 Task: Create new invoice with Date Opened :30-Apr-23, Select Customer: Starbucks, Terms: Payment Term 2. Make invoice entry for item-1 with Date: 30-Apr-23, Description: Doritos Tortilla Chips Nacho Cheese , Action: Material, Income Account: Income:Sales, Quantity: 10, Unit Price: 9.5, Discount $: 1.1. Make entry for item-2 with Date: 30-Apr-23, Description: Ruffles Cheddar & Sour Cream Potato Chips, Action: Material, Income Account: Income:Sales, Quantity: 5, Unit Price: 9.5, Discount $: 2.1. Make entry for item-3 with Date: 30-Apr-23, Description: Lobster Kiss Valentine's Day Card_x000D_
, Action: Material, Income Account: Income:Sales, Quantity: 2, Unit Price: 10.5, Discount $: 2.6. Write Notes: 'Looking forward to serving you again.'. Post Invoice with Post Date: 30-Apr-23, Post to Accounts: Assets:Accounts Receivable. Pay / Process Payment with Transaction Date: 15-May-23, Amount: 157.7, Transfer Account: Checking Account. Print Invoice, display notes by going to Option, then go to Display Tab and check 'Invoice Notes'.
Action: Mouse moved to (147, 32)
Screenshot: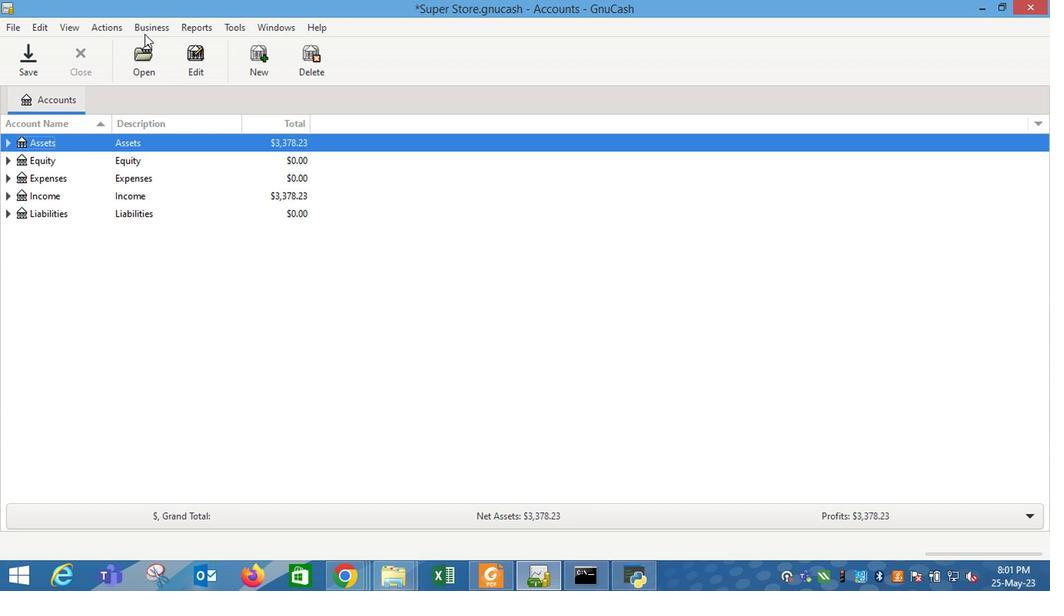 
Action: Mouse pressed left at (147, 32)
Screenshot: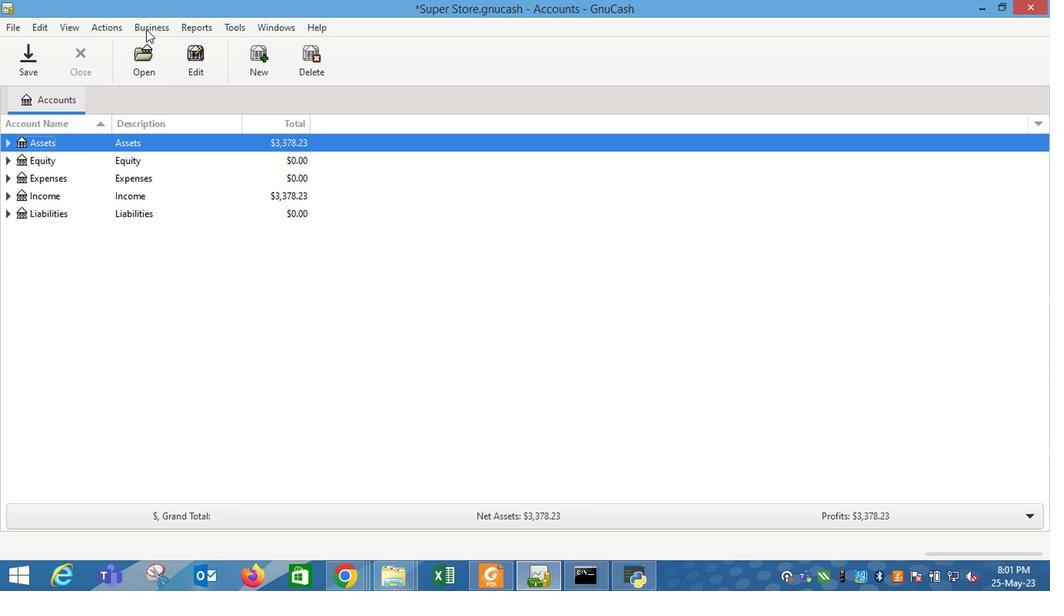 
Action: Mouse moved to (311, 107)
Screenshot: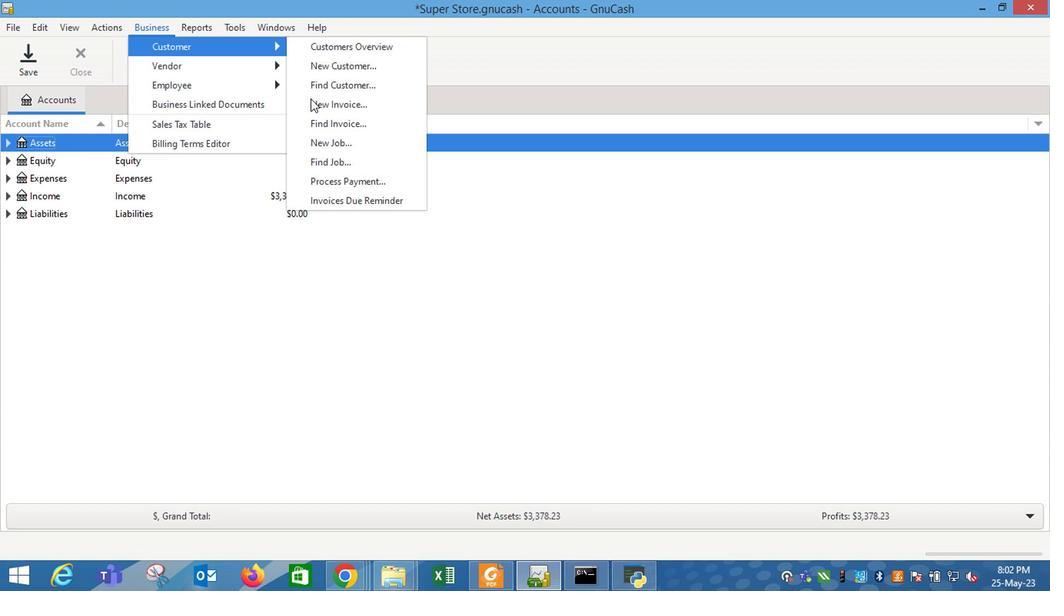 
Action: Mouse pressed left at (311, 107)
Screenshot: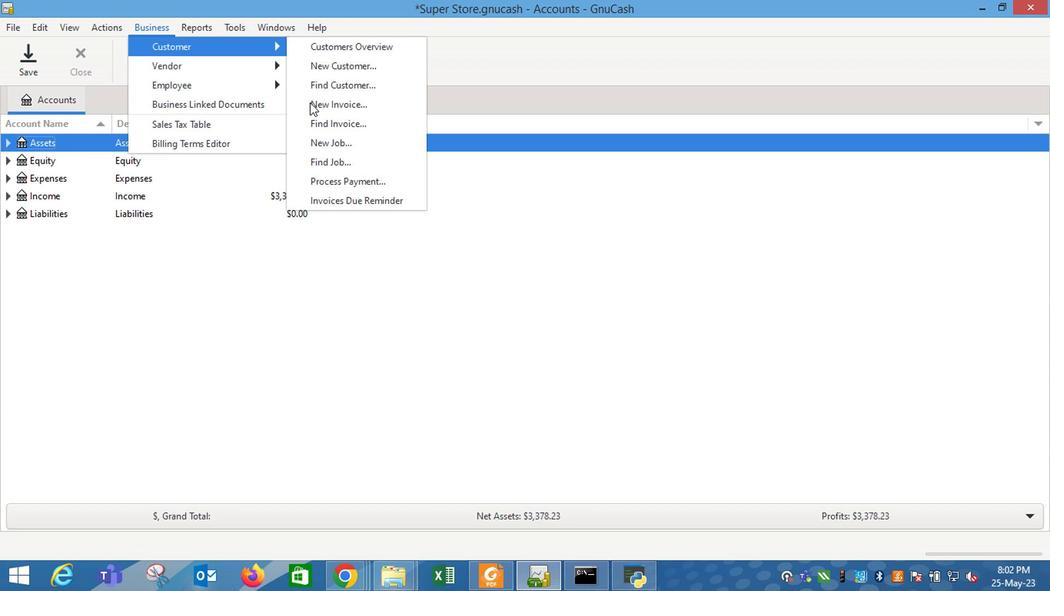 
Action: Mouse moved to (636, 238)
Screenshot: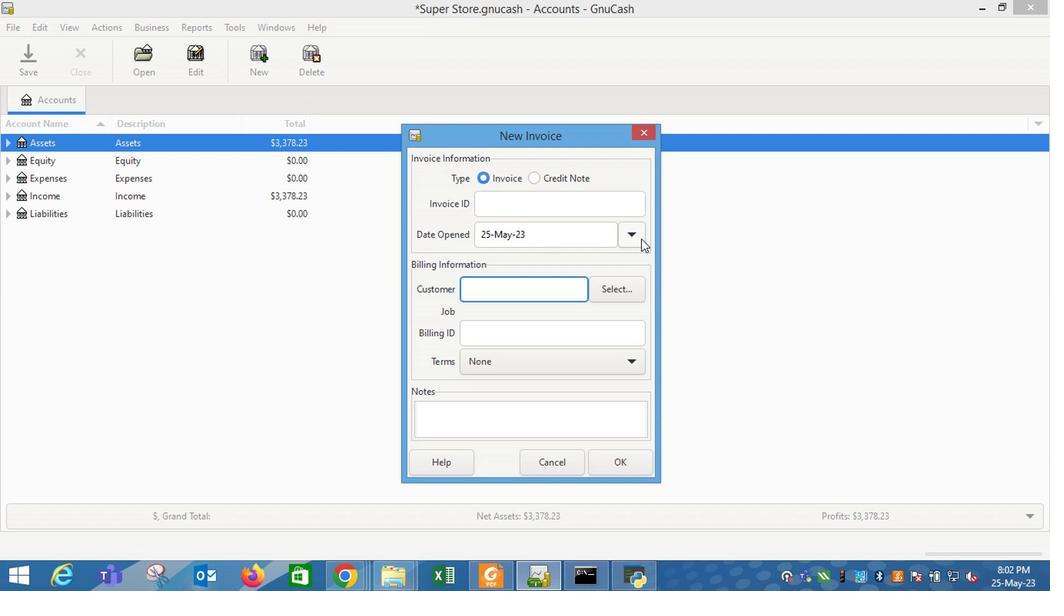 
Action: Mouse pressed left at (636, 238)
Screenshot: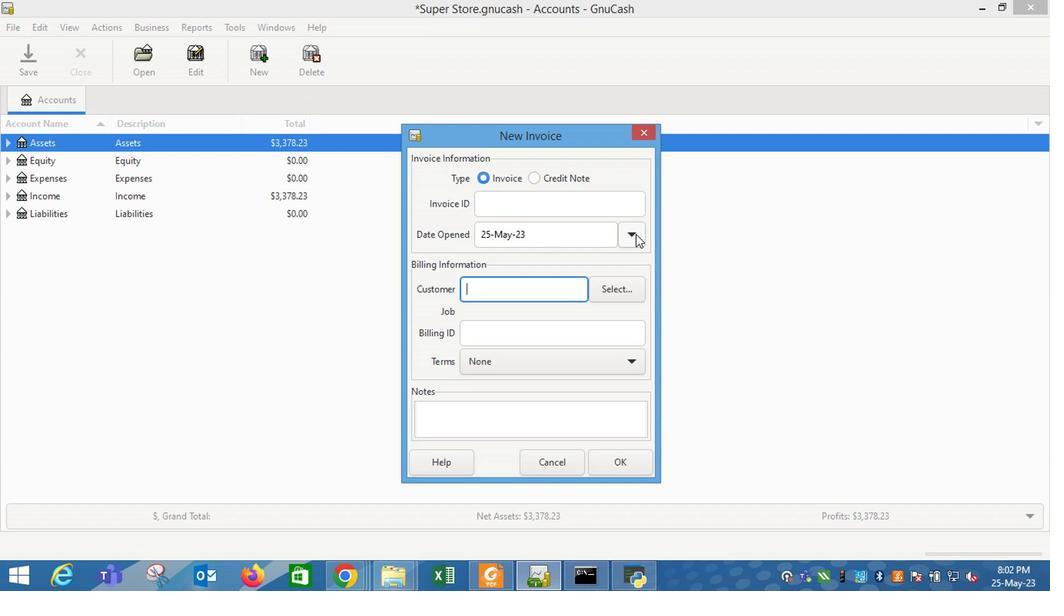 
Action: Mouse moved to (507, 261)
Screenshot: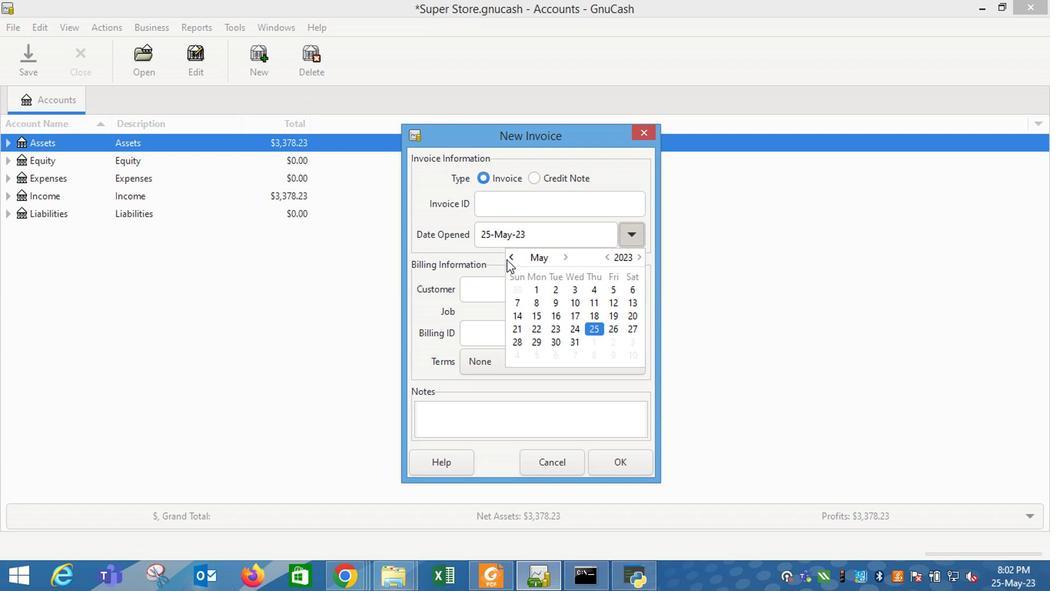 
Action: Mouse pressed left at (507, 261)
Screenshot: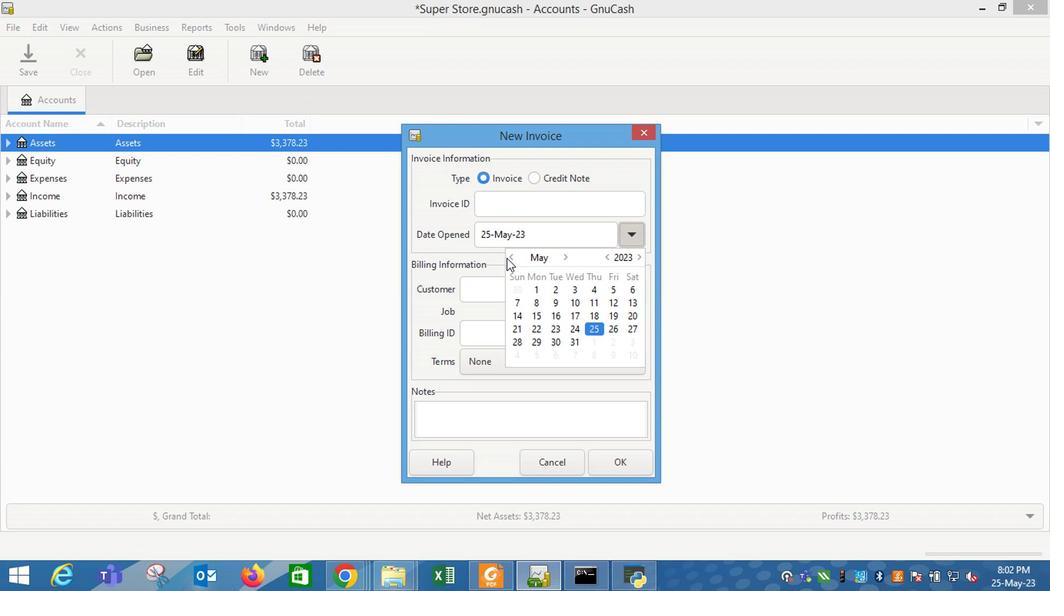 
Action: Mouse moved to (641, 230)
Screenshot: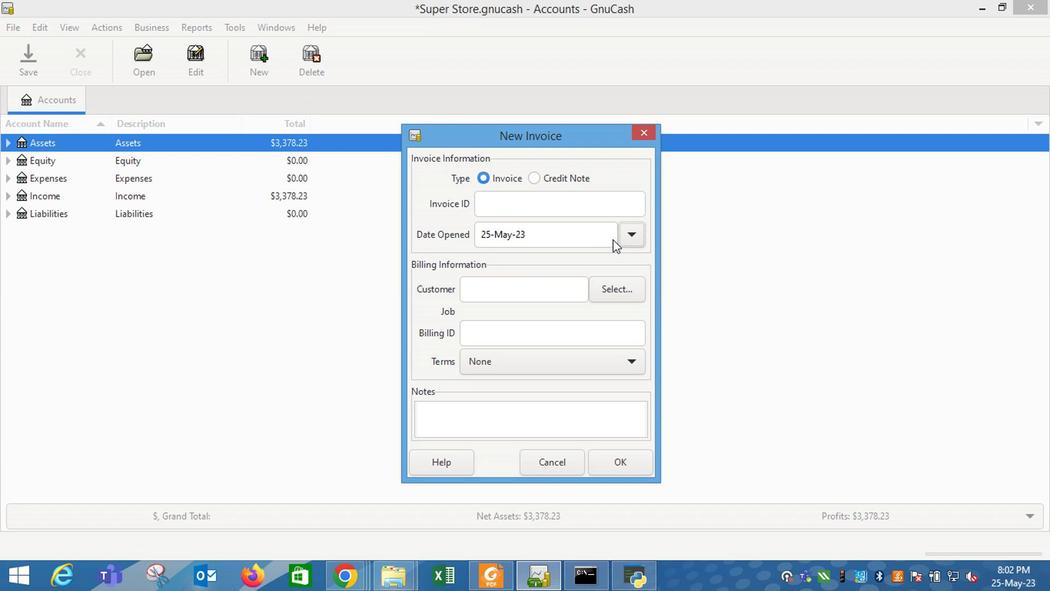 
Action: Mouse pressed left at (641, 230)
Screenshot: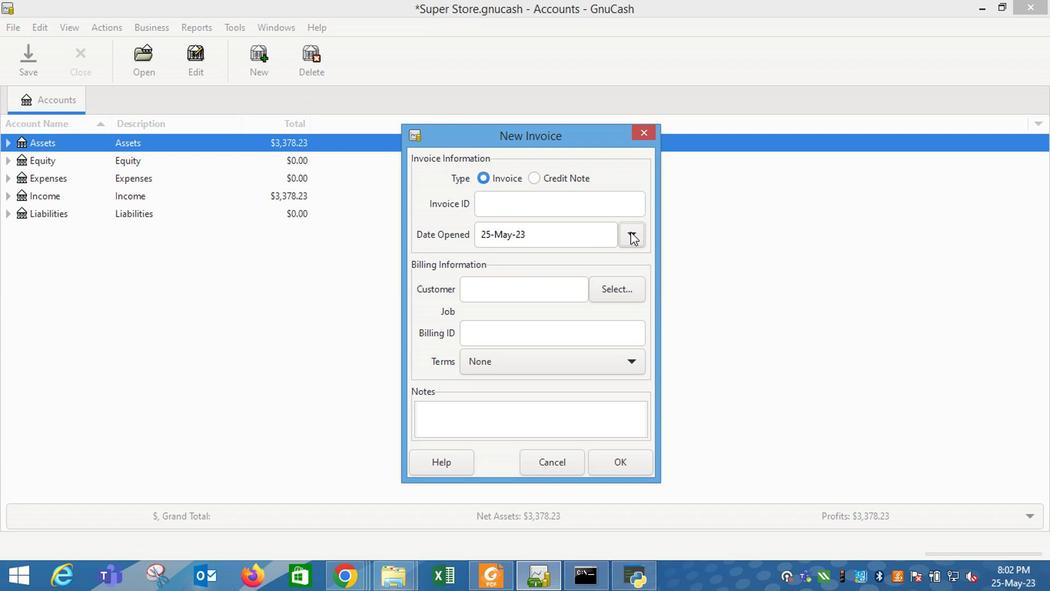 
Action: Mouse moved to (509, 259)
Screenshot: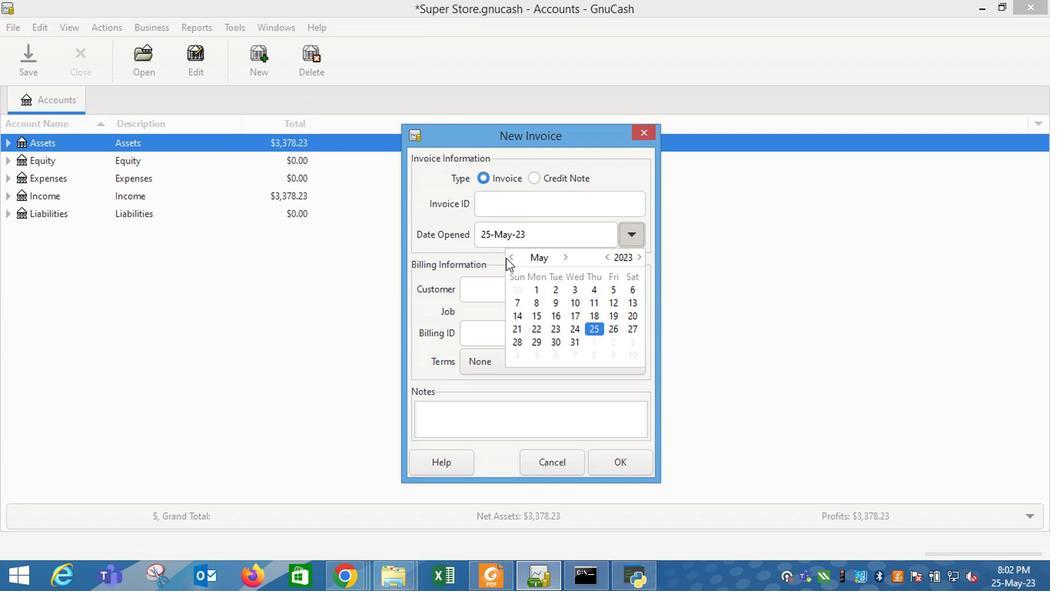 
Action: Mouse pressed left at (509, 259)
Screenshot: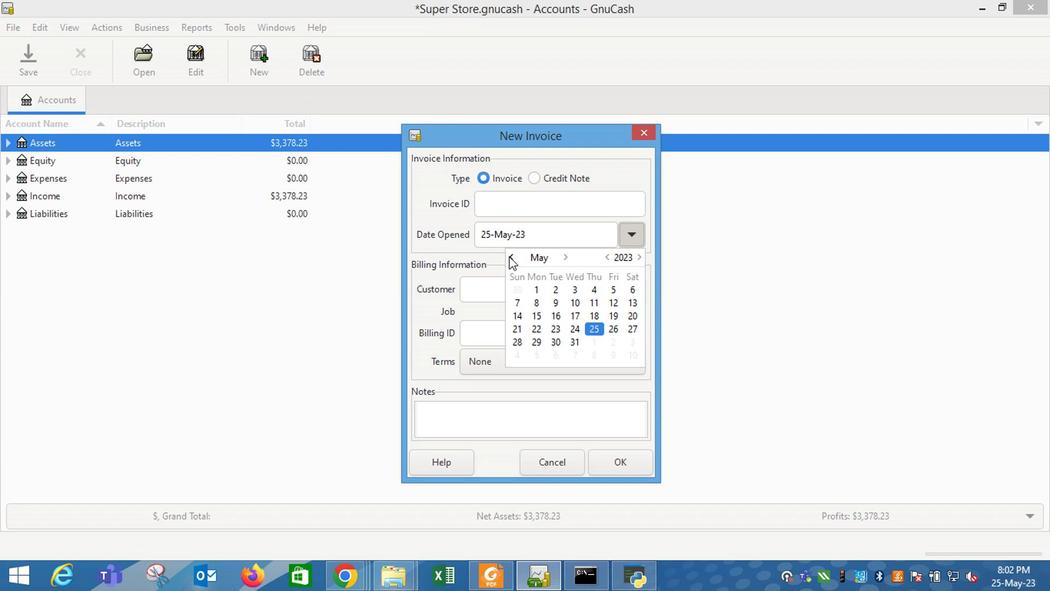 
Action: Mouse moved to (518, 355)
Screenshot: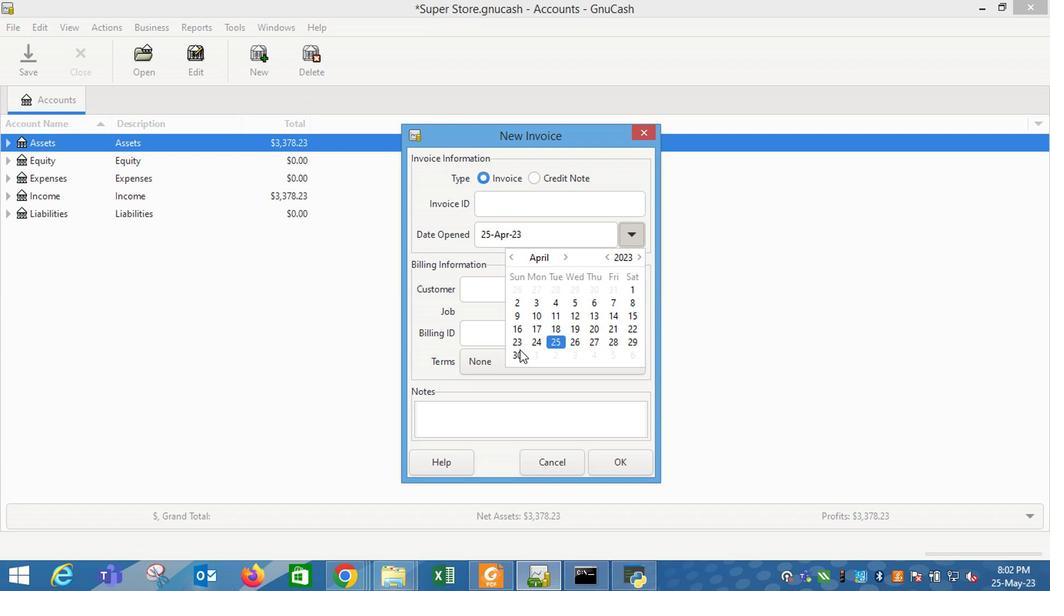 
Action: Mouse pressed left at (518, 355)
Screenshot: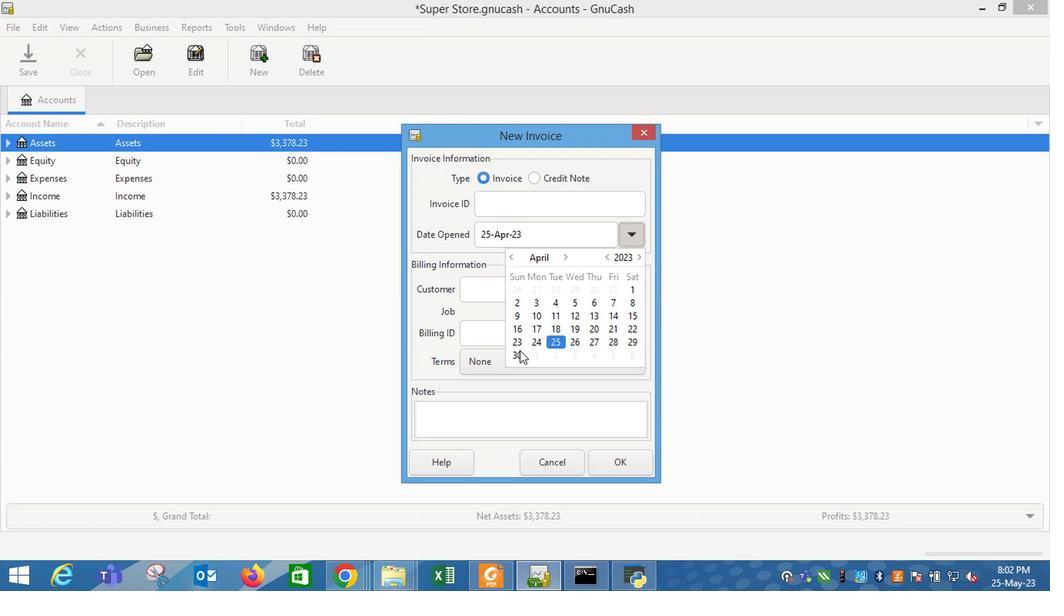 
Action: Mouse moved to (487, 282)
Screenshot: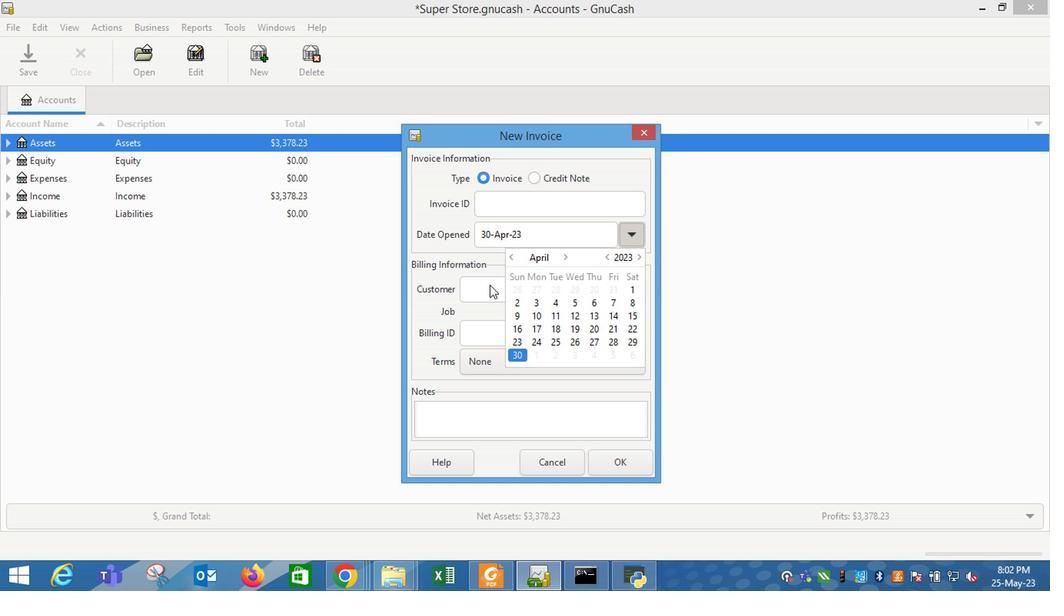 
Action: Mouse pressed left at (487, 282)
Screenshot: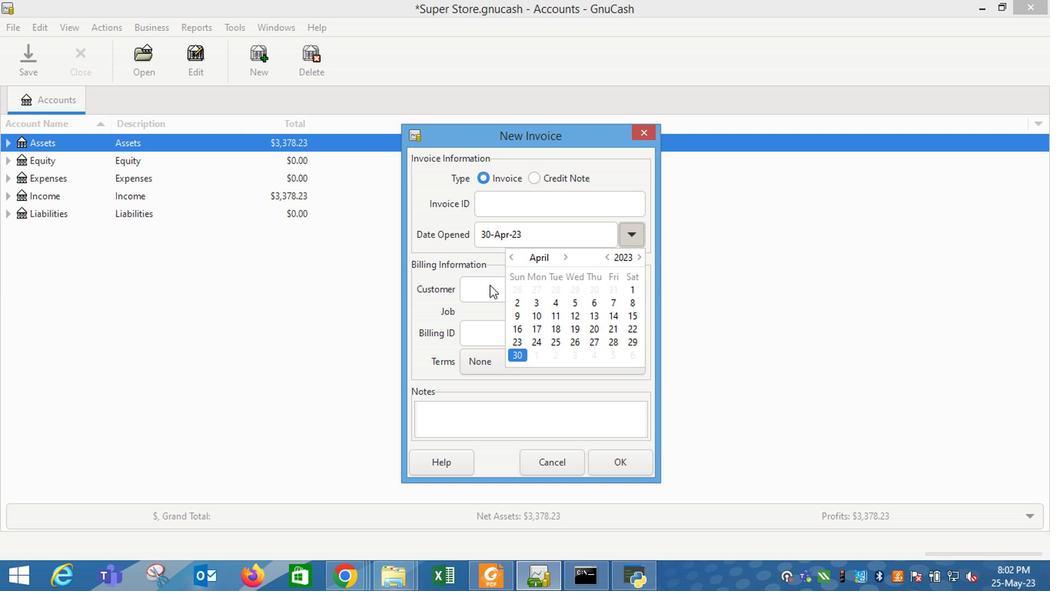 
Action: Mouse moved to (486, 292)
Screenshot: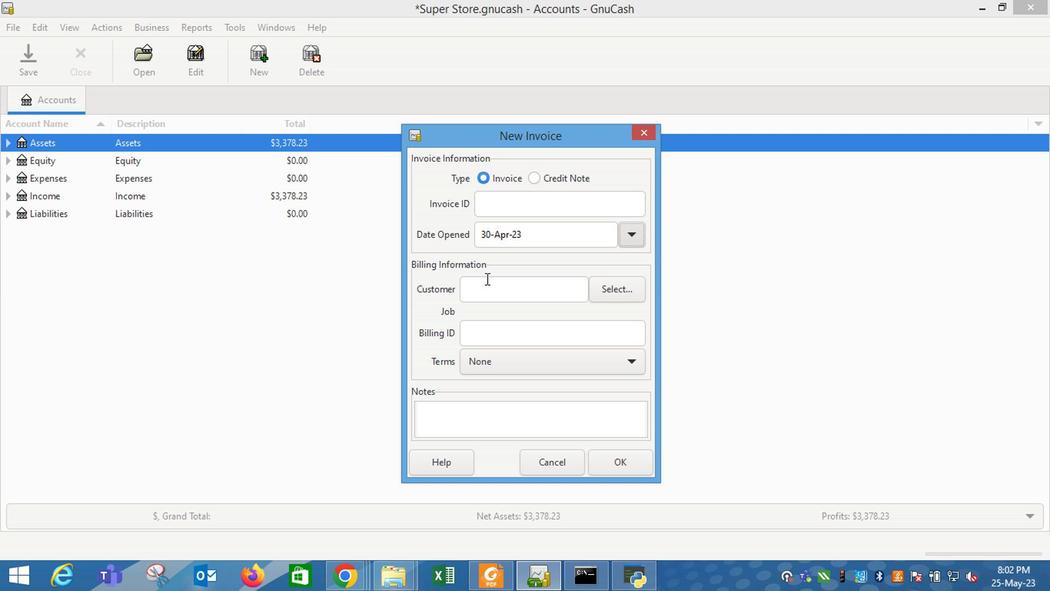 
Action: Mouse pressed left at (486, 292)
Screenshot: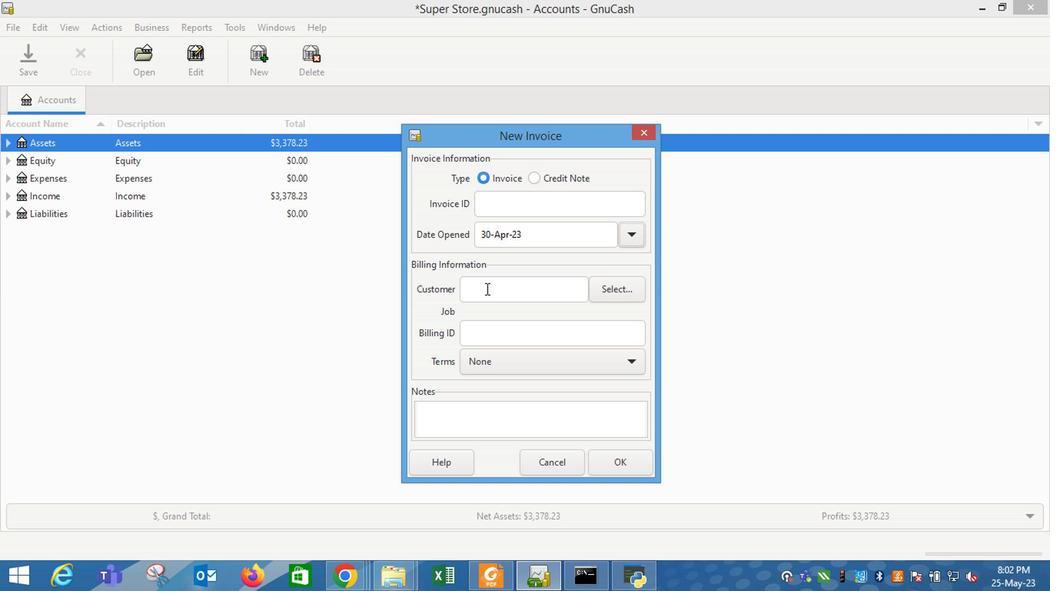 
Action: Mouse moved to (484, 292)
Screenshot: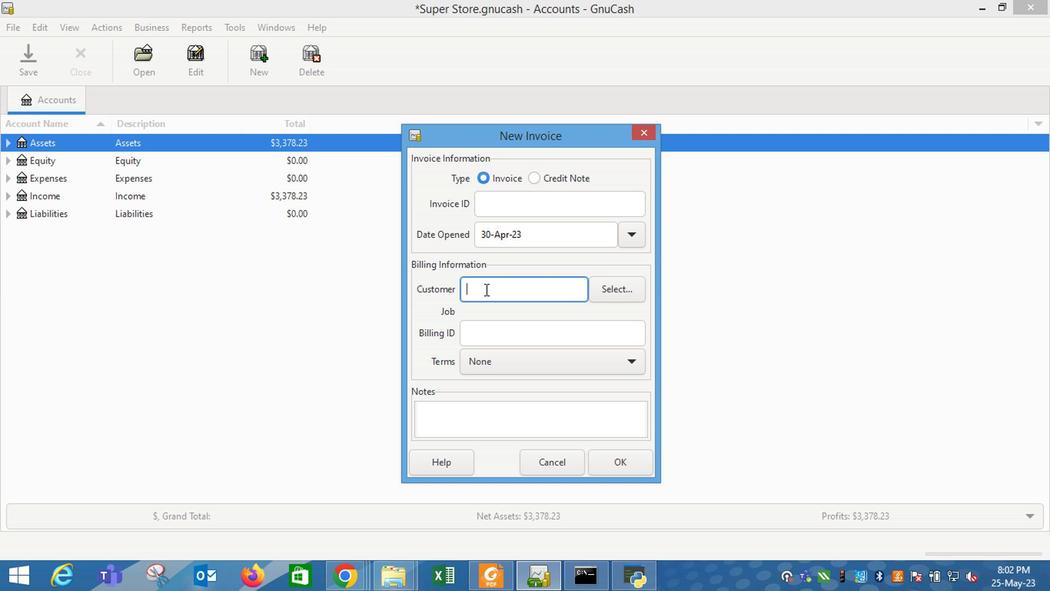 
Action: Key pressed <Key.shift_r>Star
Screenshot: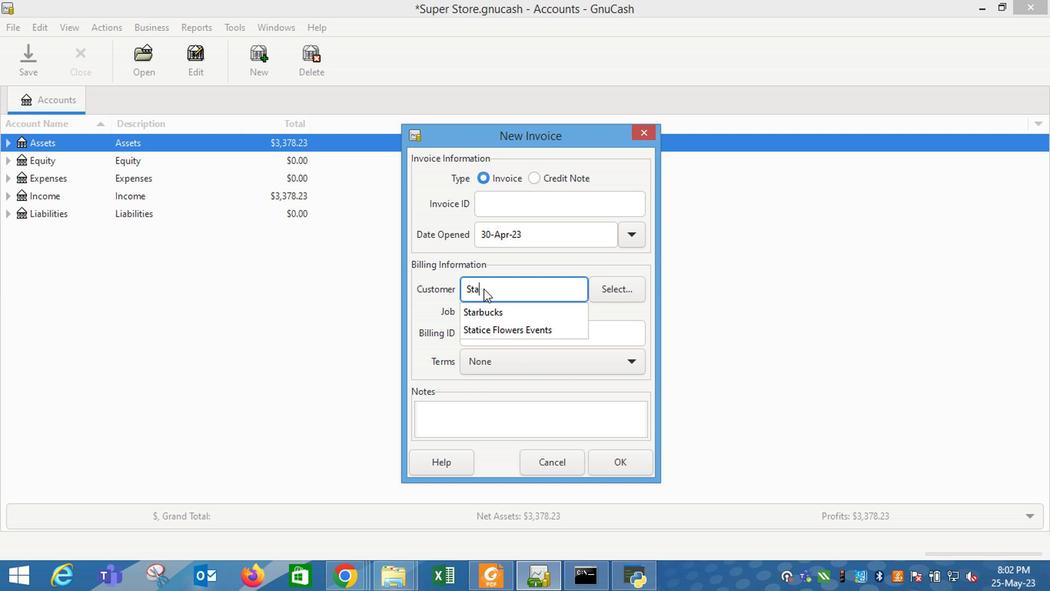 
Action: Mouse moved to (505, 318)
Screenshot: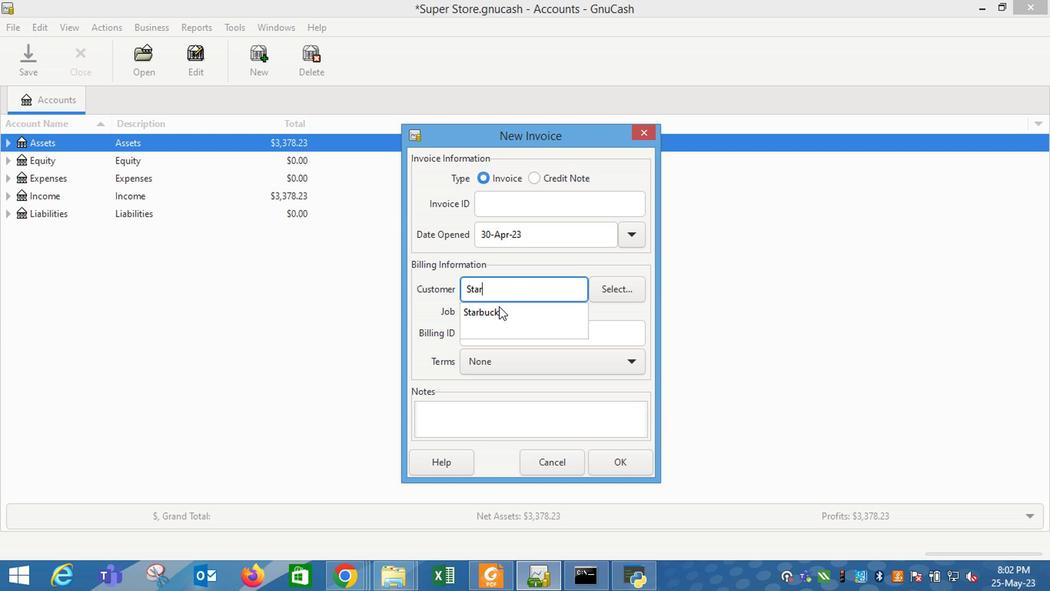 
Action: Mouse pressed left at (505, 318)
Screenshot: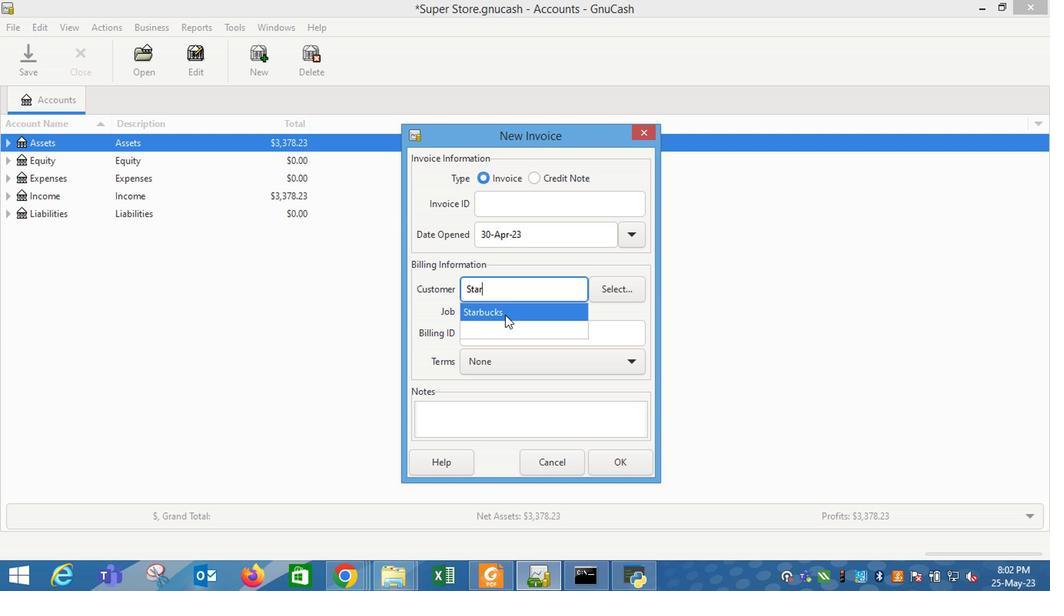 
Action: Mouse moved to (486, 374)
Screenshot: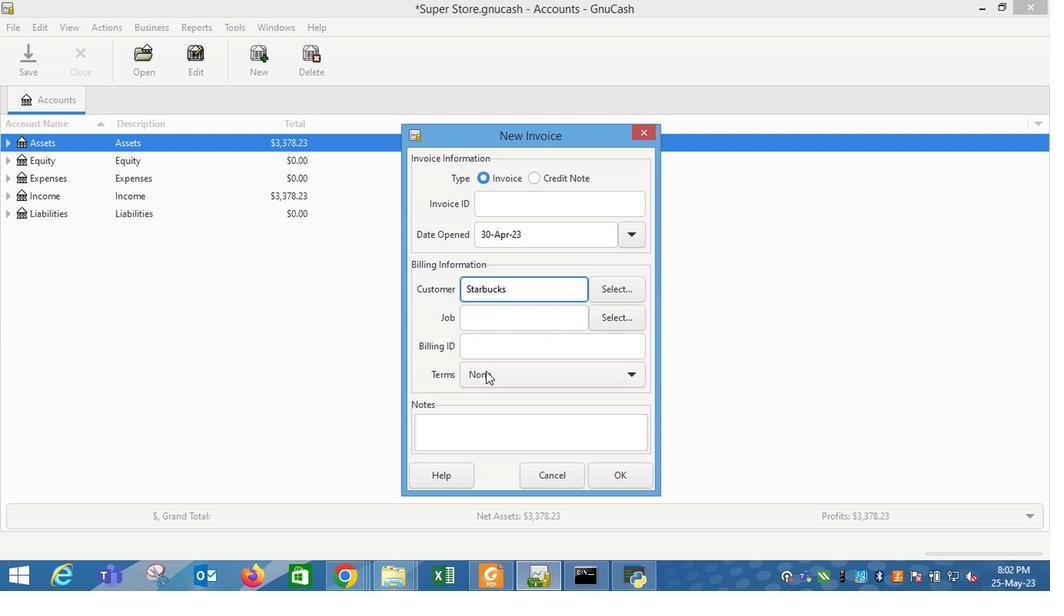 
Action: Mouse pressed left at (486, 374)
Screenshot: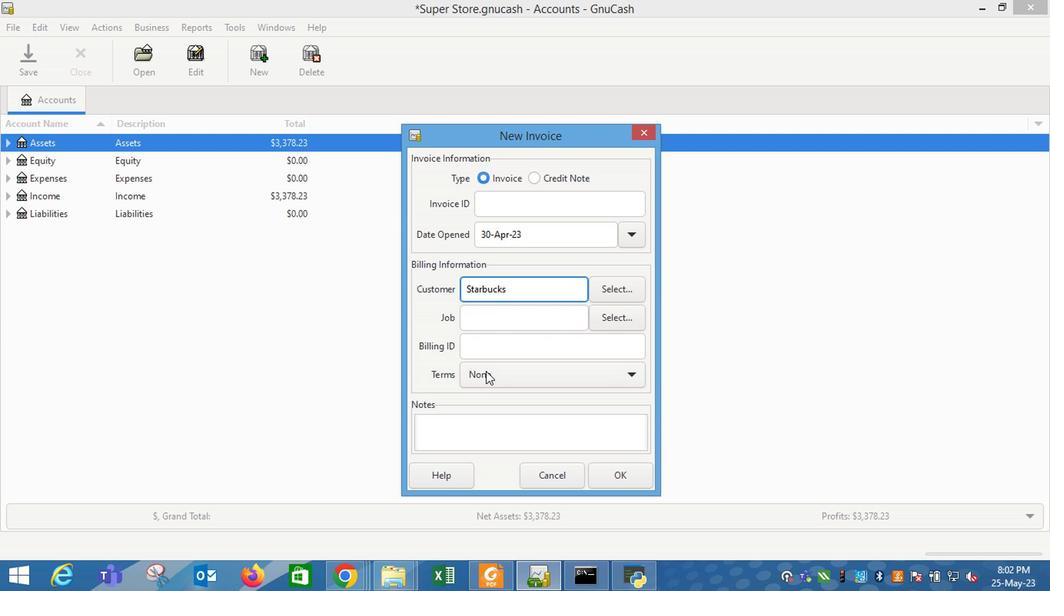 
Action: Mouse moved to (495, 430)
Screenshot: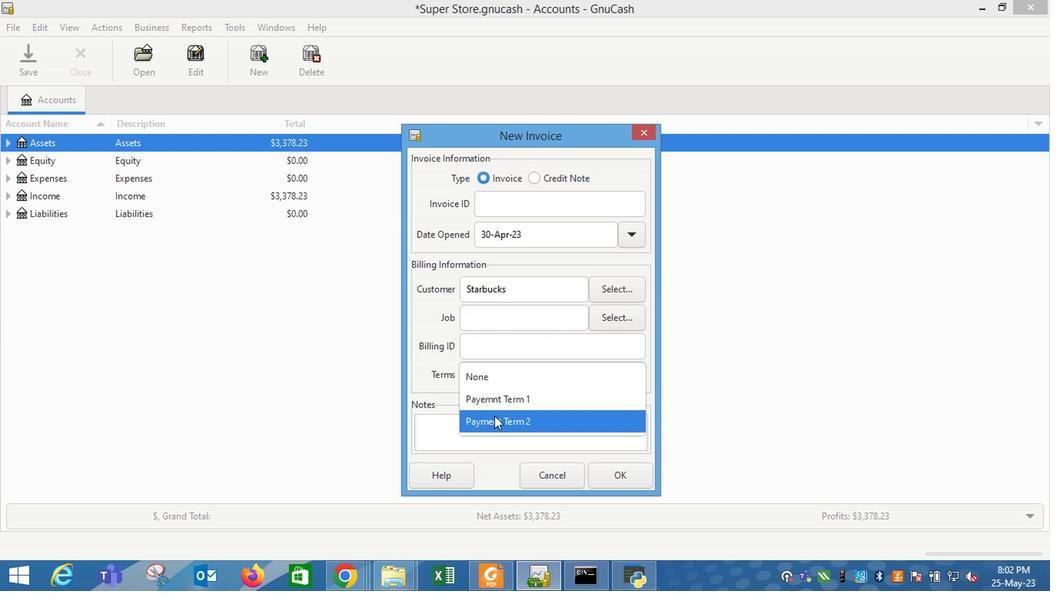 
Action: Mouse pressed left at (495, 430)
Screenshot: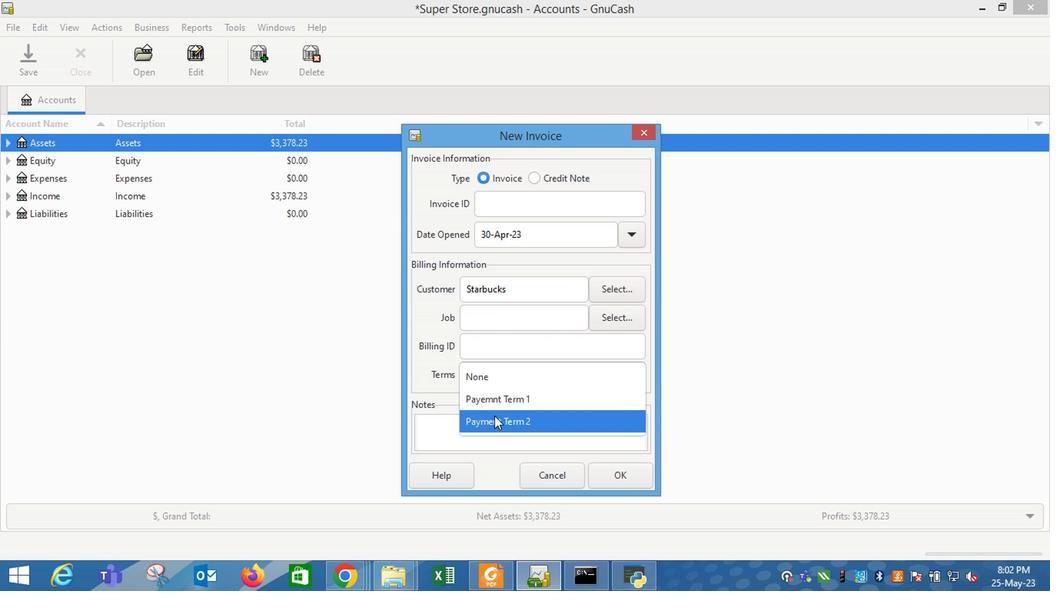 
Action: Mouse moved to (623, 482)
Screenshot: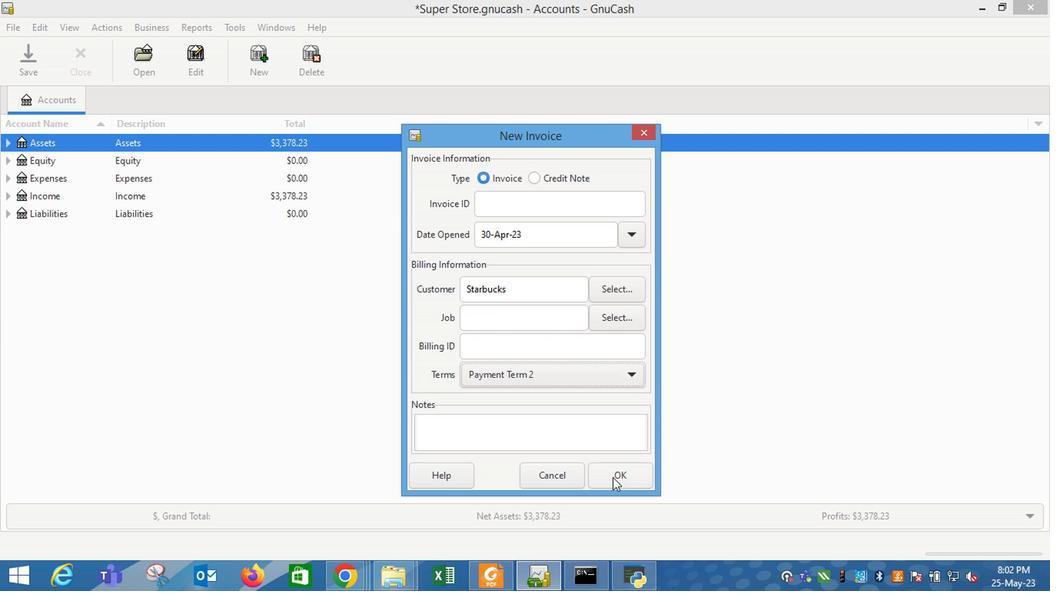 
Action: Mouse pressed left at (623, 482)
Screenshot: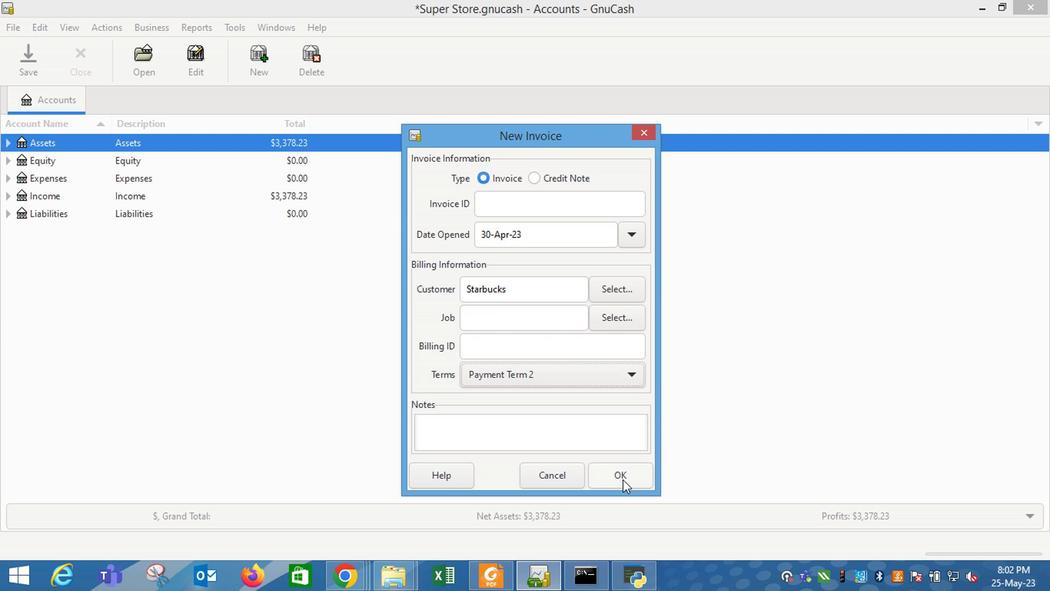 
Action: Mouse moved to (70, 309)
Screenshot: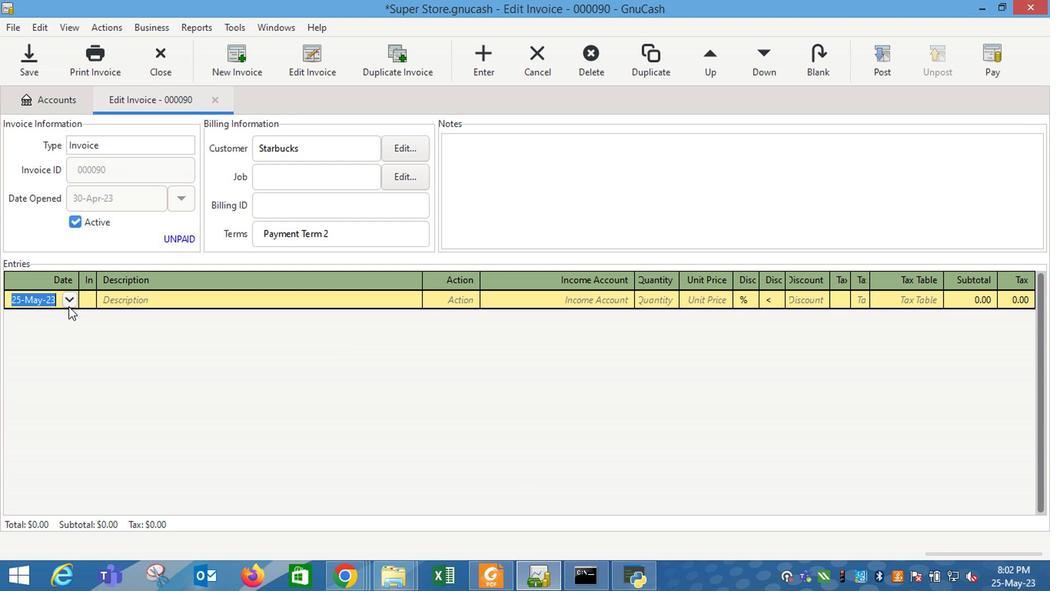 
Action: Mouse pressed left at (70, 309)
Screenshot: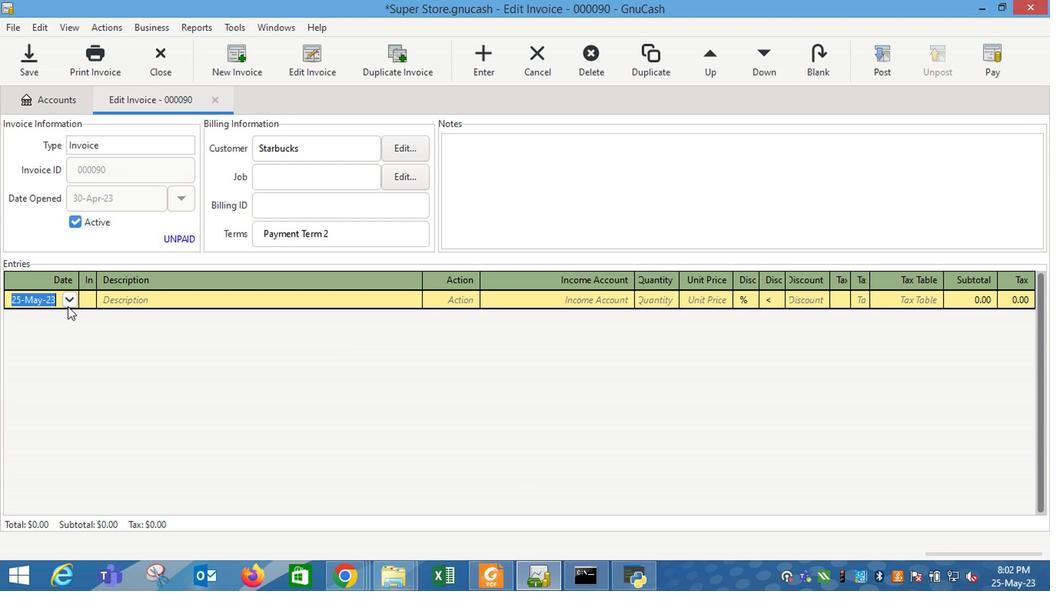 
Action: Mouse moved to (10, 322)
Screenshot: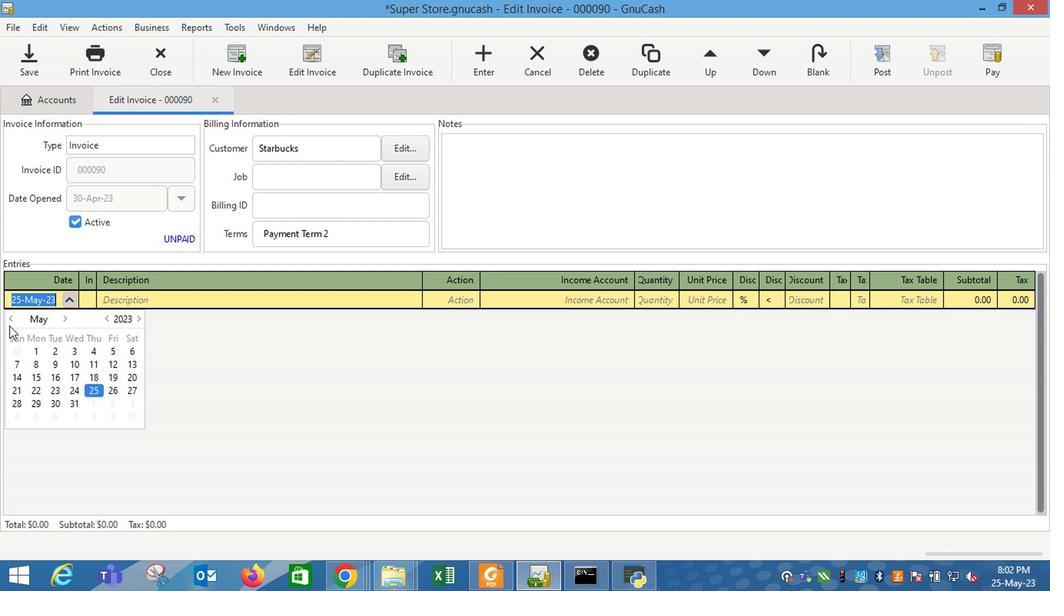 
Action: Mouse pressed left at (10, 322)
Screenshot: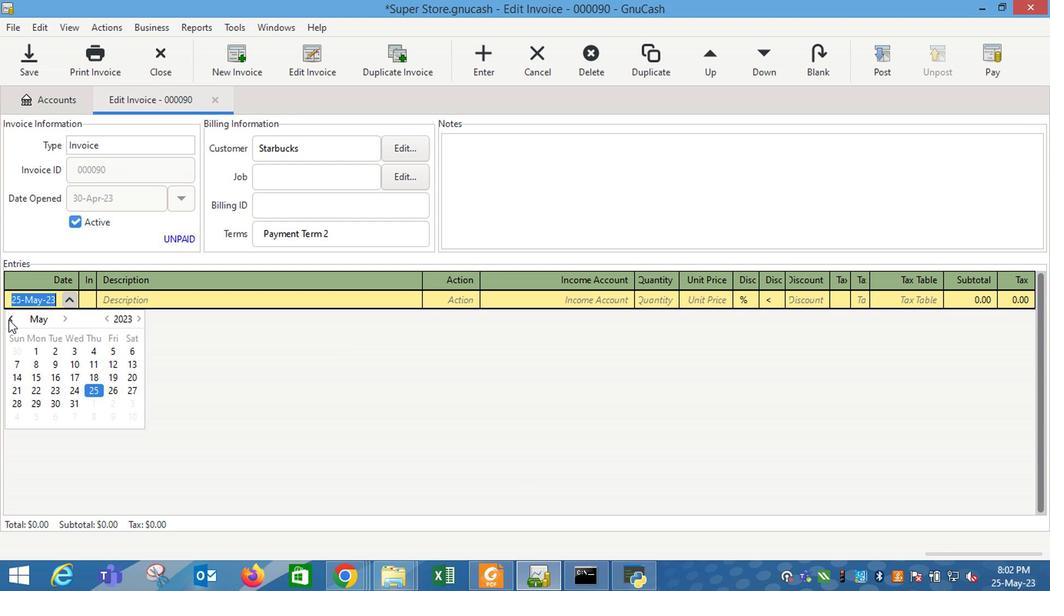 
Action: Mouse moved to (18, 422)
Screenshot: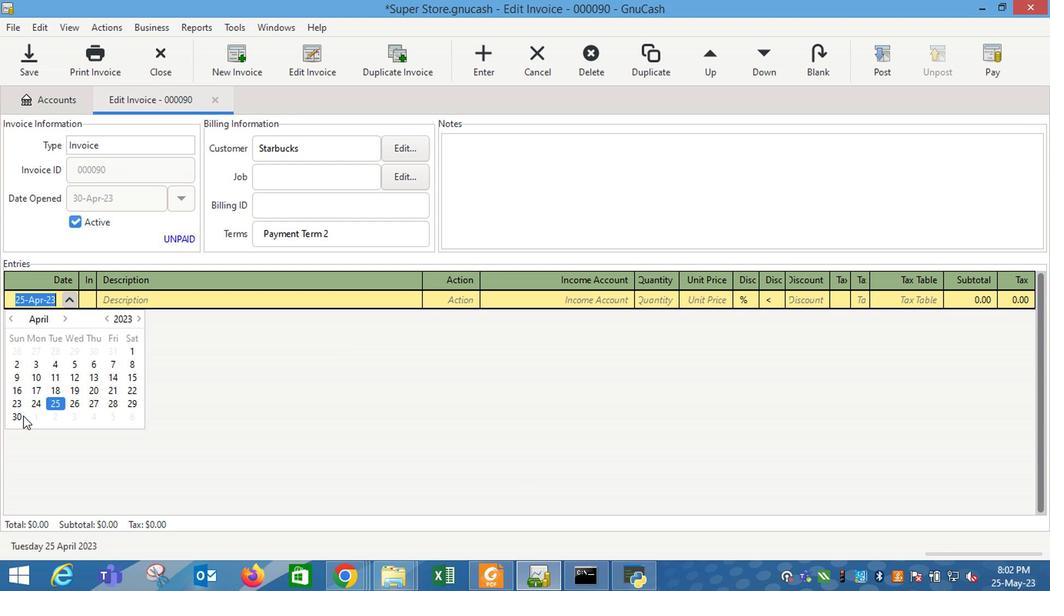
Action: Mouse pressed left at (18, 422)
Screenshot: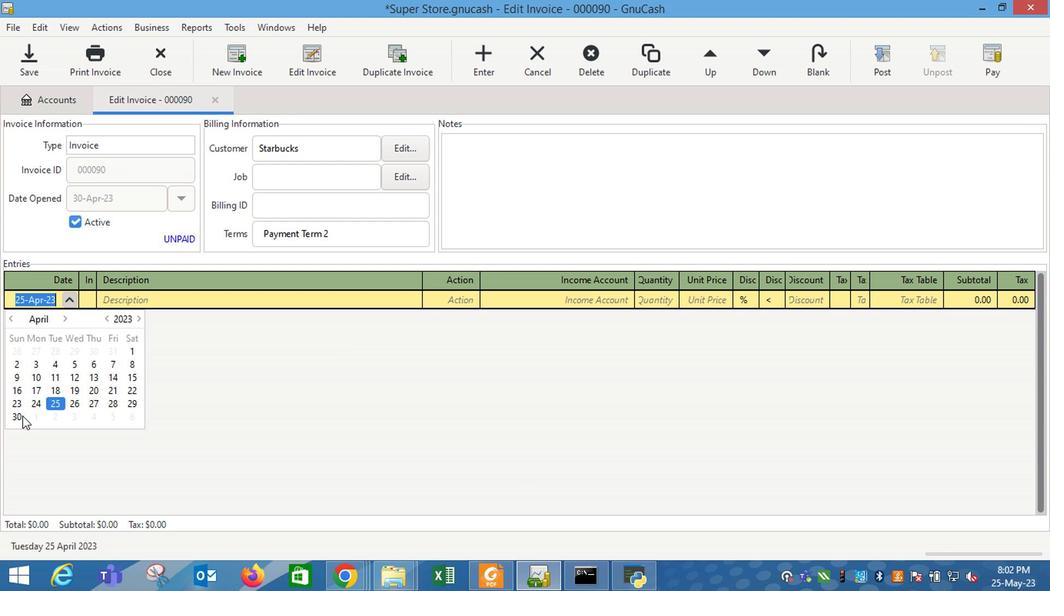 
Action: Mouse moved to (16, 423)
Screenshot: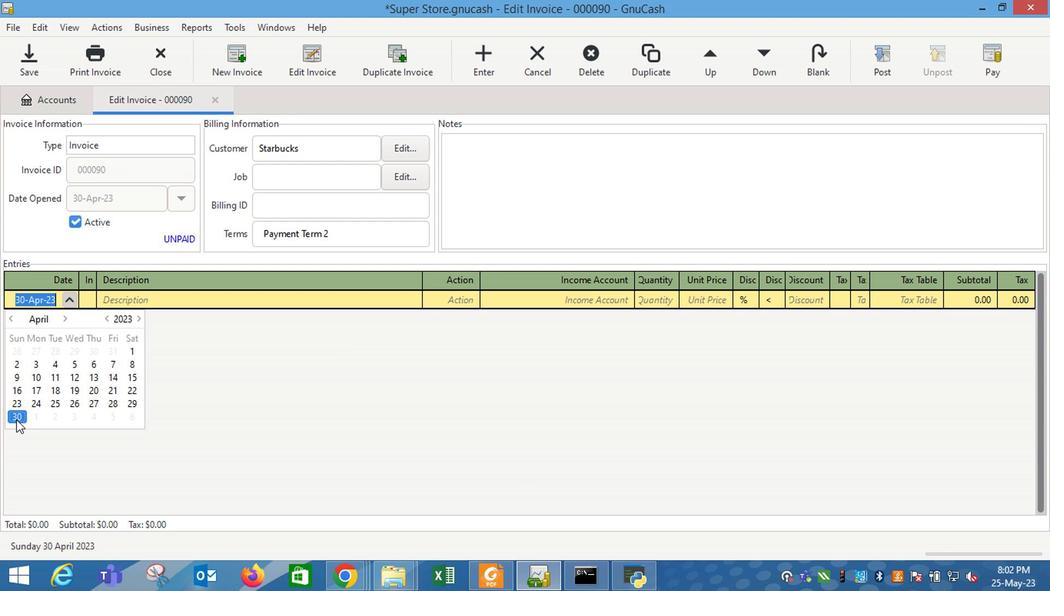 
Action: Key pressed <Key.tab><Key.shift_r>Doritos<Key.right><Key.space><Key.shift_r>NAchi<Key.backspace><Key.backspace><Key.backspace><Key.backspace>ah<Key.backspace>cho<Key.space><Key.shift_r>Cheese<Key.tab>m<Key.tab>i<Key.down><Key.down><Key.down><Key.tab>10<Key.tab>9.5
Screenshot: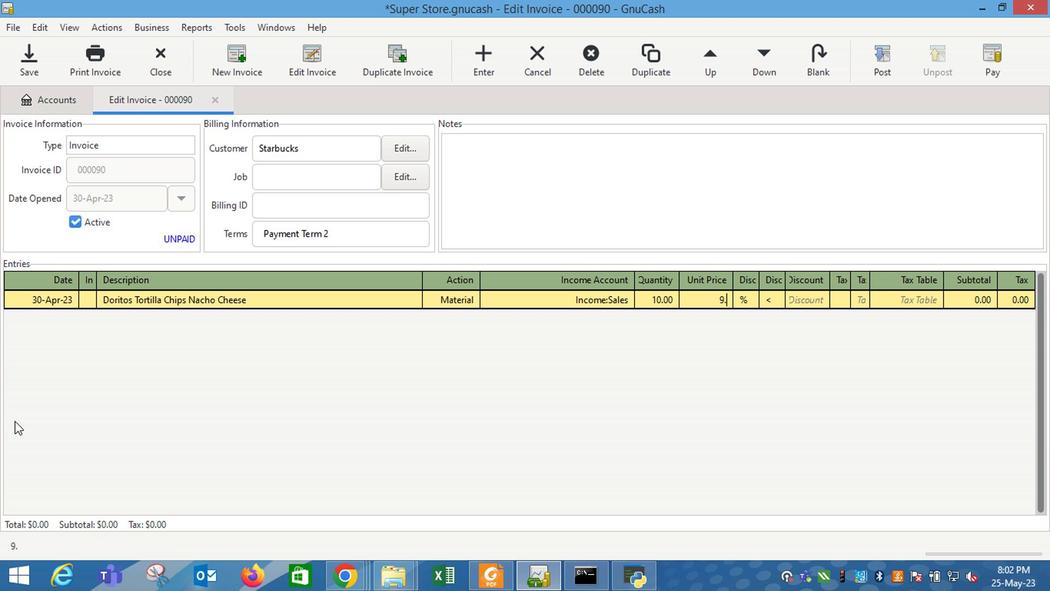 
Action: Mouse moved to (748, 304)
Screenshot: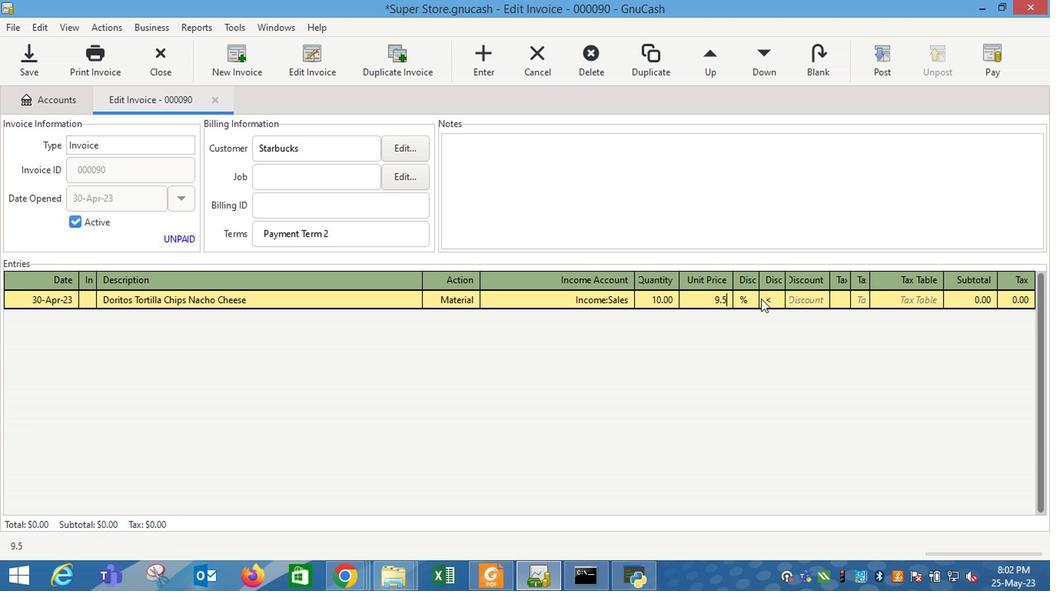 
Action: Mouse pressed left at (748, 304)
Screenshot: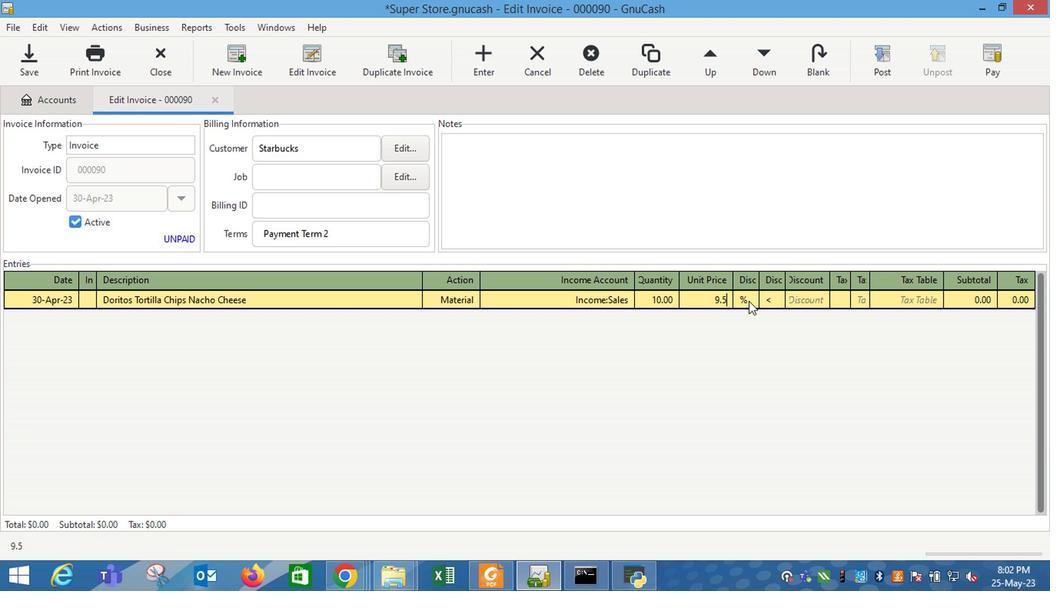 
Action: Mouse moved to (773, 305)
Screenshot: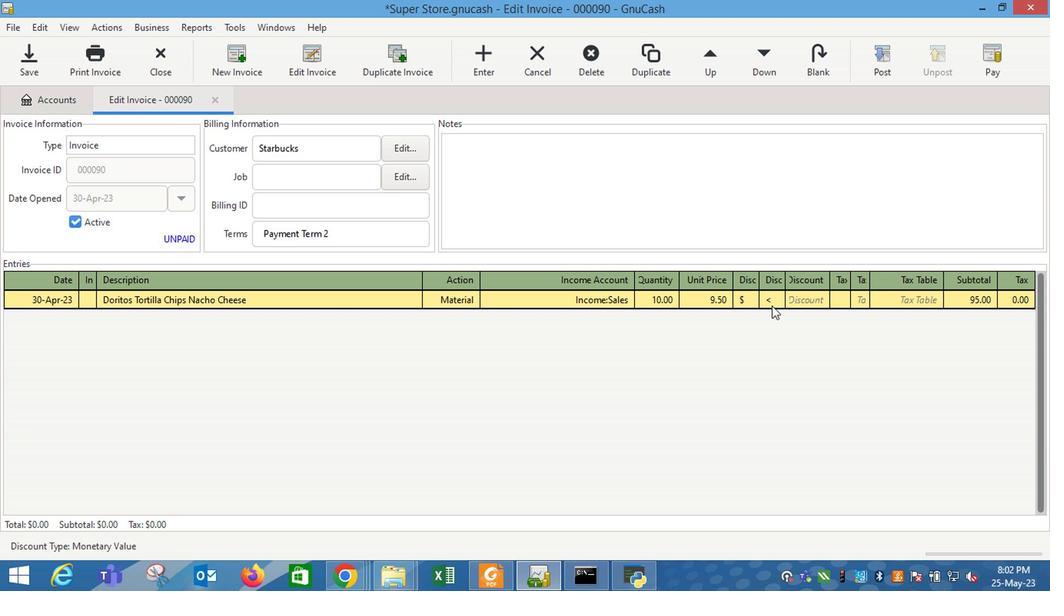 
Action: Mouse pressed left at (773, 305)
Screenshot: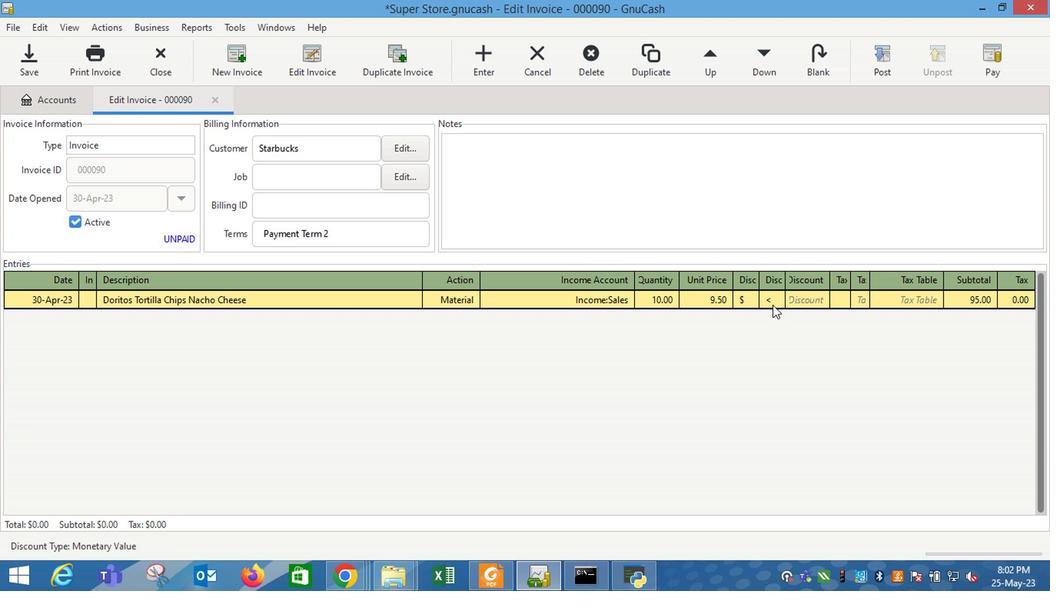 
Action: Mouse moved to (792, 305)
Screenshot: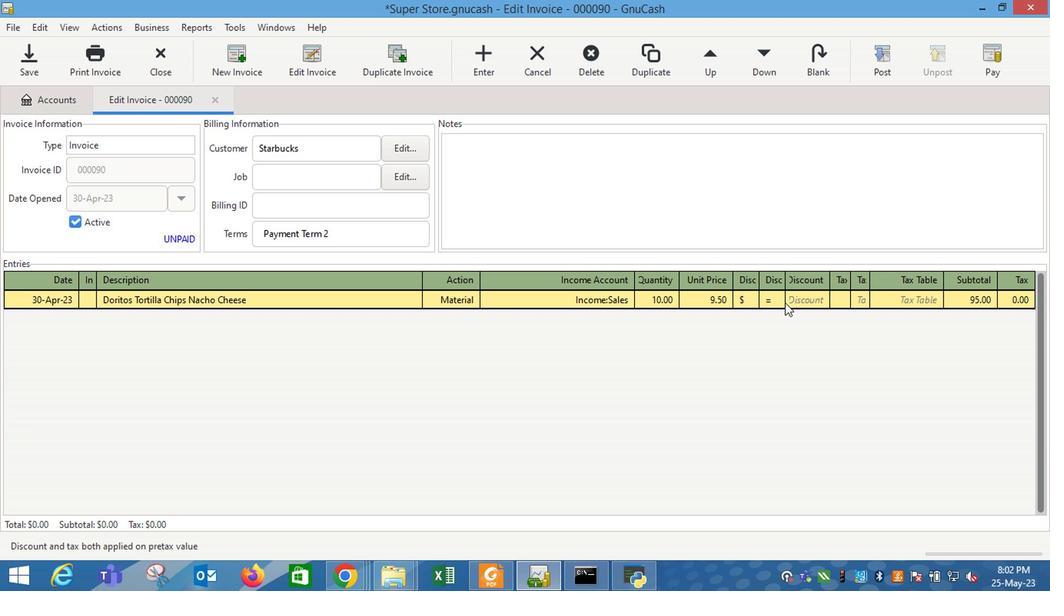 
Action: Mouse pressed left at (792, 305)
Screenshot: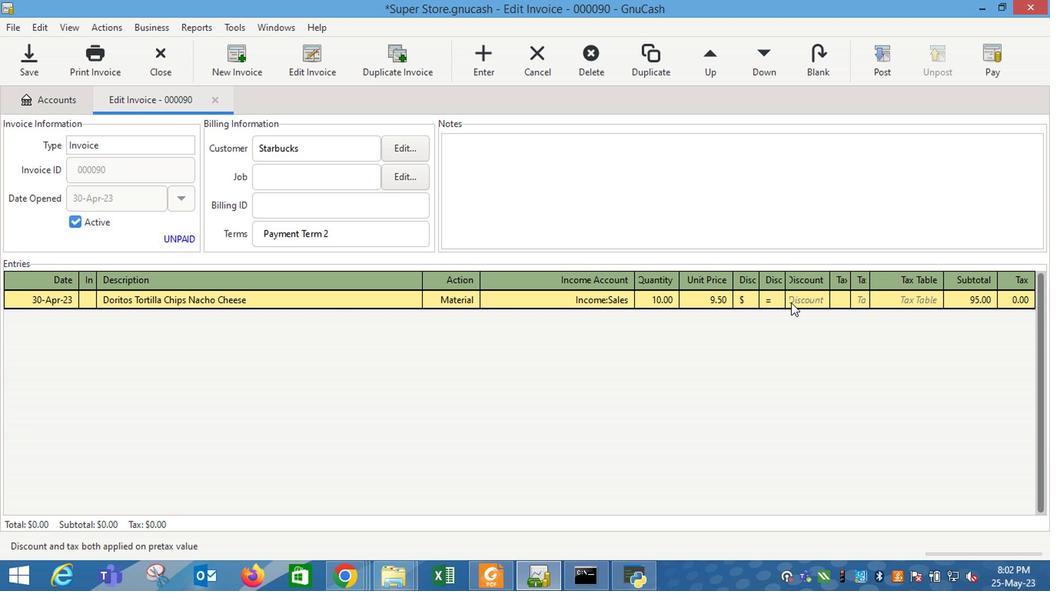 
Action: Key pressed 1.1<Key.enter><Key.tab><Key.shift_r>Ruffles<Key.space><Key.shift_r>Cheddar<Key.space><Key.shift_r><Key.shift_r><Key.shift_r>&<Key.space><Key.shift_r>Sour<Key.right><Key.space><Key.shift_r>Chips<Key.tab>m<Key.tab>in<Key.down><Key.down><Key.down><Key.tab>5<Key.tab>9.5
Screenshot: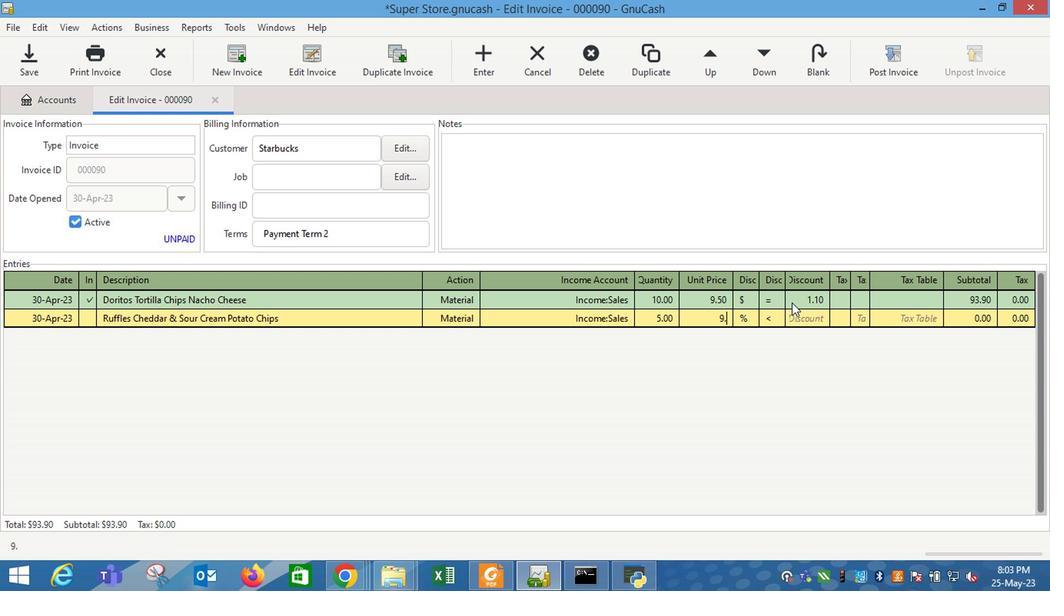 
Action: Mouse moved to (756, 323)
Screenshot: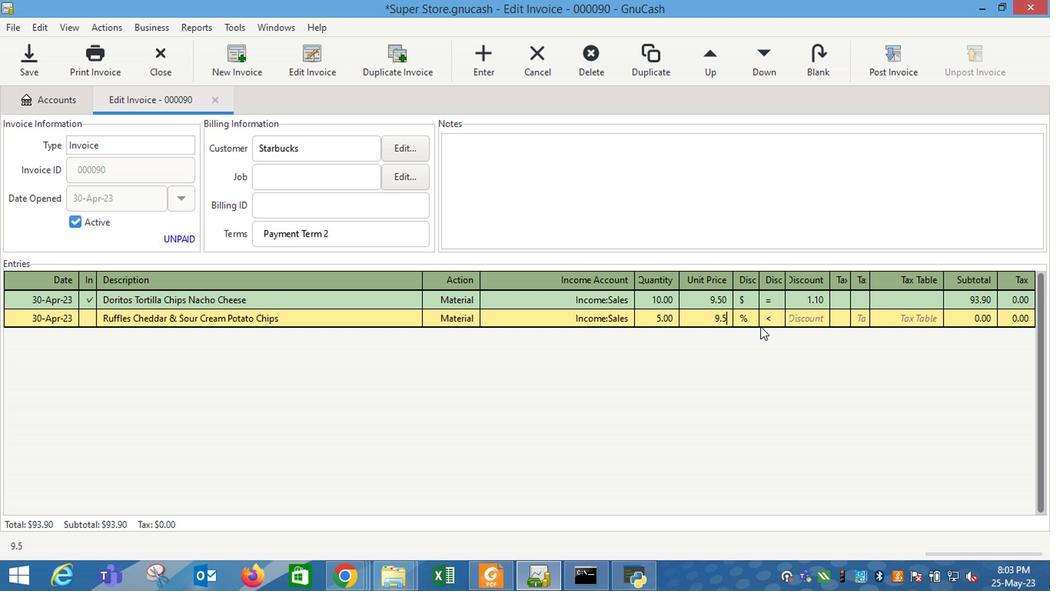 
Action: Mouse pressed left at (756, 323)
Screenshot: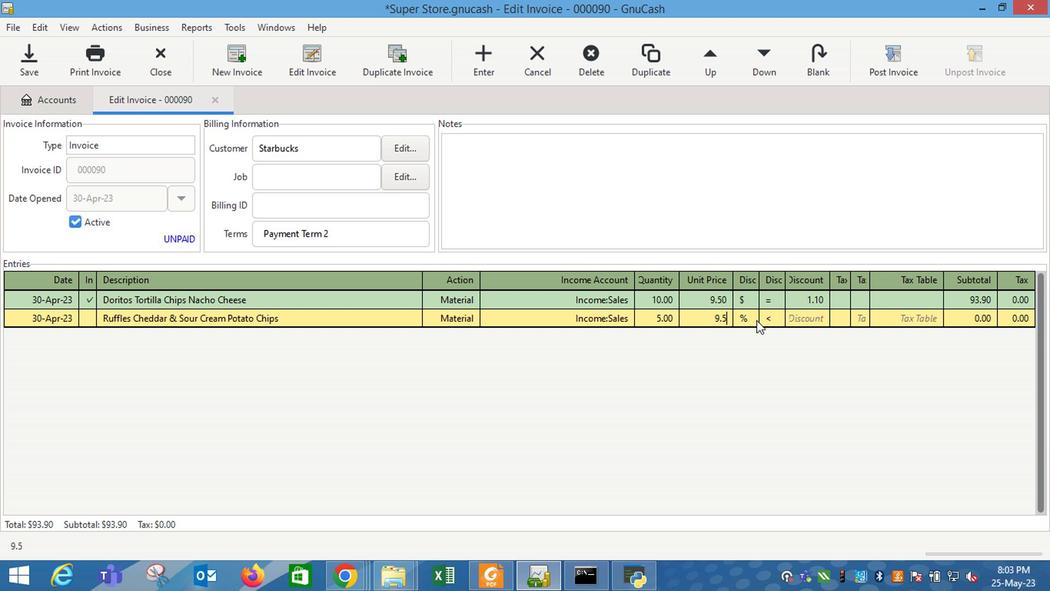 
Action: Mouse moved to (778, 326)
Screenshot: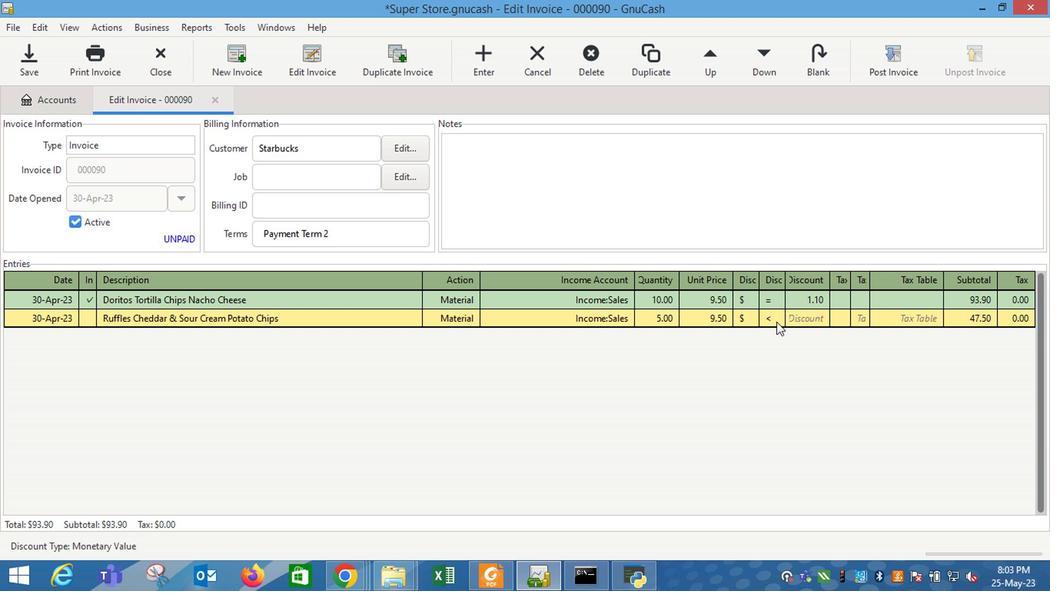
Action: Mouse pressed left at (778, 326)
Screenshot: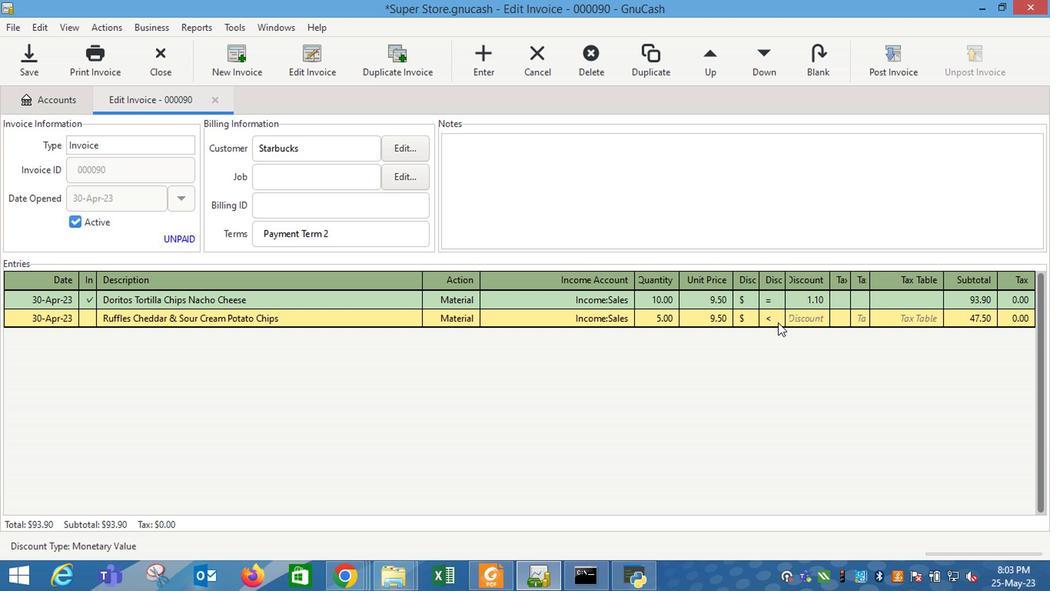 
Action: Mouse moved to (810, 317)
Screenshot: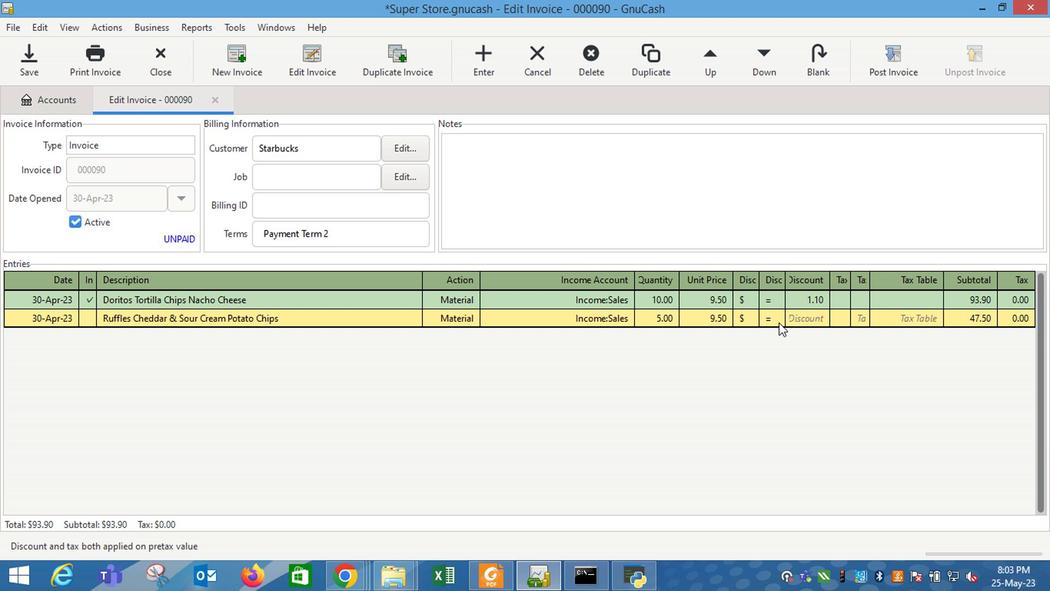 
Action: Mouse pressed left at (810, 317)
Screenshot: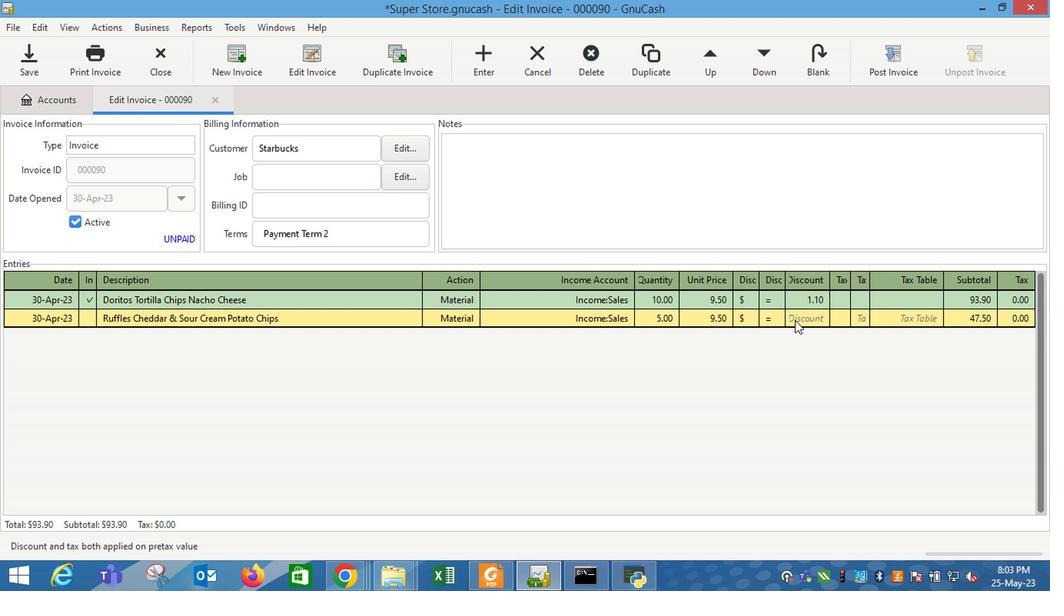 
Action: Mouse moved to (813, 317)
Screenshot: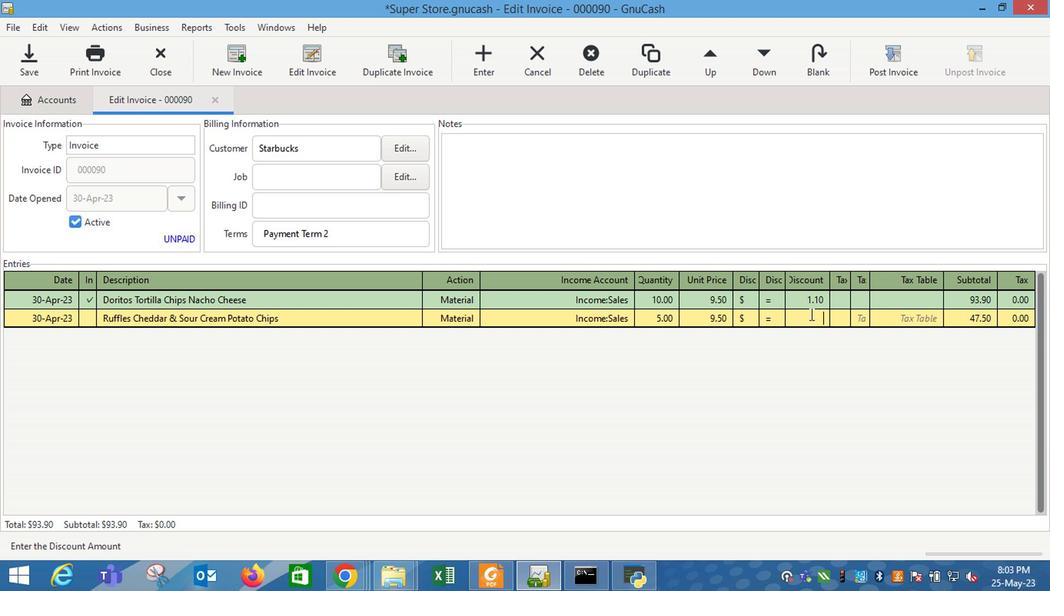 
Action: Key pressed 2.1<Key.enter><Key.tab><Key.shift_r>Lo
Screenshot: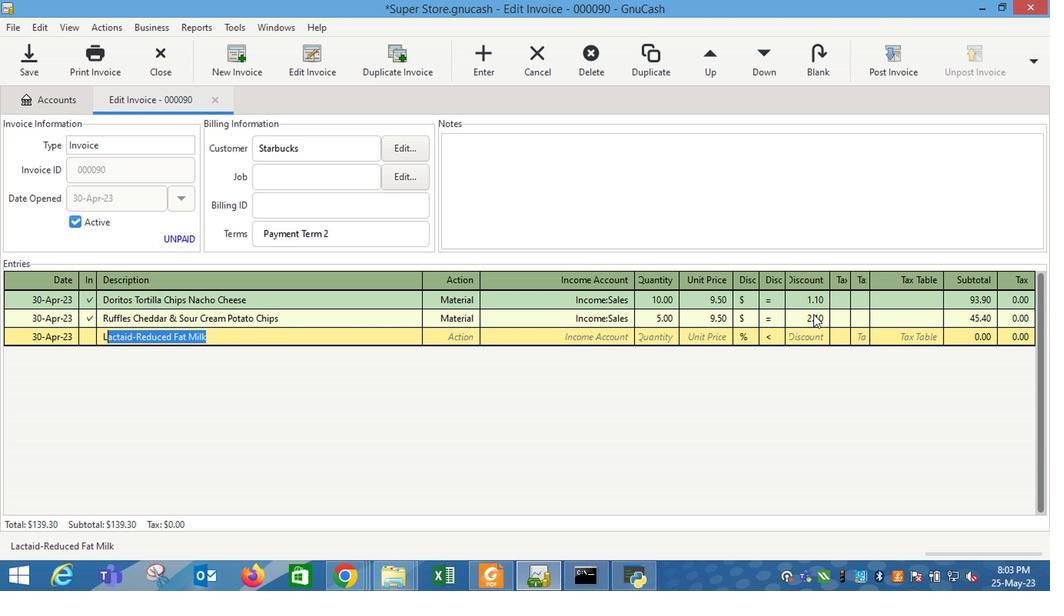 
Action: Mouse moved to (813, 317)
Screenshot: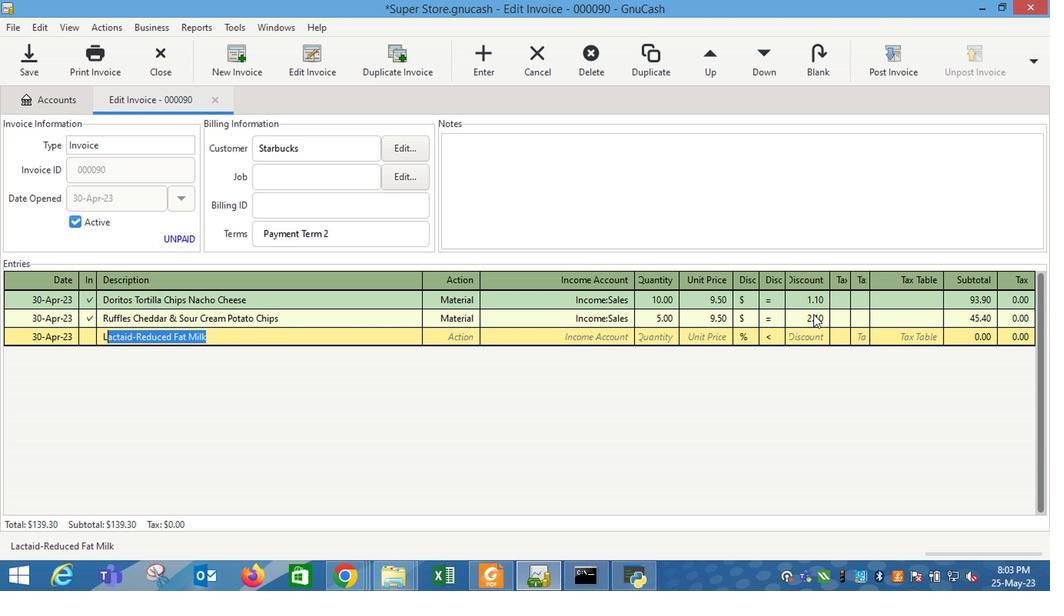
Action: Key pressed bster<Key.space><Key.shift_r>Kiss<Key.space><Key.shift_r>Valentine's<Key.space><Key.shift_r>Day<Key.space><Key.shift_r>Card<Key.tab>m<Key.tab>in<Key.down><Key.down><Key.down><Key.tab>2<Key.tab>10.5
Screenshot: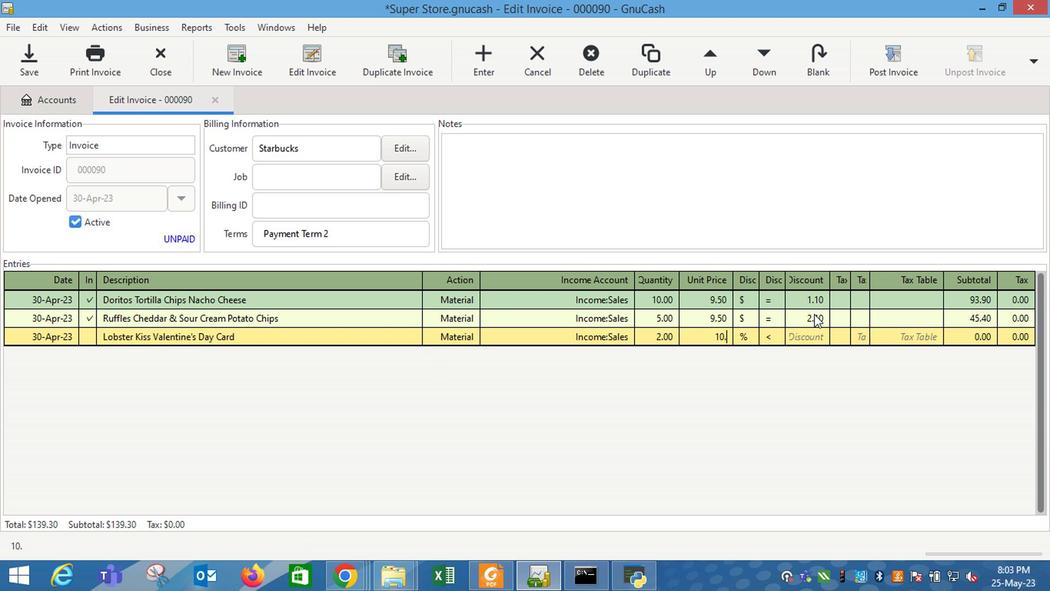 
Action: Mouse moved to (744, 342)
Screenshot: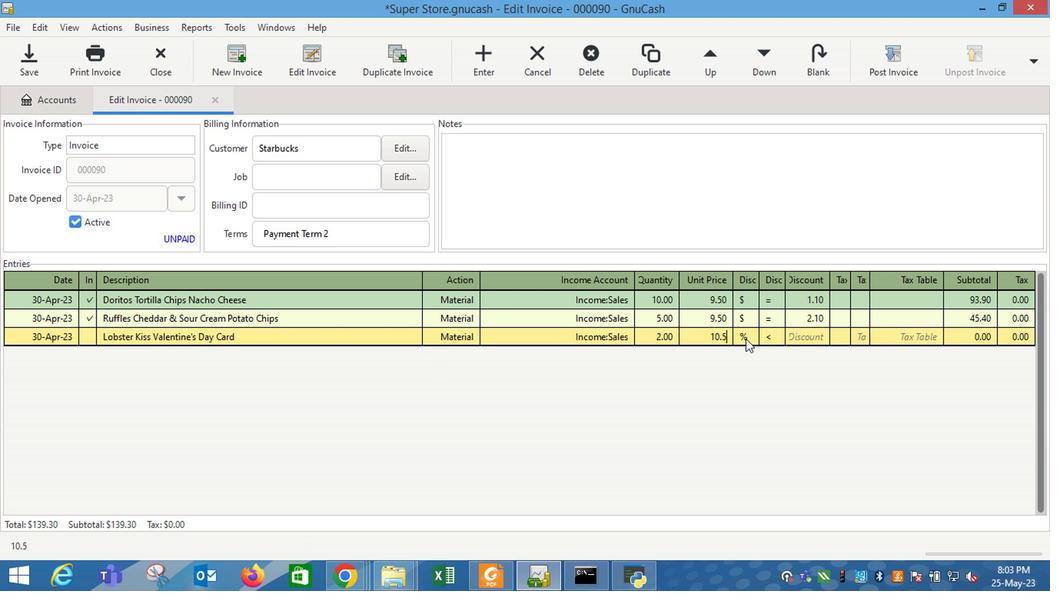 
Action: Mouse pressed left at (744, 342)
Screenshot: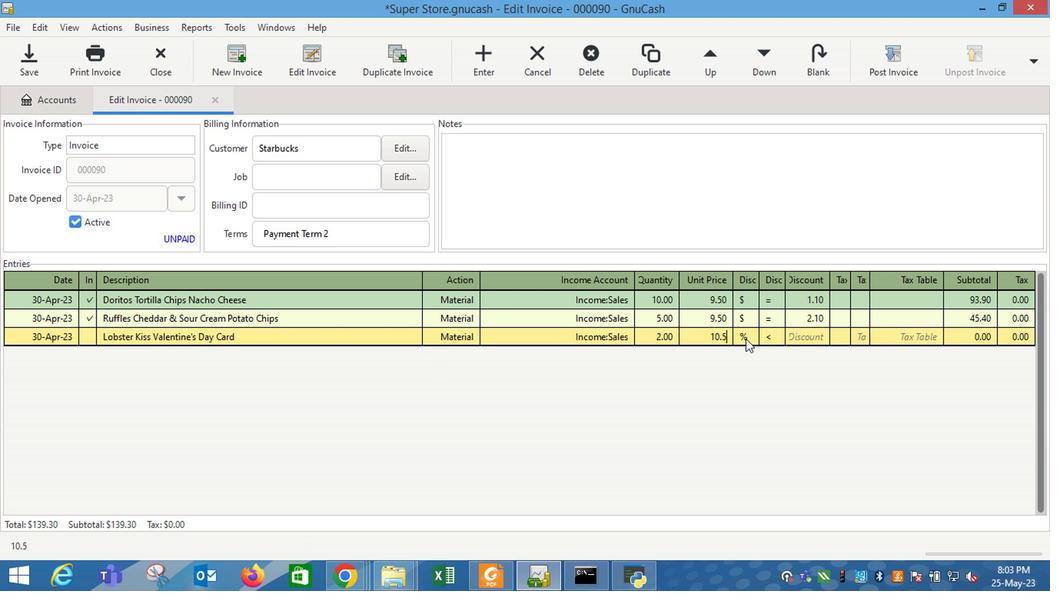 
Action: Mouse moved to (766, 339)
Screenshot: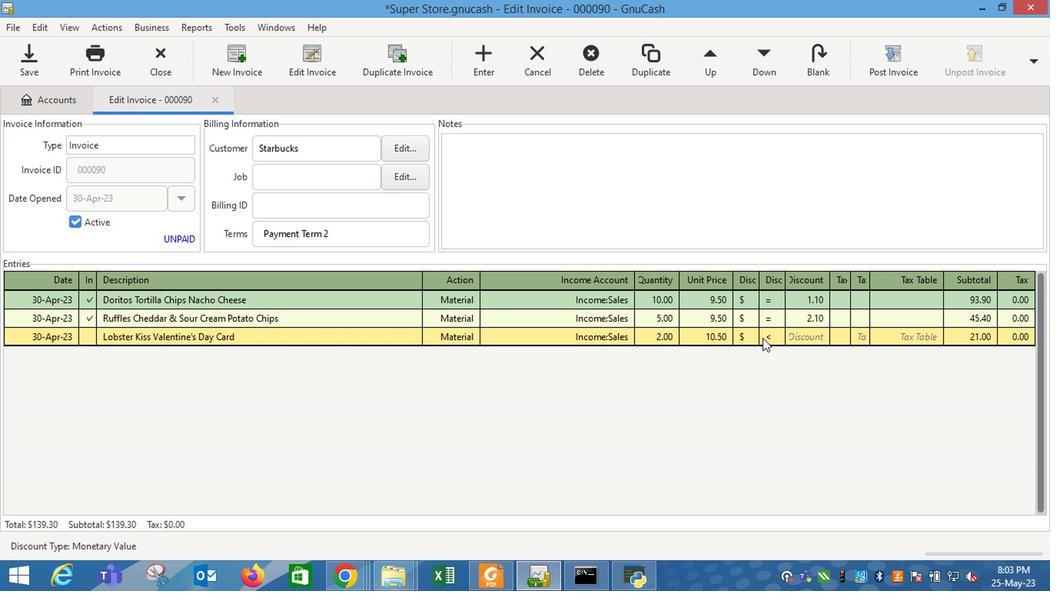 
Action: Mouse pressed left at (766, 339)
Screenshot: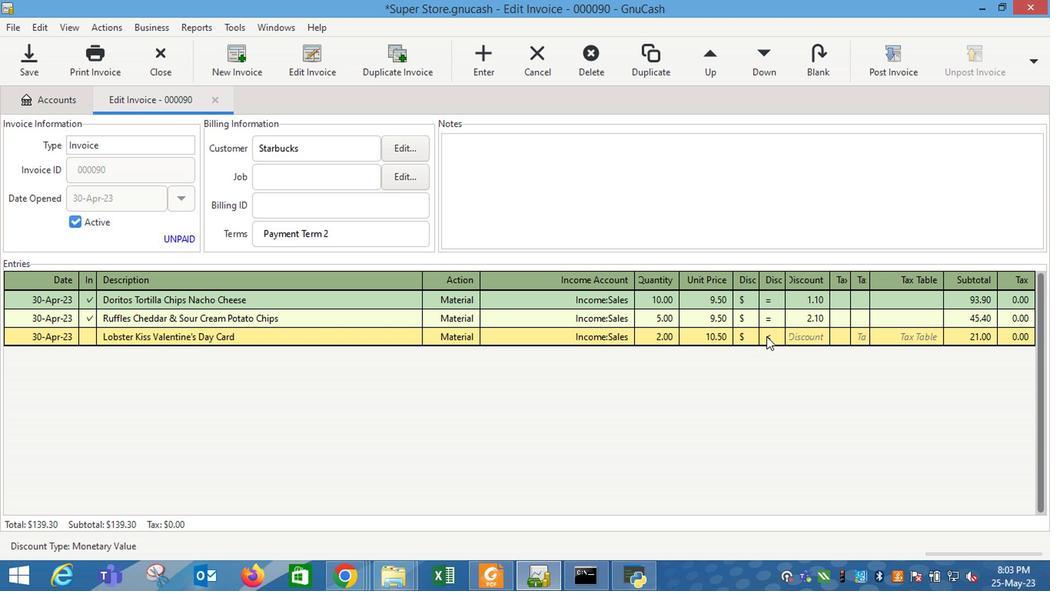 
Action: Mouse moved to (817, 339)
Screenshot: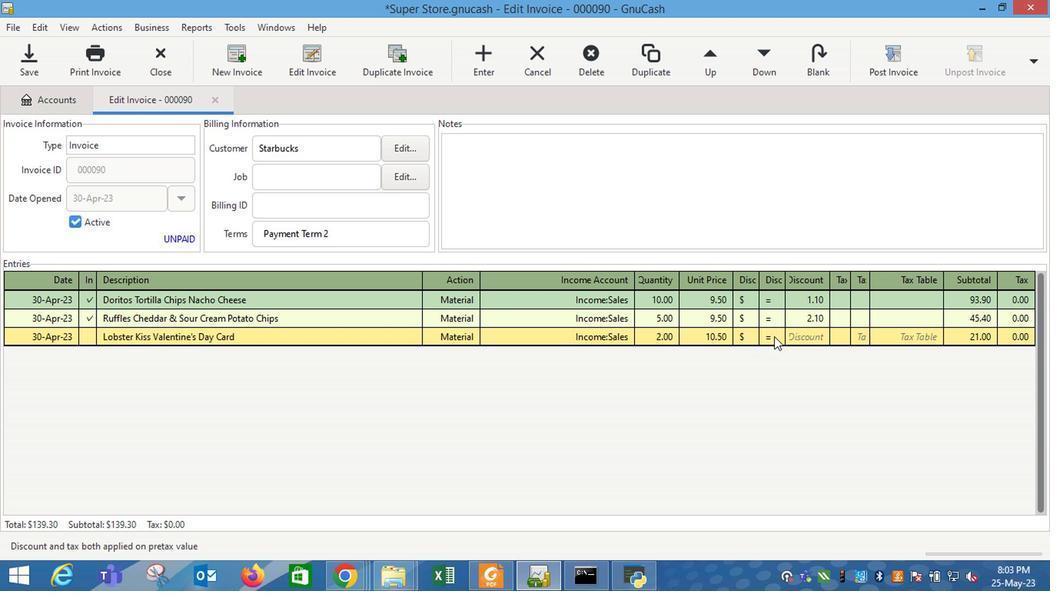
Action: Mouse pressed left at (817, 339)
Screenshot: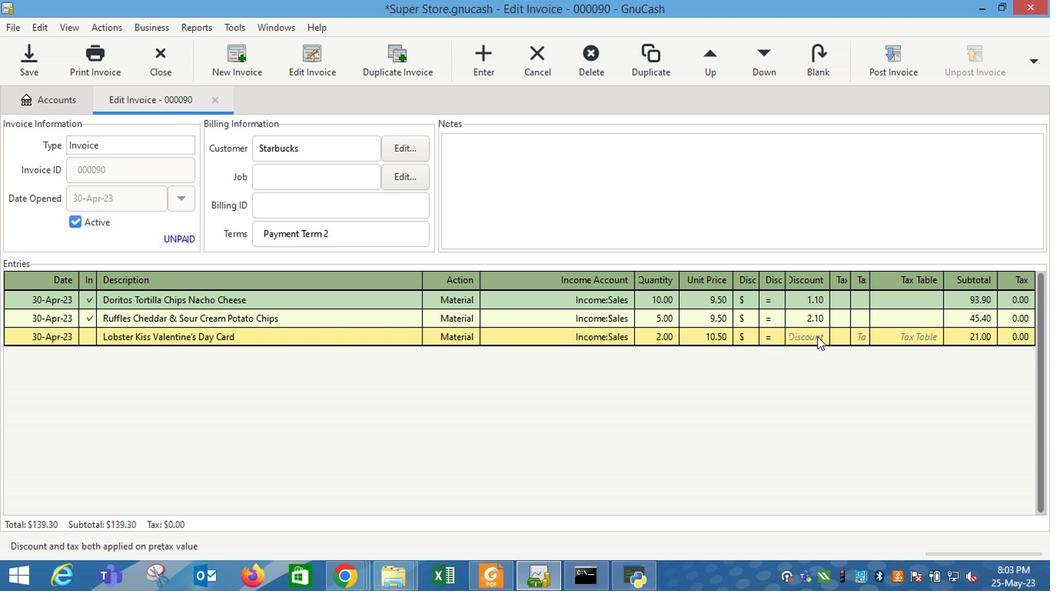 
Action: Key pressed 2.6<Key.enter>
Screenshot: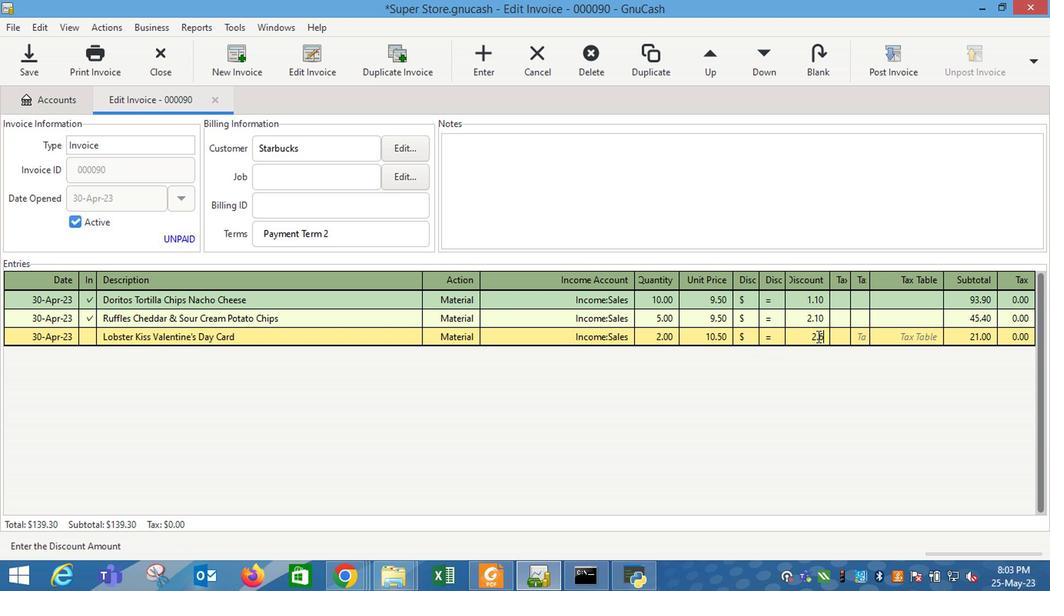
Action: Mouse moved to (808, 204)
Screenshot: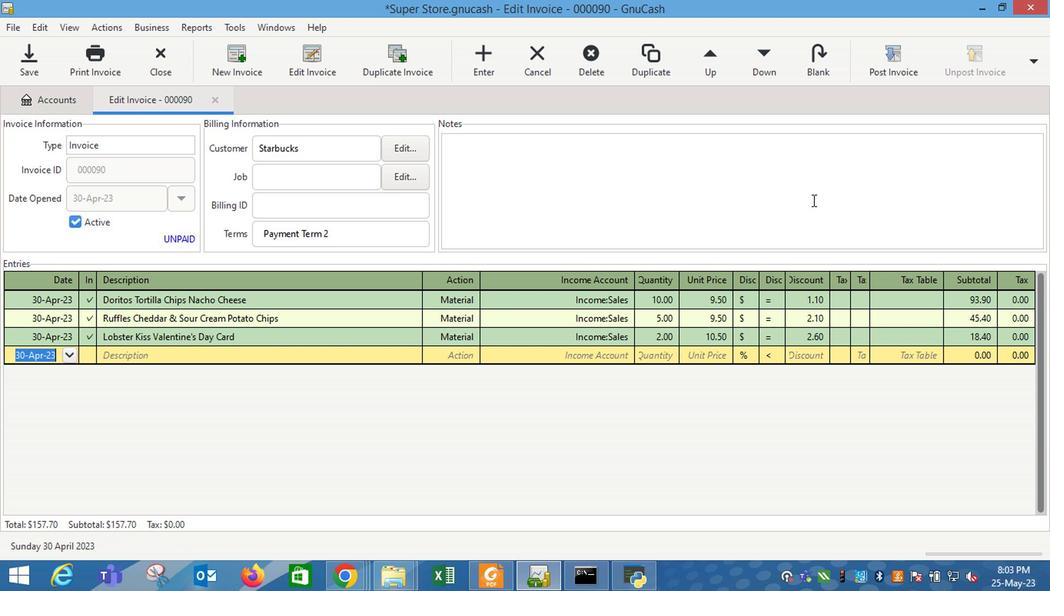 
Action: Mouse pressed left at (808, 204)
Screenshot: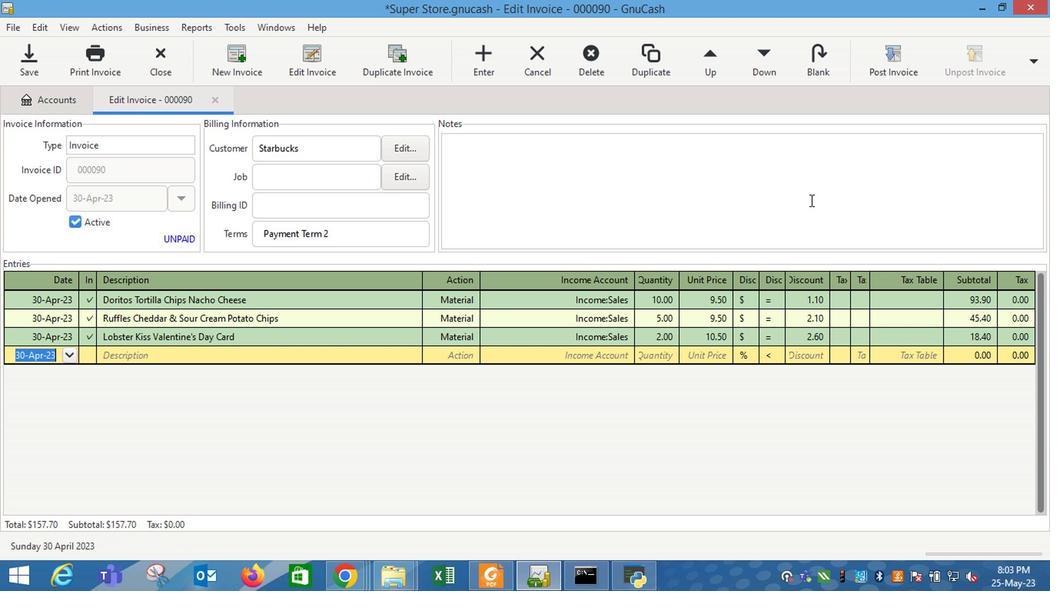 
Action: Mouse moved to (807, 203)
Screenshot: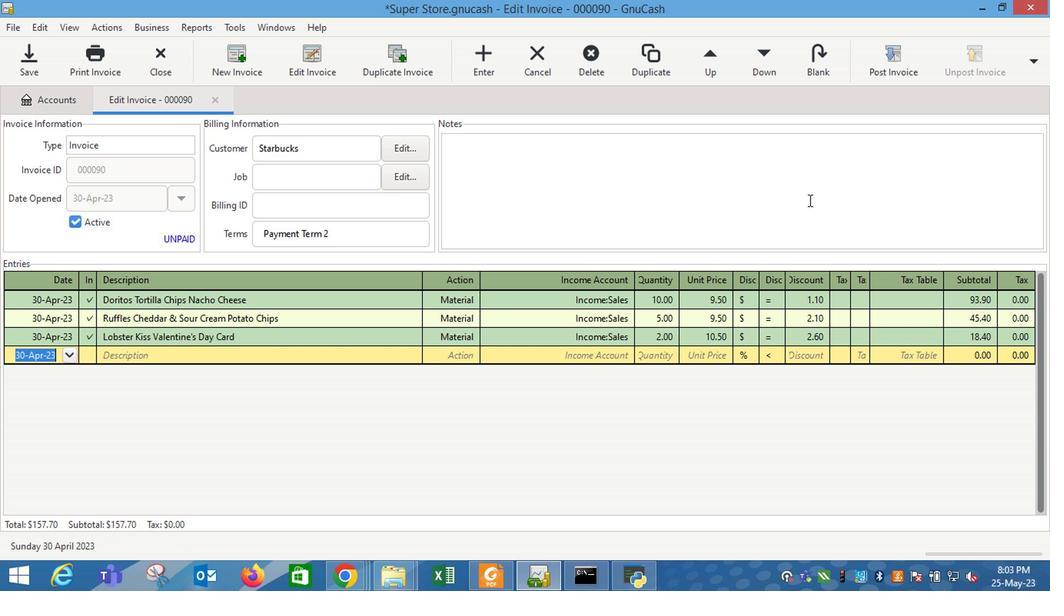 
Action: Key pressed <Key.shift_r>Looking<Key.space>forward<Key.space>to<Key.space>serving<Key.space>you<Key.space>again.
Screenshot: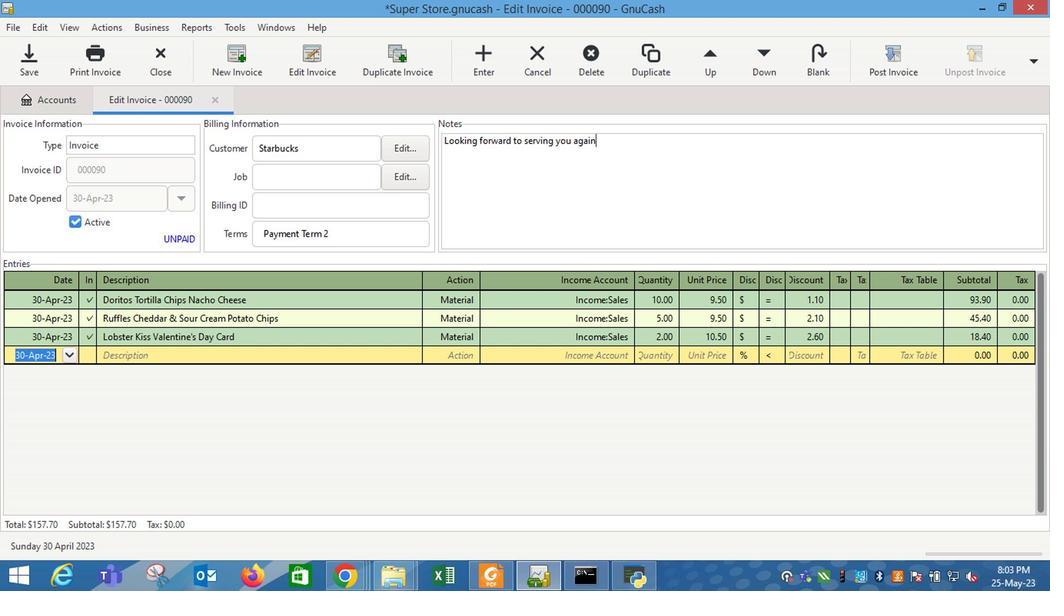 
Action: Mouse moved to (880, 69)
Screenshot: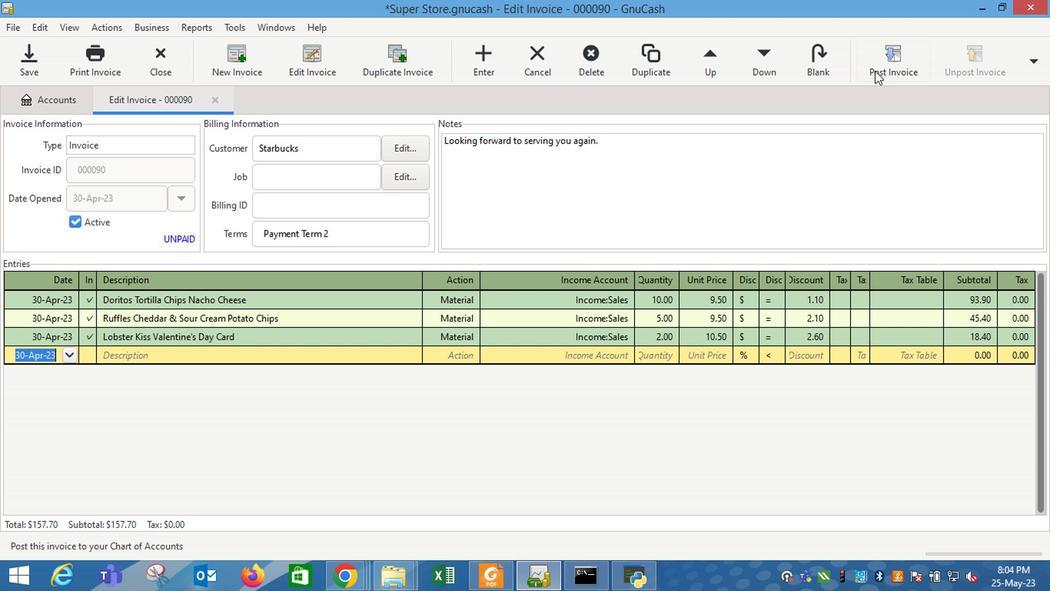 
Action: Mouse pressed left at (880, 69)
Screenshot: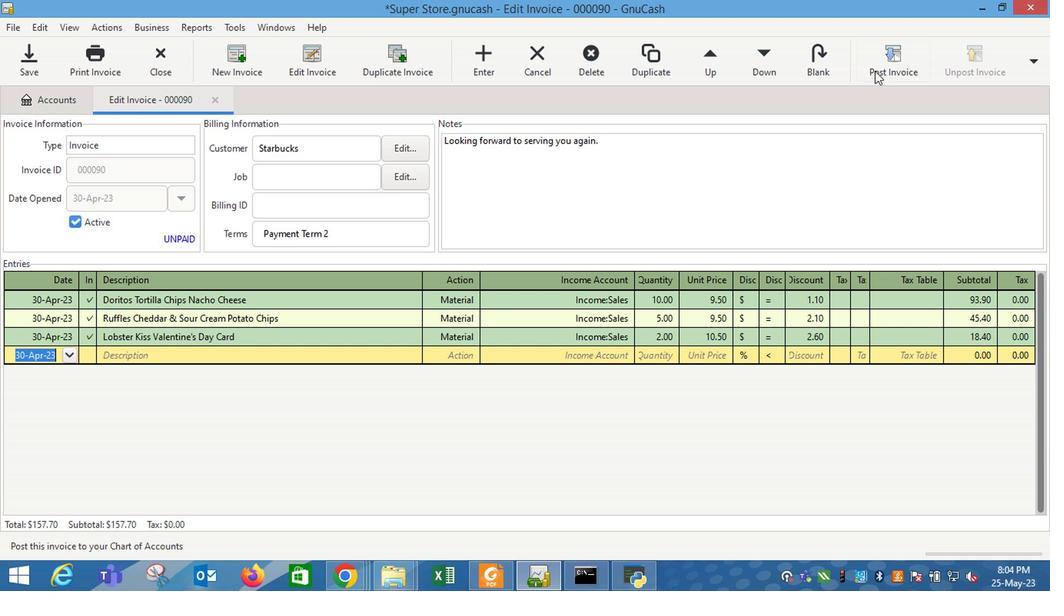 
Action: Mouse moved to (656, 262)
Screenshot: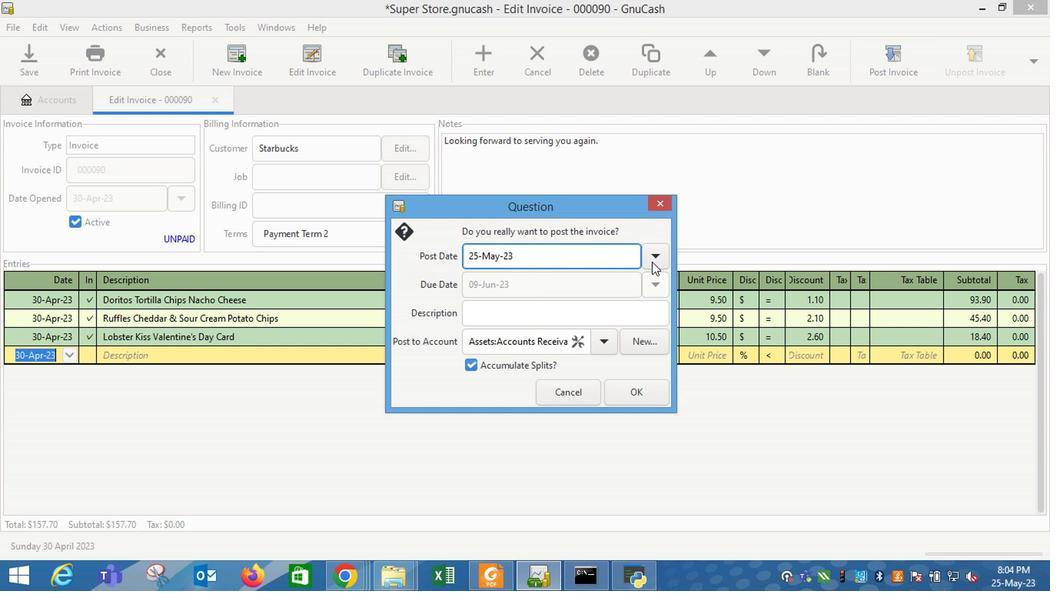 
Action: Mouse pressed left at (656, 262)
Screenshot: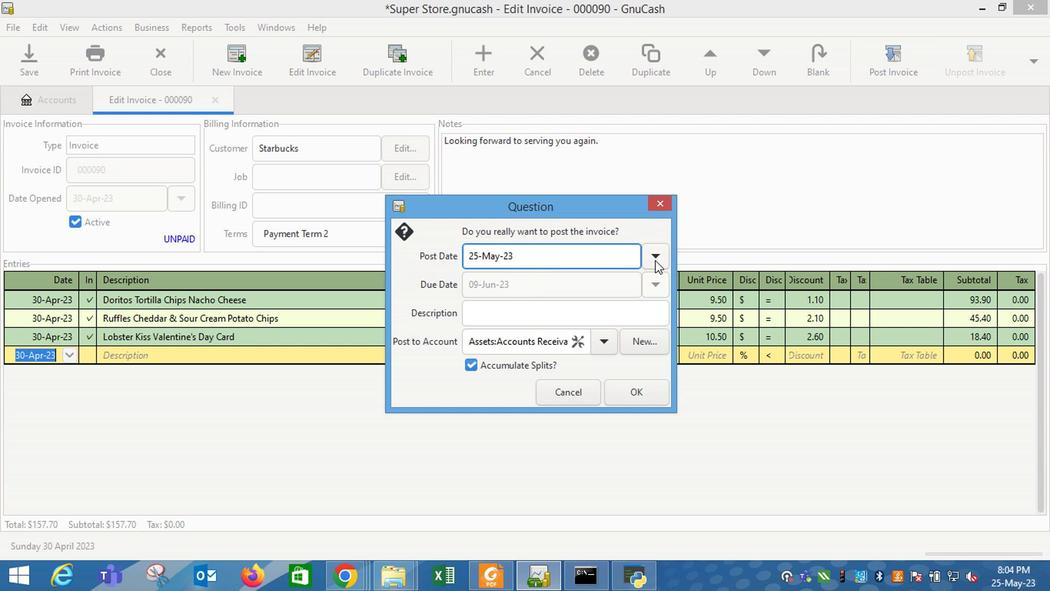 
Action: Mouse moved to (531, 284)
Screenshot: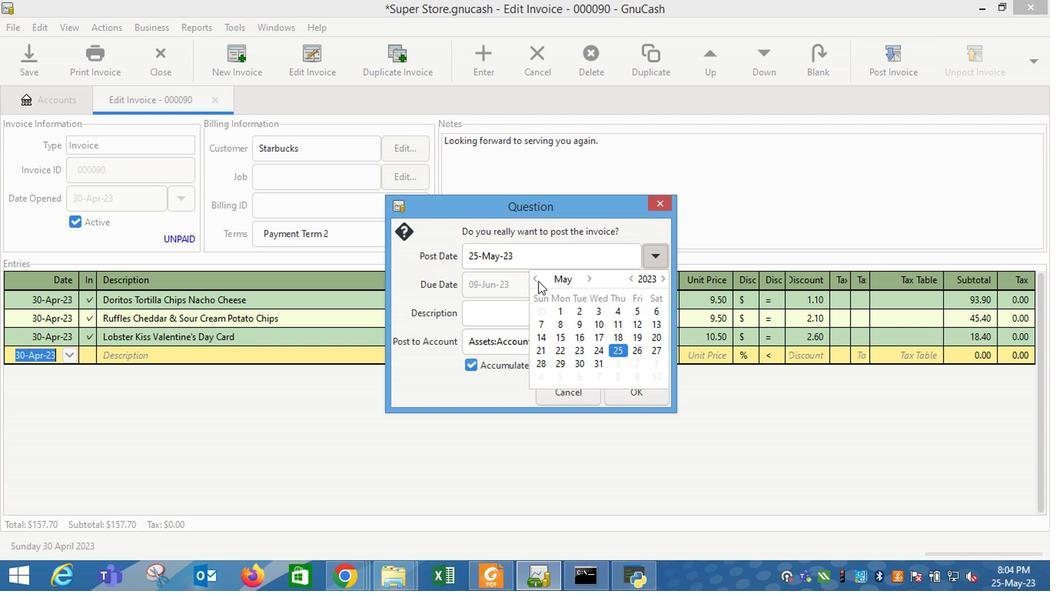 
Action: Mouse pressed left at (531, 284)
Screenshot: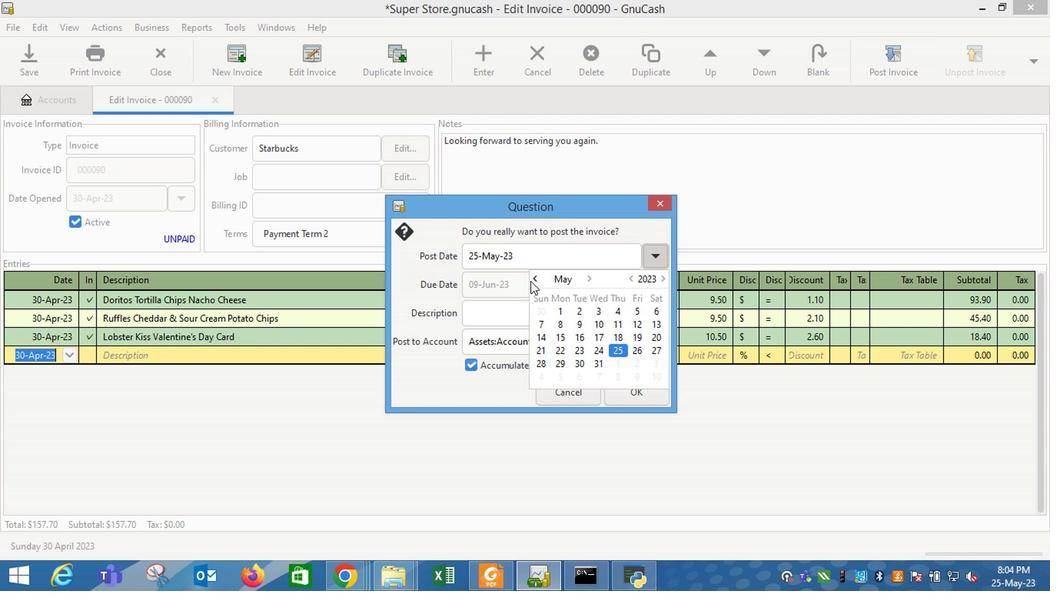
Action: Mouse moved to (670, 256)
Screenshot: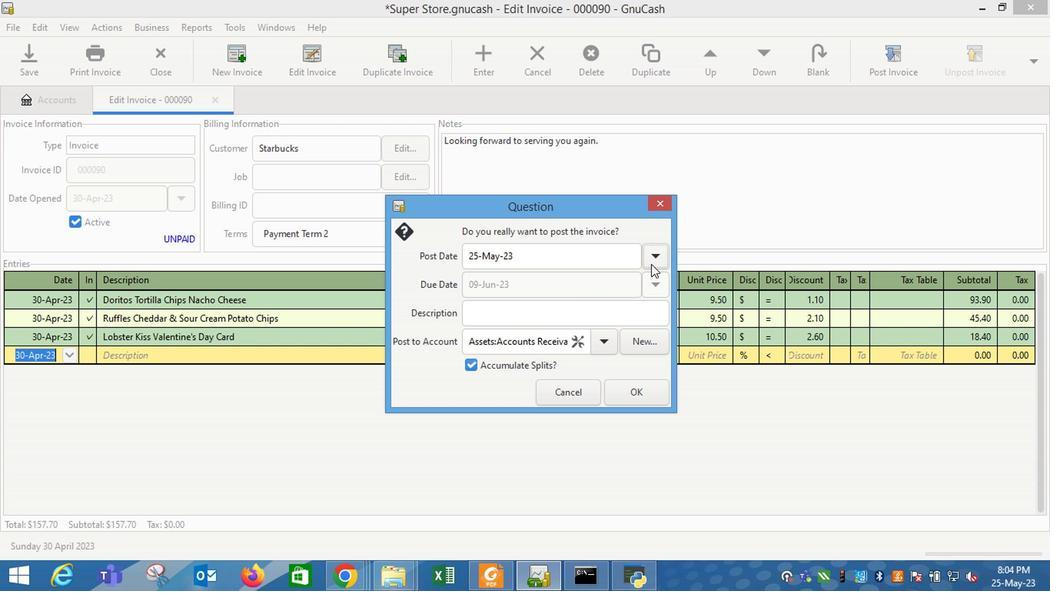 
Action: Mouse pressed left at (670, 256)
Screenshot: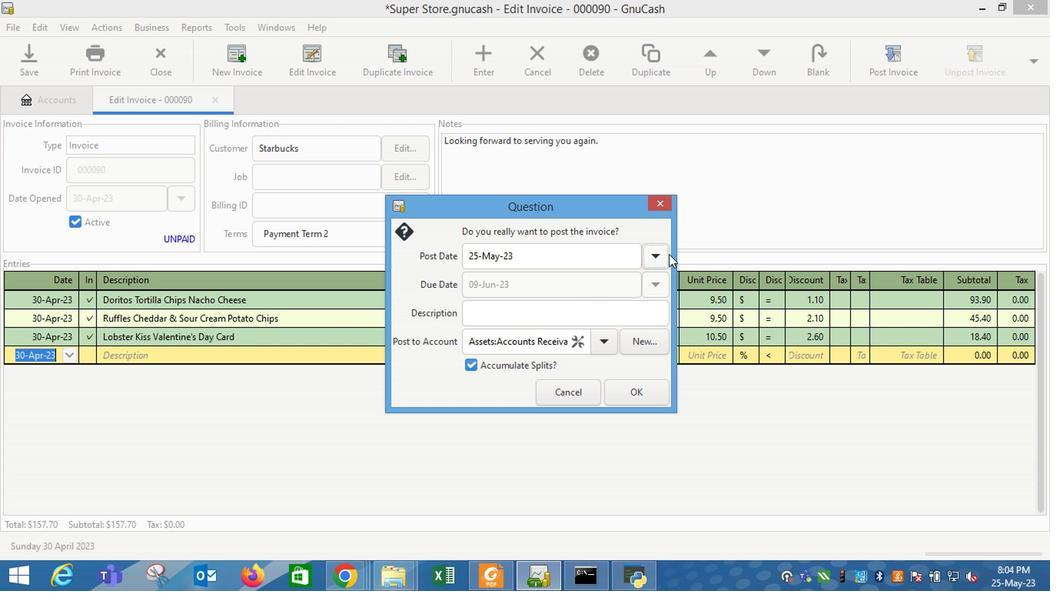 
Action: Mouse moved to (659, 259)
Screenshot: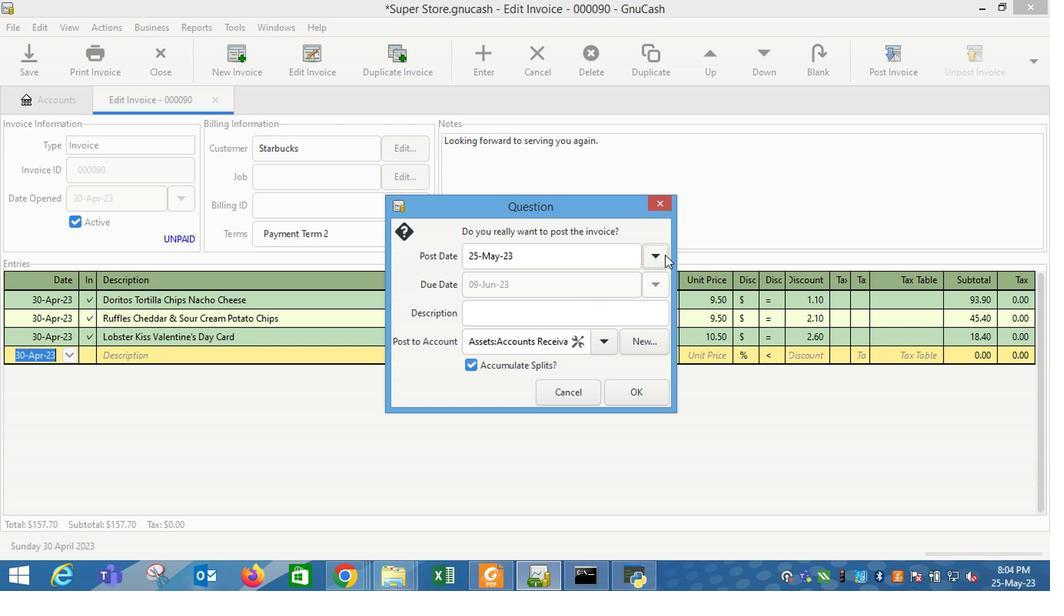 
Action: Mouse pressed left at (659, 259)
Screenshot: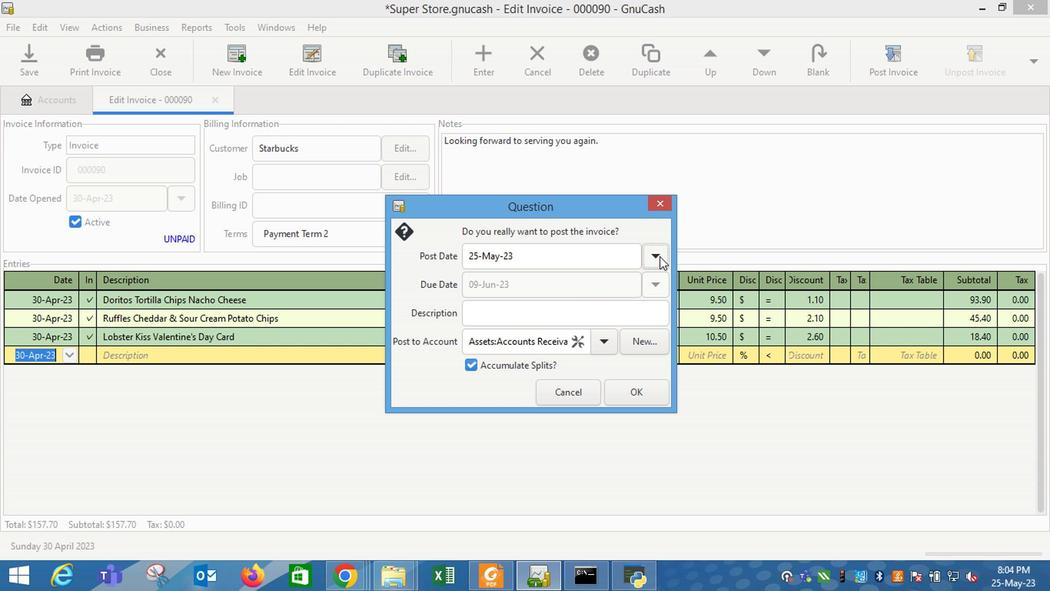 
Action: Mouse moved to (535, 284)
Screenshot: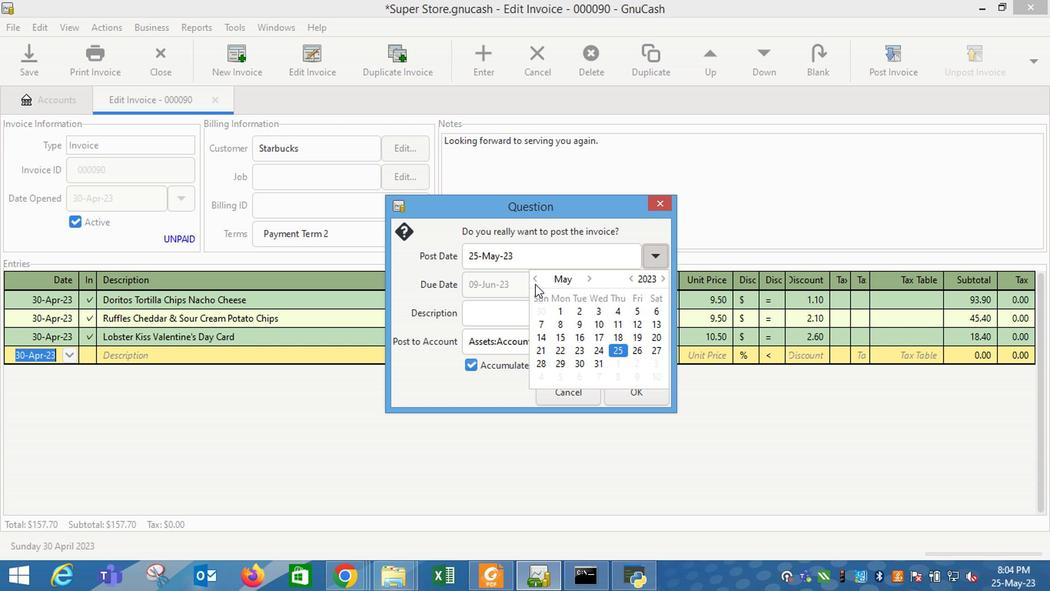 
Action: Mouse pressed left at (535, 284)
Screenshot: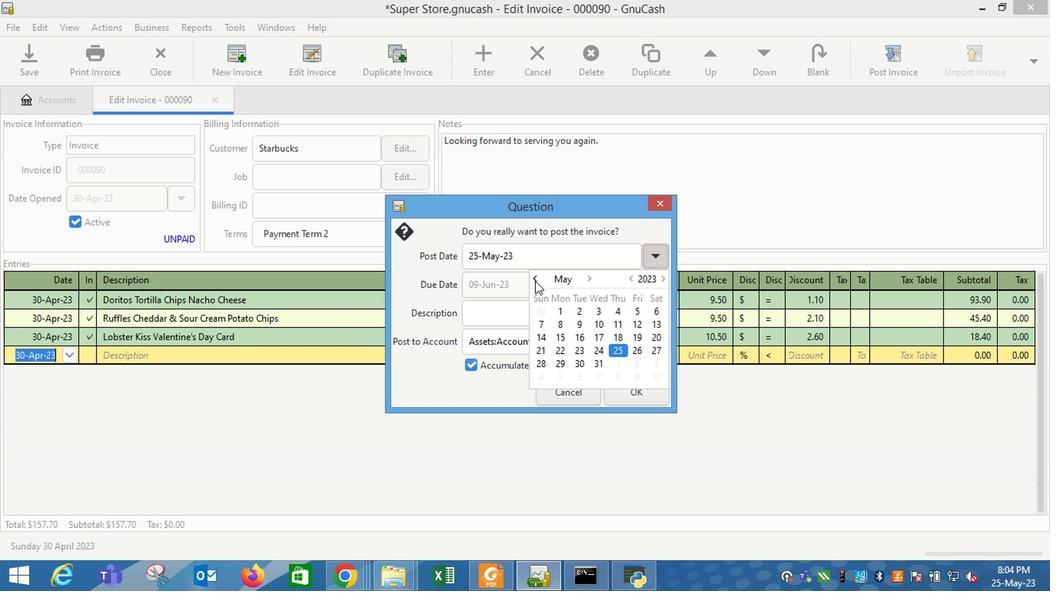 
Action: Mouse moved to (541, 377)
Screenshot: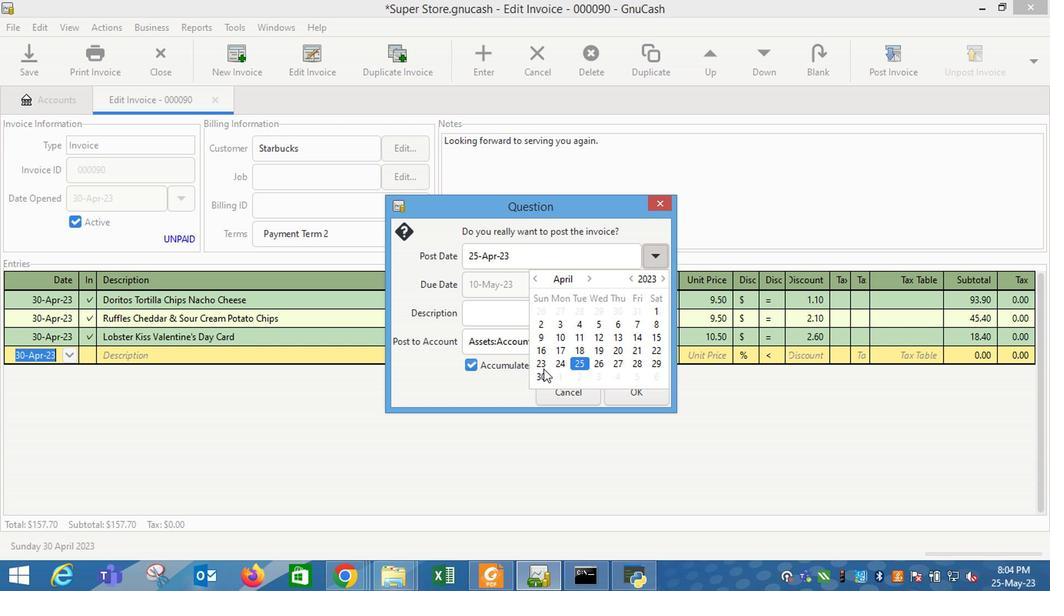 
Action: Mouse pressed left at (541, 377)
Screenshot: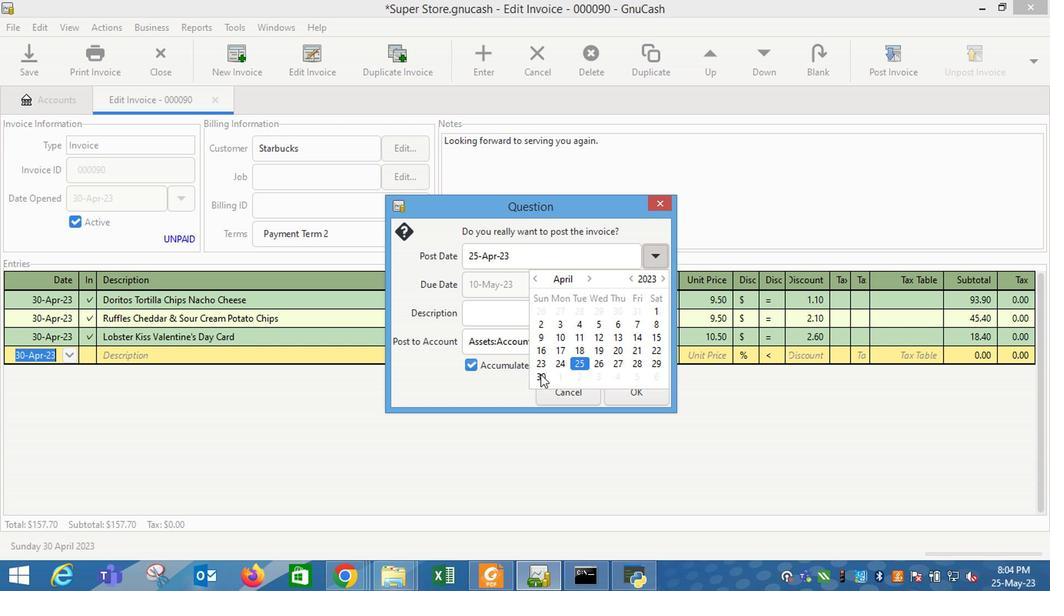 
Action: Mouse moved to (470, 318)
Screenshot: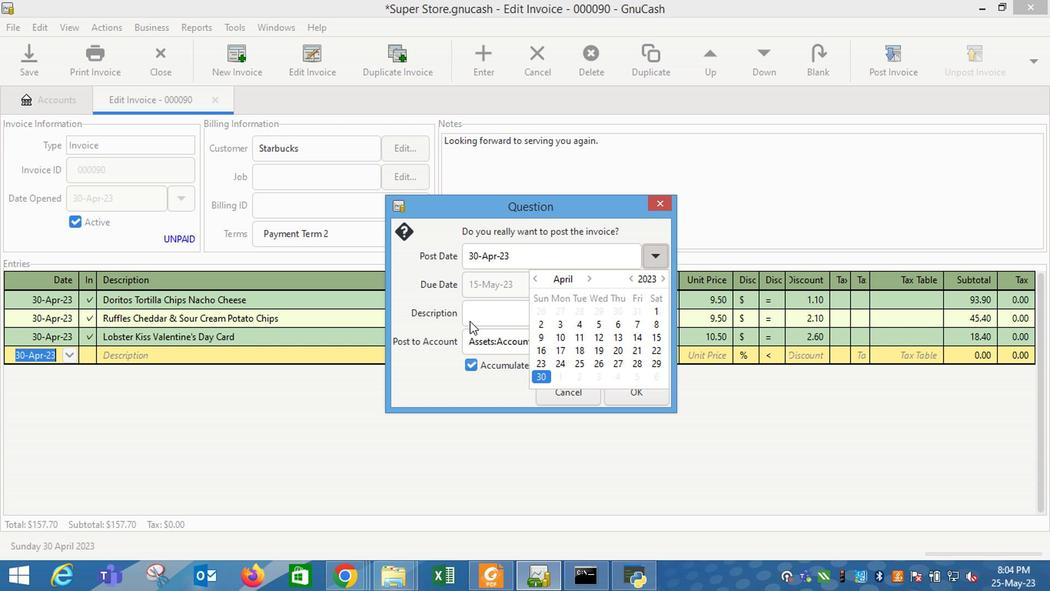 
Action: Mouse pressed left at (470, 318)
Screenshot: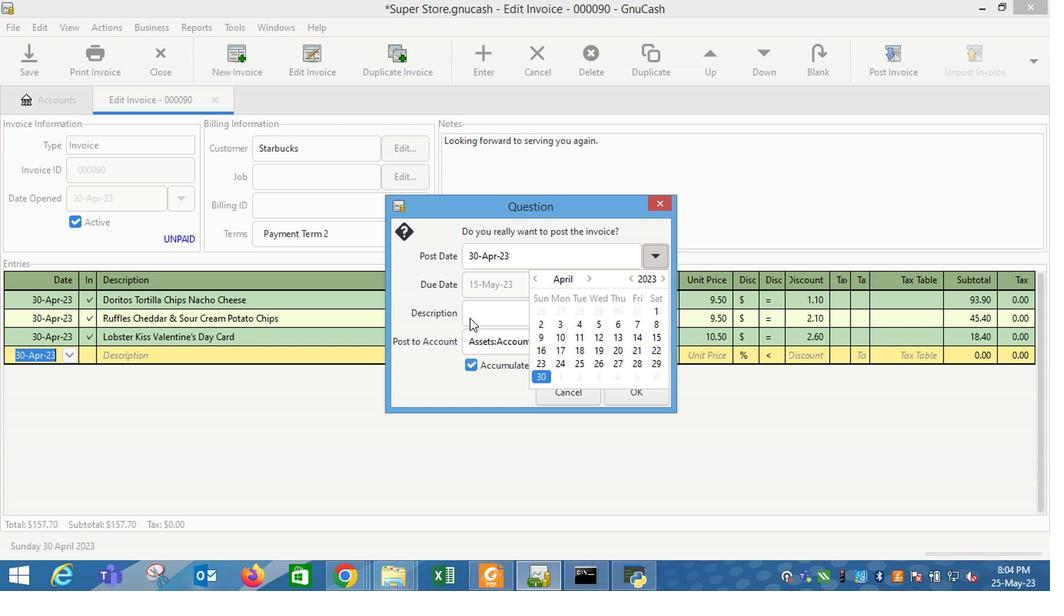 
Action: Mouse moved to (631, 403)
Screenshot: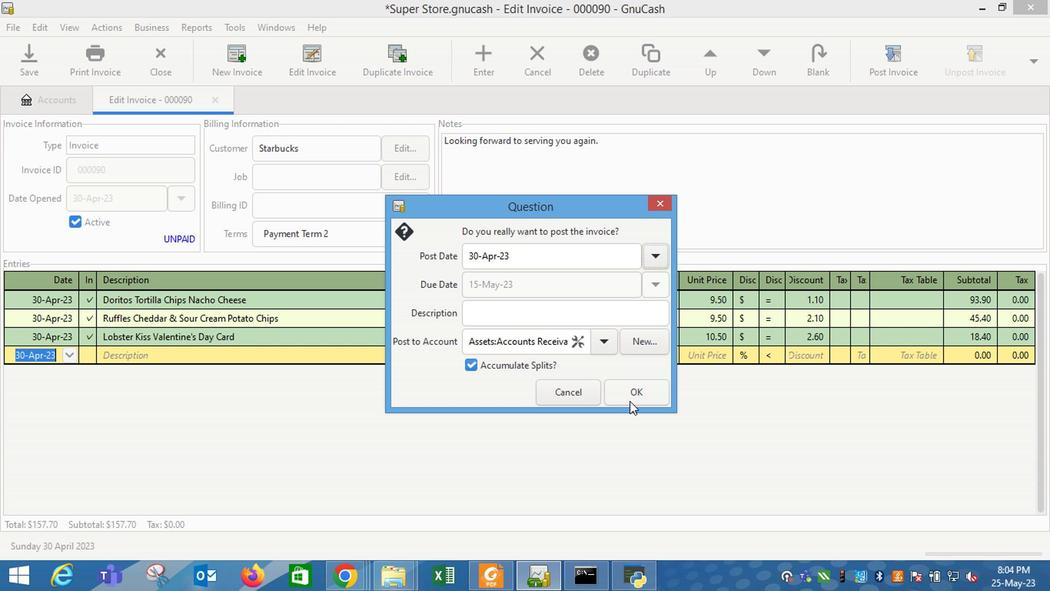 
Action: Mouse pressed left at (631, 403)
Screenshot: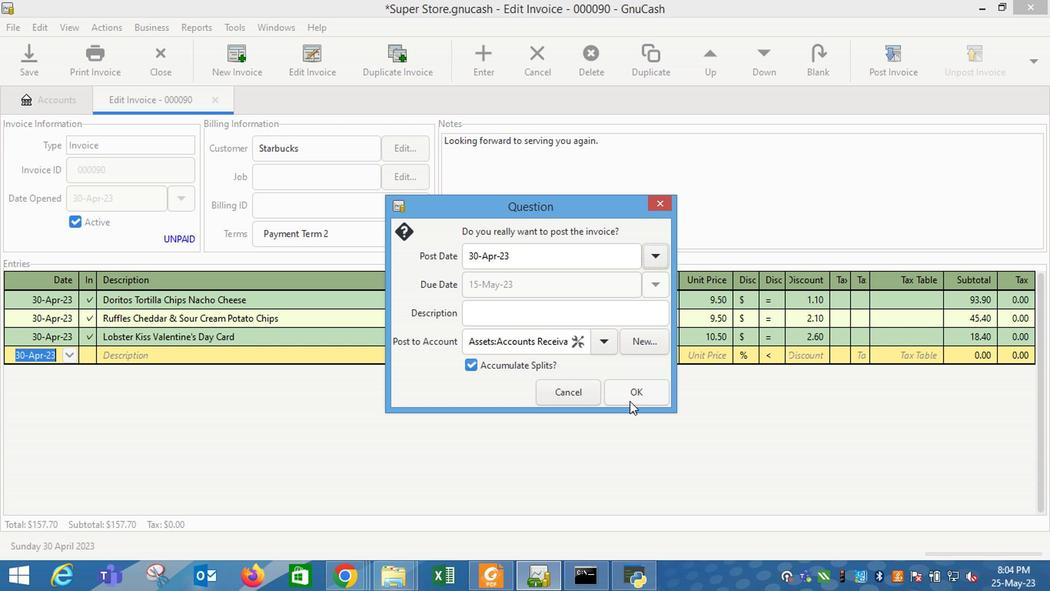
Action: Mouse moved to (989, 68)
Screenshot: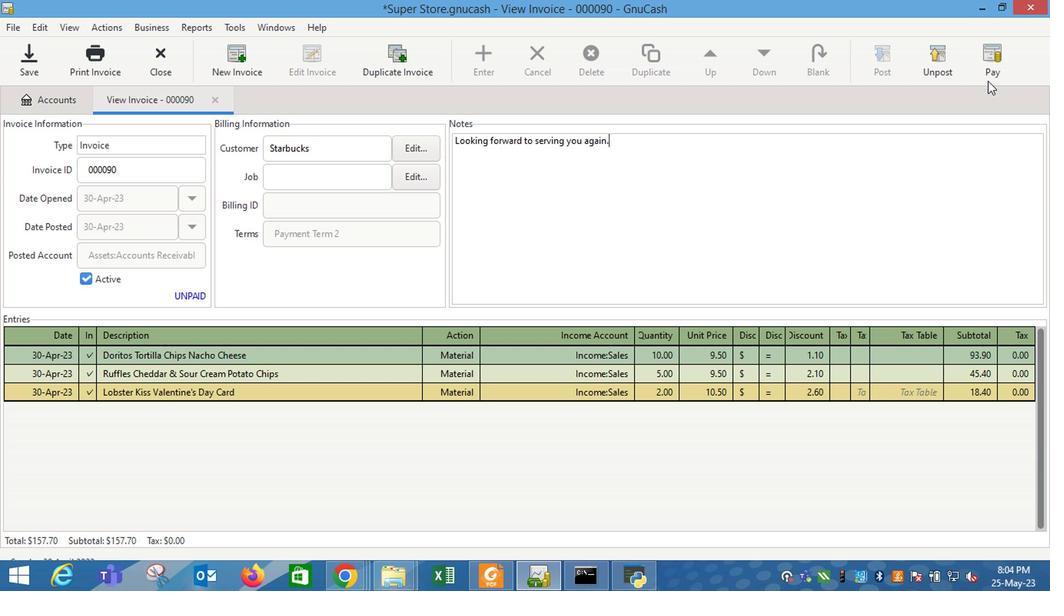 
Action: Mouse pressed left at (989, 68)
Screenshot: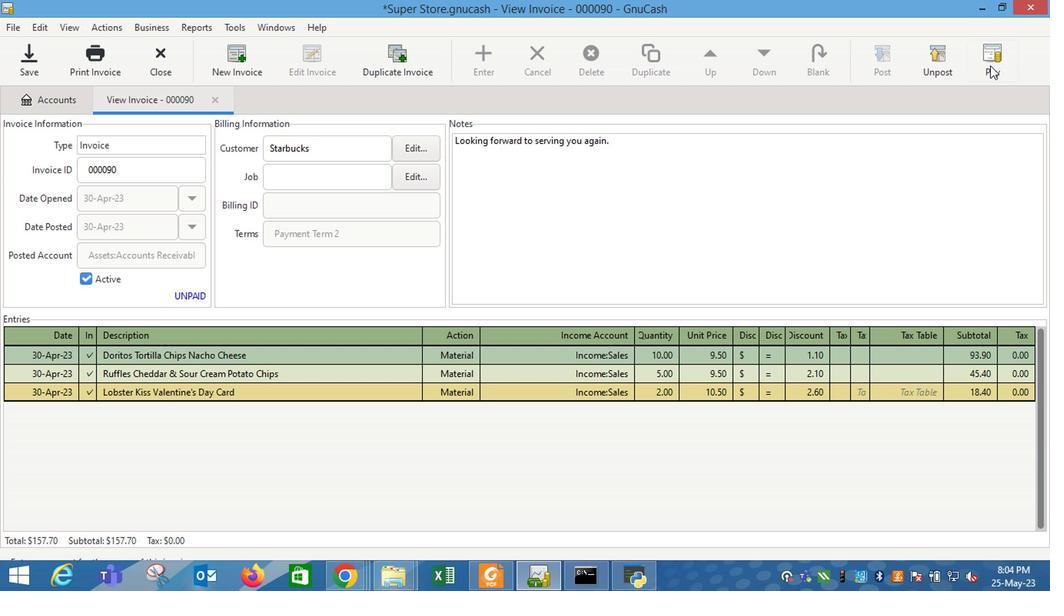 
Action: Mouse moved to (471, 308)
Screenshot: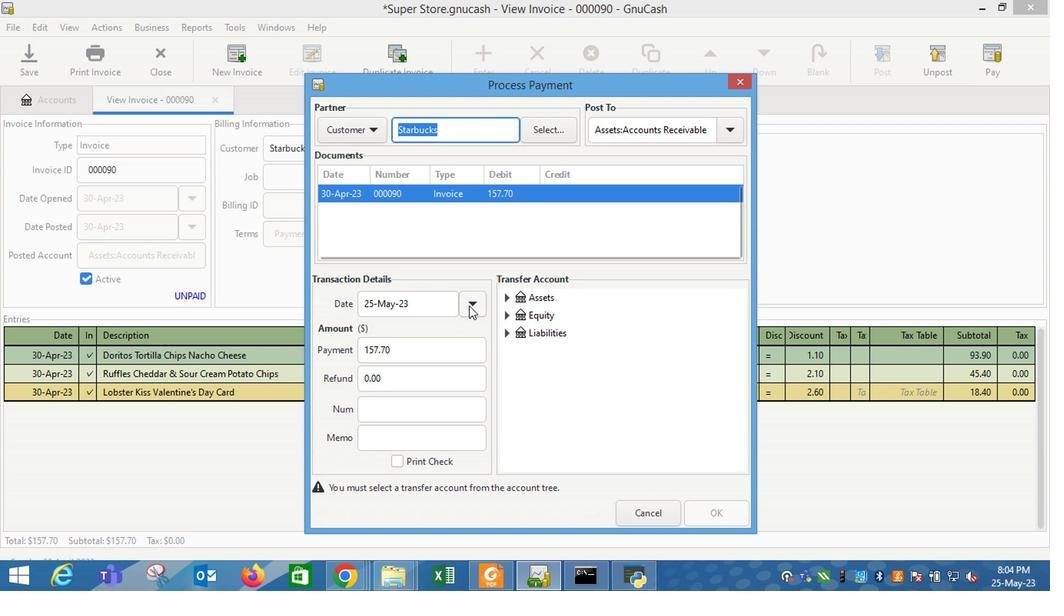 
Action: Mouse pressed left at (471, 308)
Screenshot: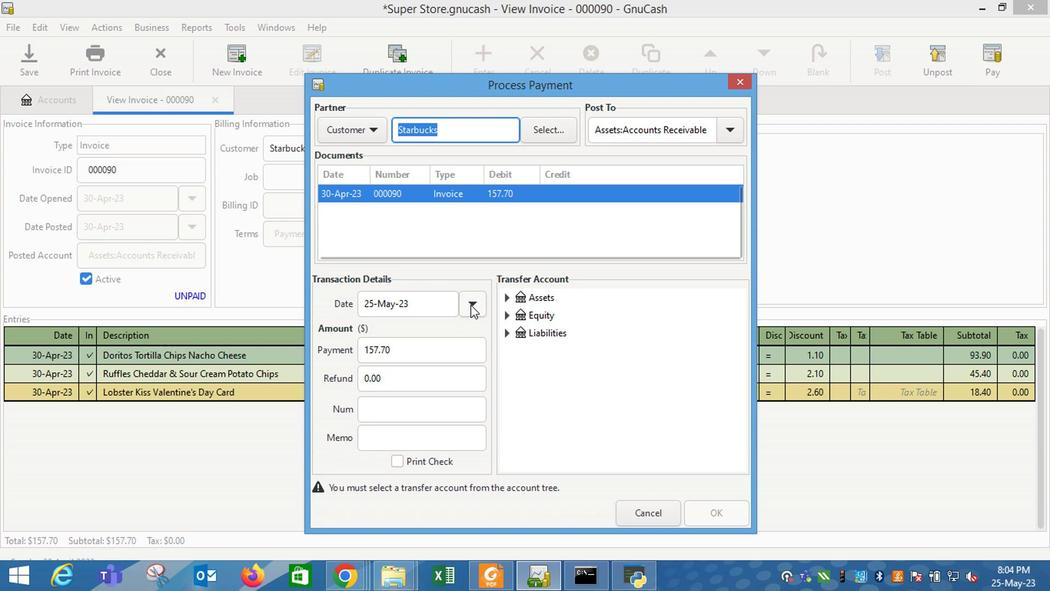 
Action: Mouse moved to (380, 386)
Screenshot: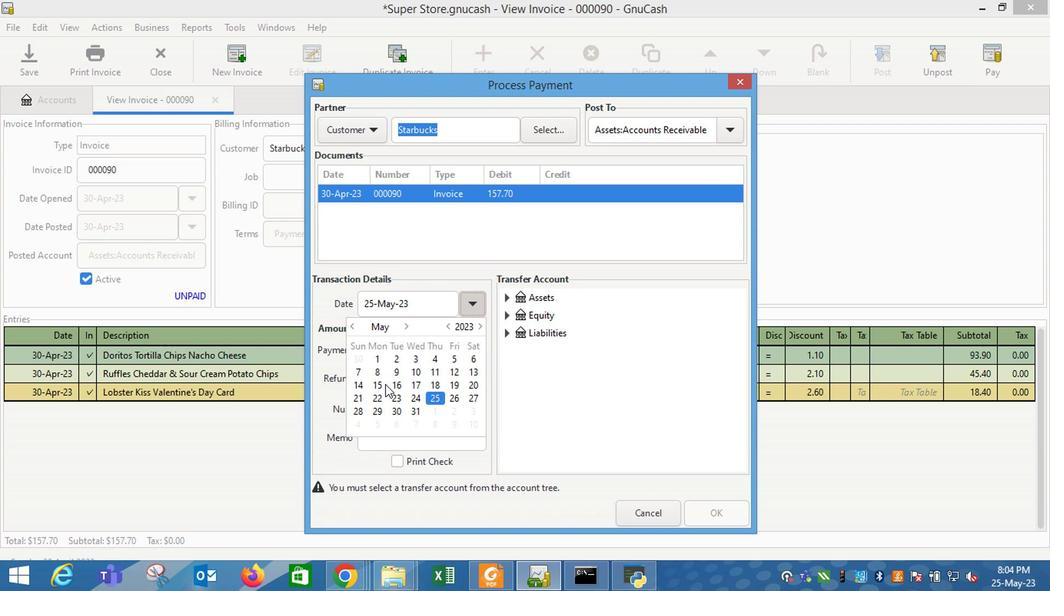 
Action: Mouse pressed left at (380, 386)
Screenshot: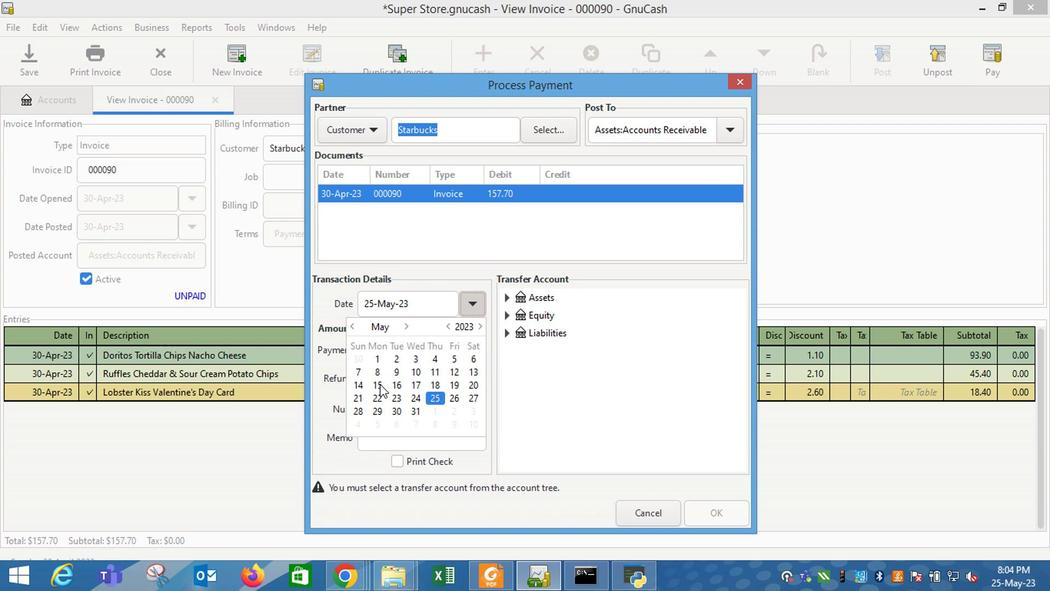 
Action: Mouse moved to (518, 390)
Screenshot: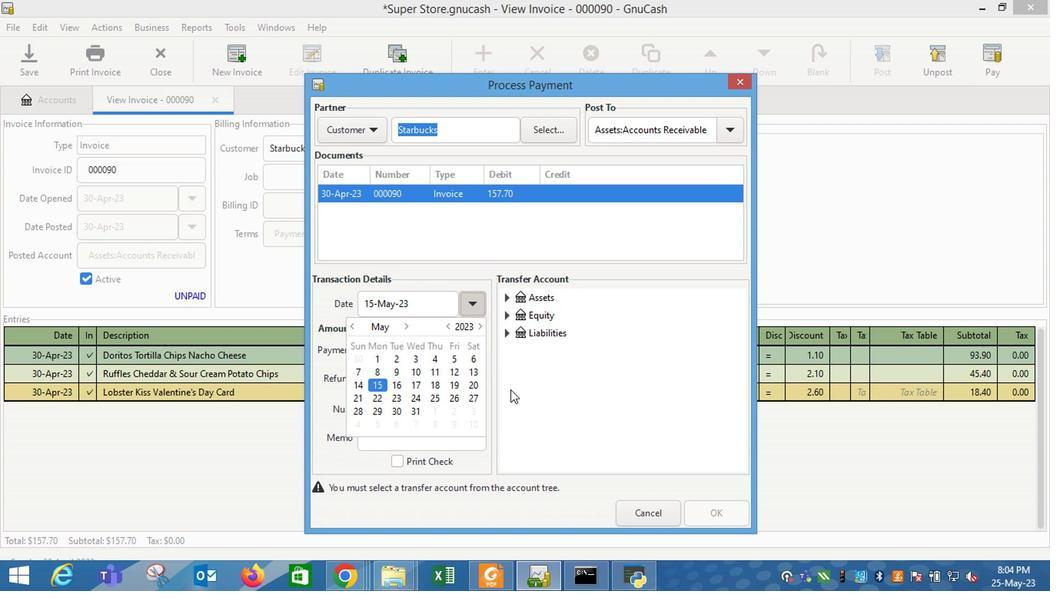 
Action: Mouse pressed left at (518, 390)
Screenshot: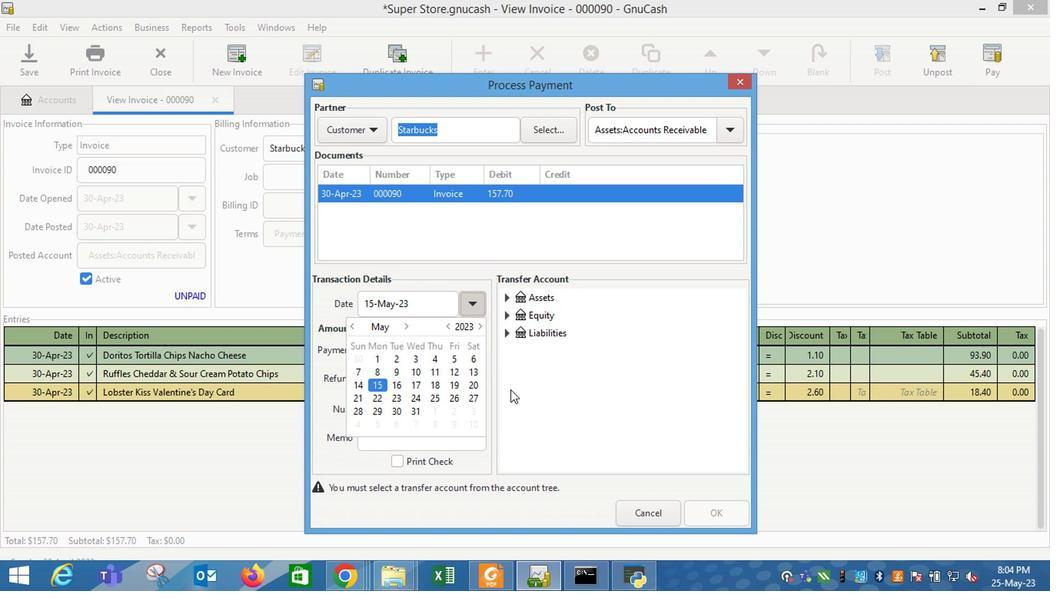 
Action: Mouse moved to (506, 299)
Screenshot: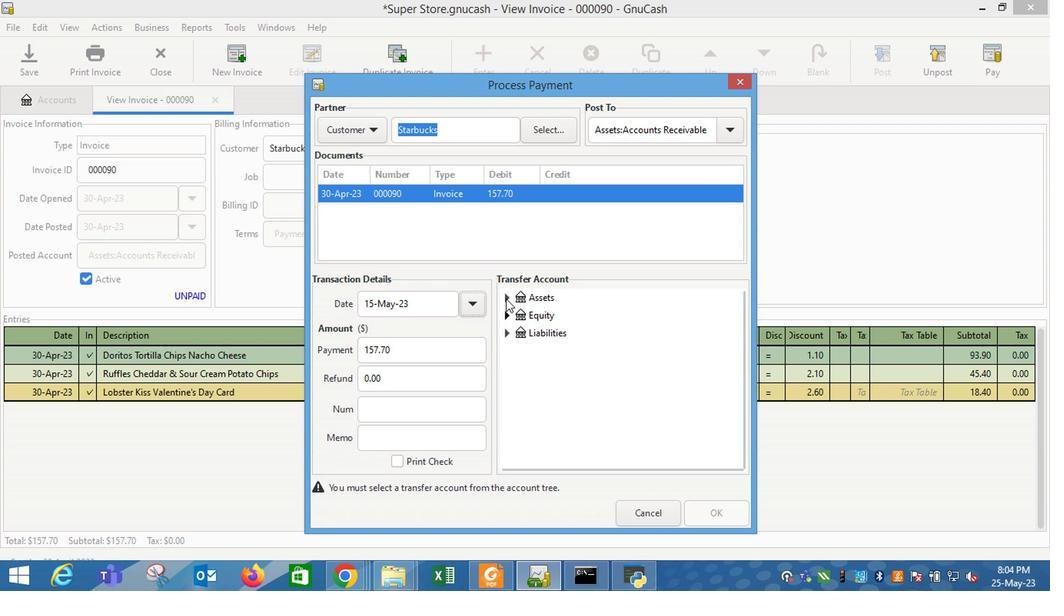 
Action: Mouse pressed left at (506, 299)
Screenshot: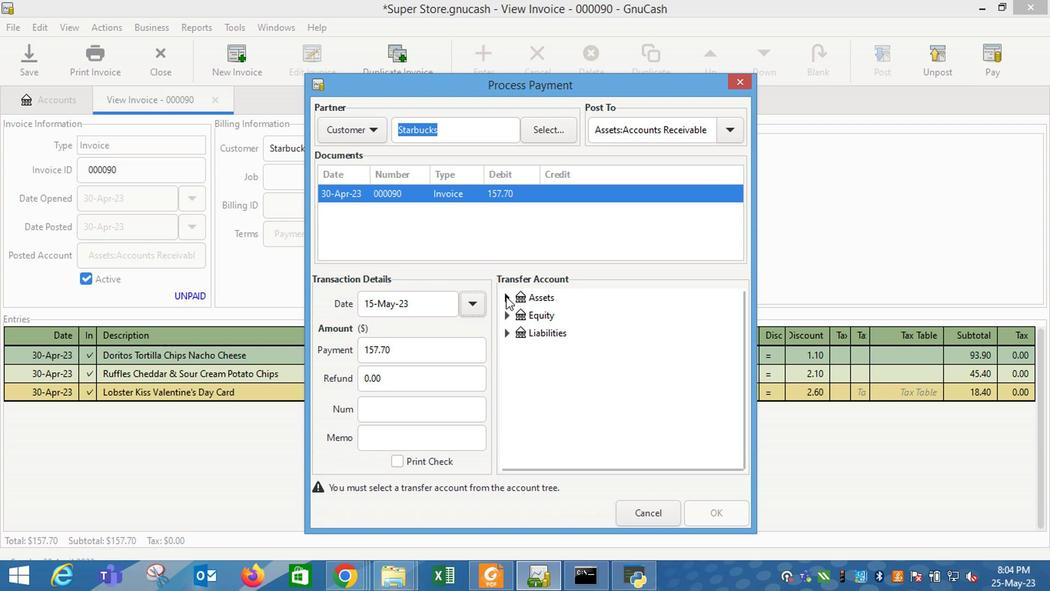 
Action: Mouse moved to (519, 322)
Screenshot: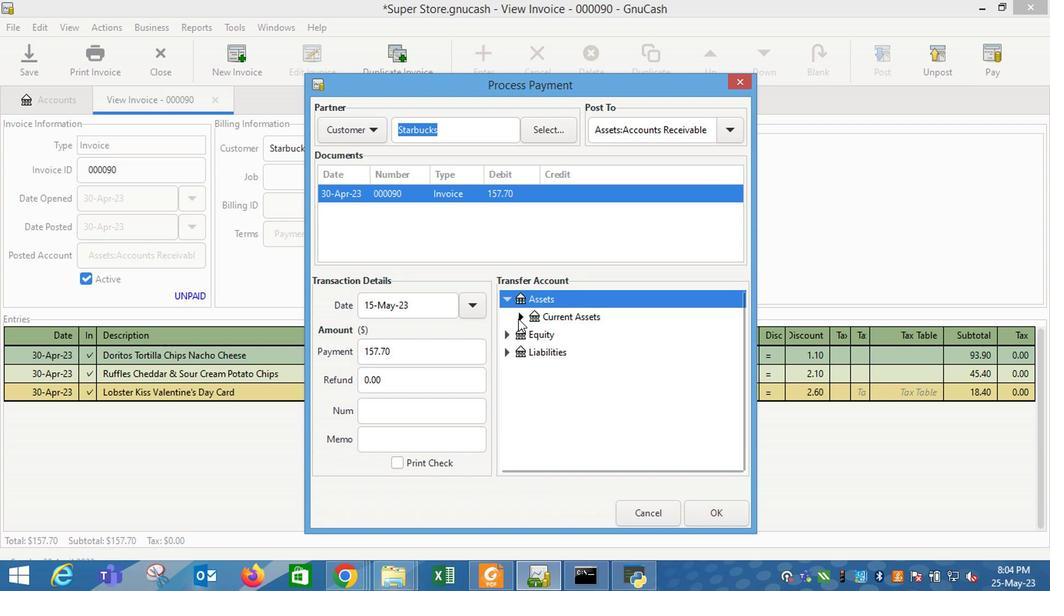 
Action: Mouse pressed left at (519, 322)
Screenshot: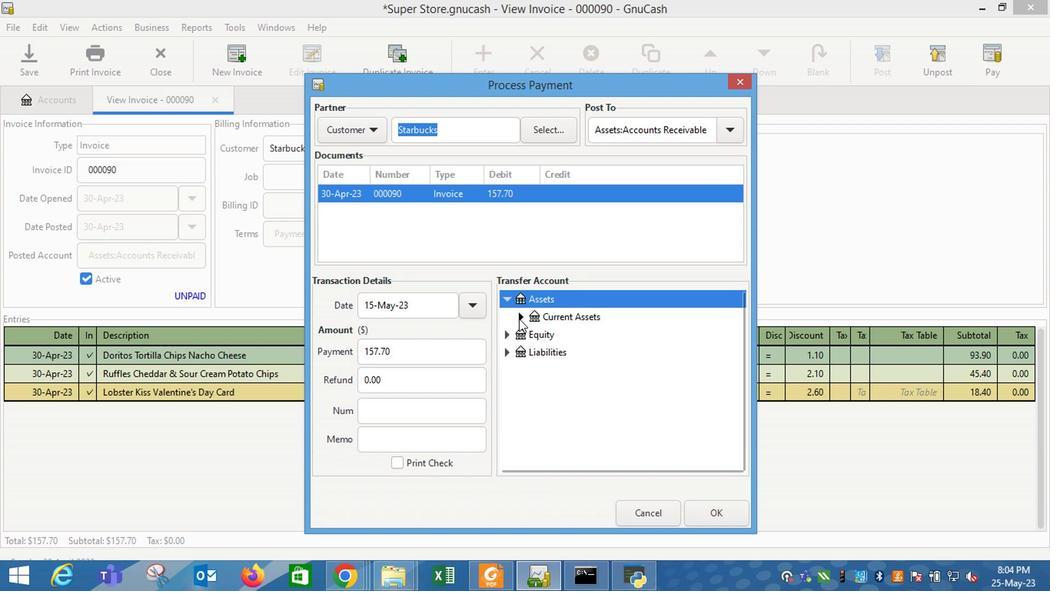 
Action: Mouse moved to (547, 332)
Screenshot: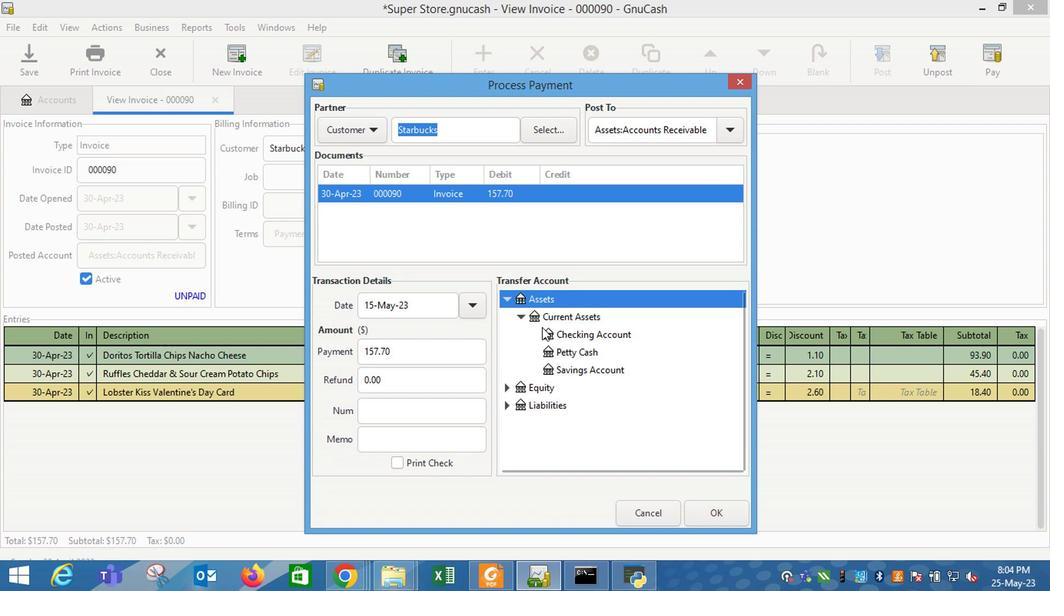 
Action: Mouse pressed left at (547, 332)
Screenshot: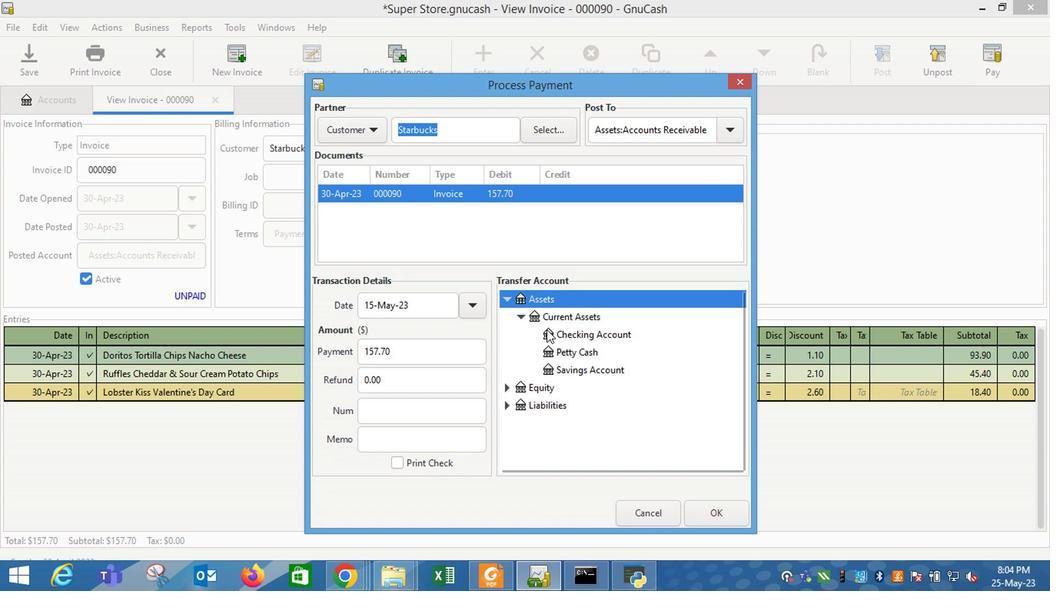
Action: Mouse moved to (717, 511)
Screenshot: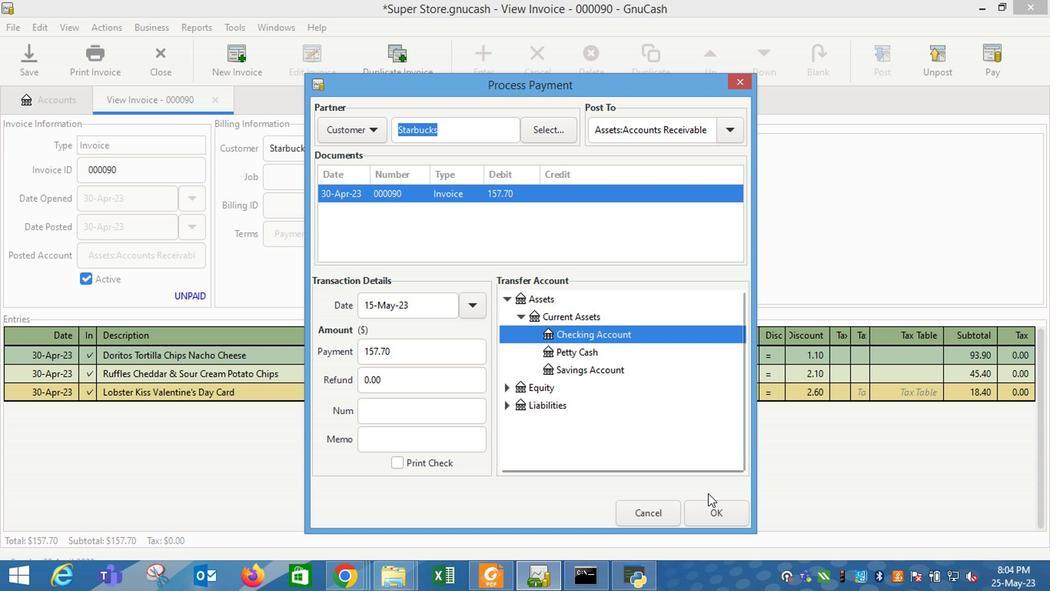 
Action: Mouse pressed left at (717, 511)
Screenshot: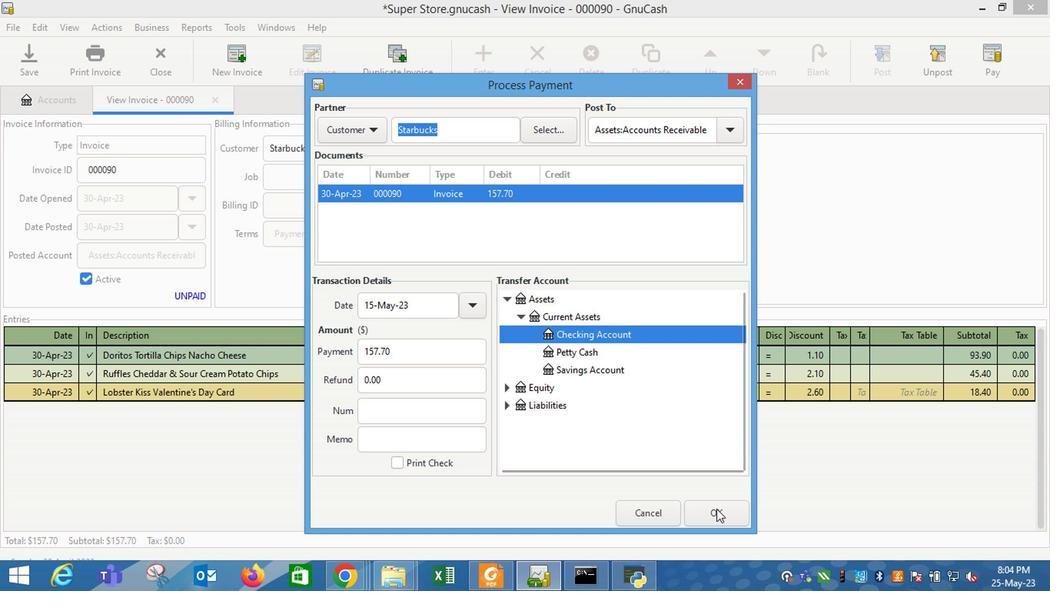 
Action: Mouse moved to (99, 60)
Screenshot: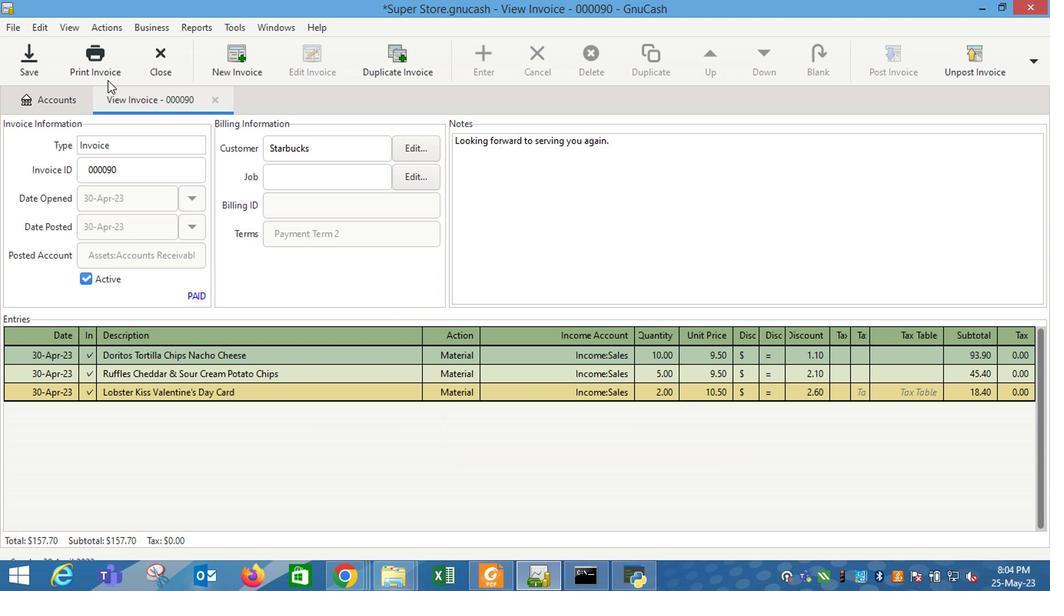 
Action: Mouse pressed left at (99, 60)
Screenshot: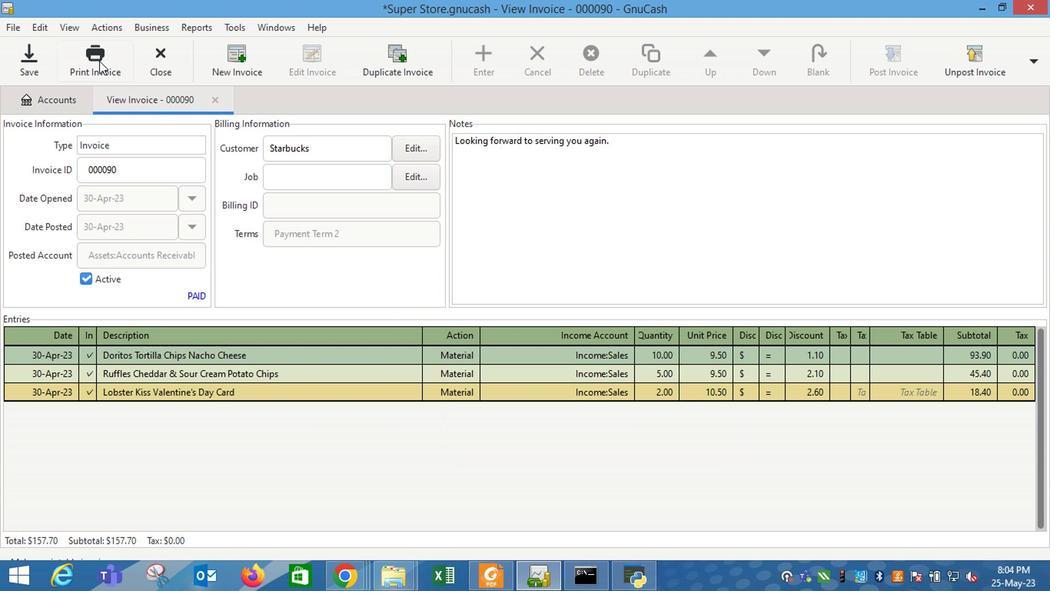 
Action: Mouse moved to (386, 65)
Screenshot: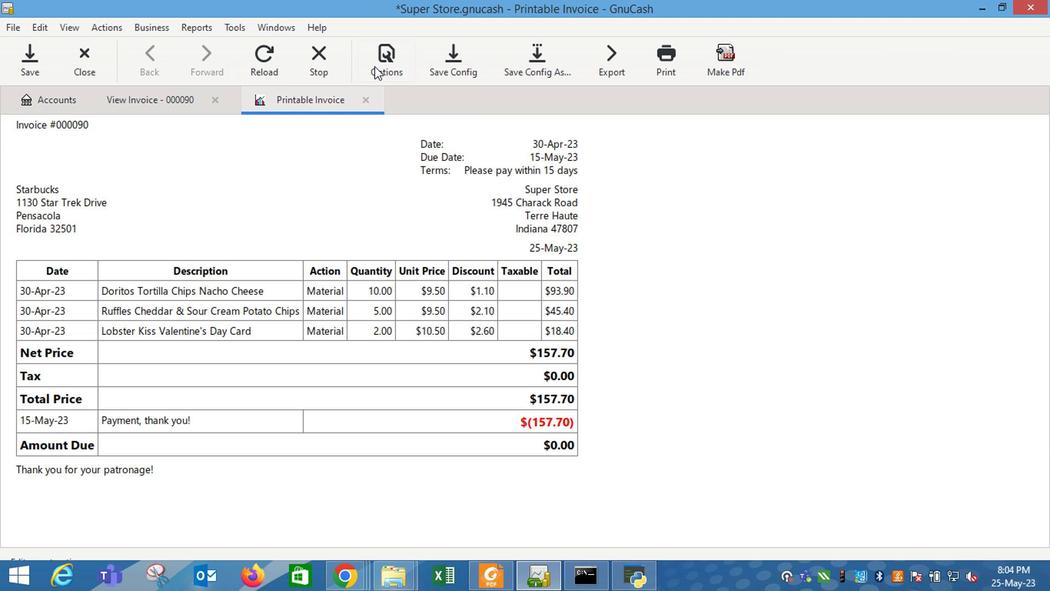
Action: Mouse pressed left at (386, 65)
Screenshot: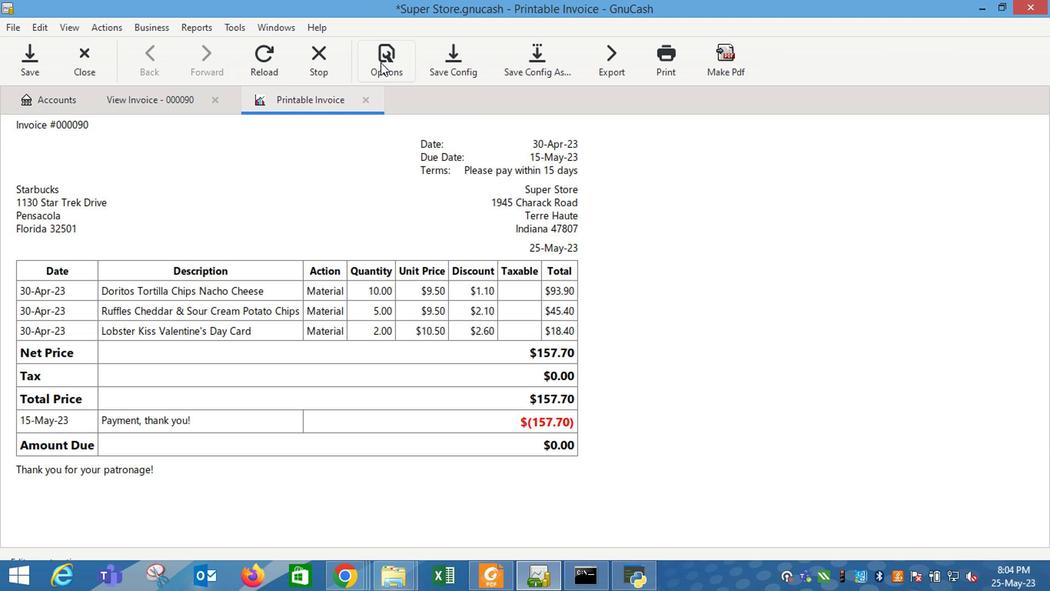 
Action: Mouse moved to (296, 154)
Screenshot: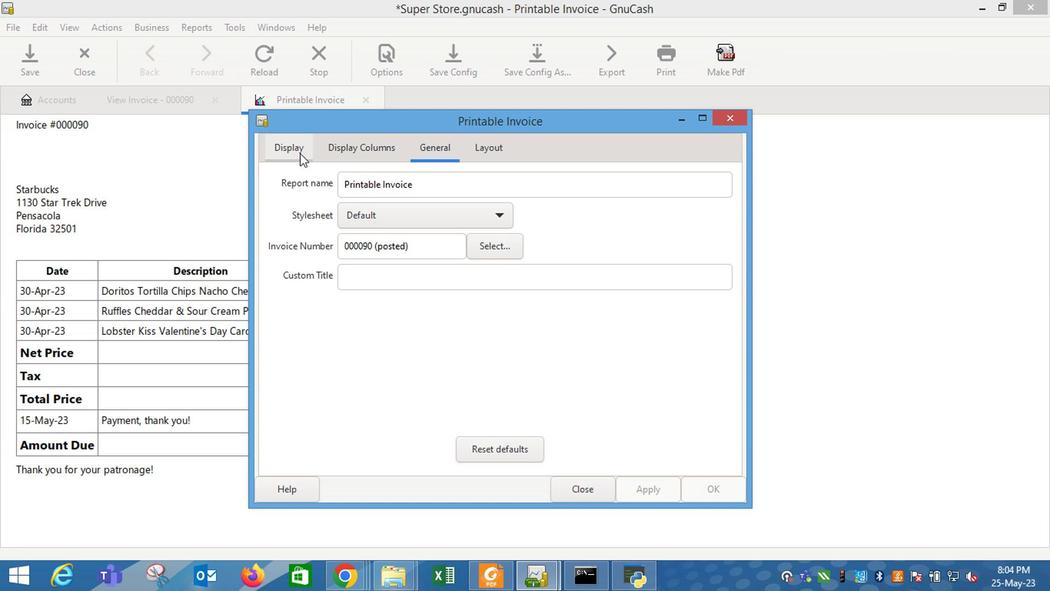
Action: Mouse pressed left at (296, 154)
Screenshot: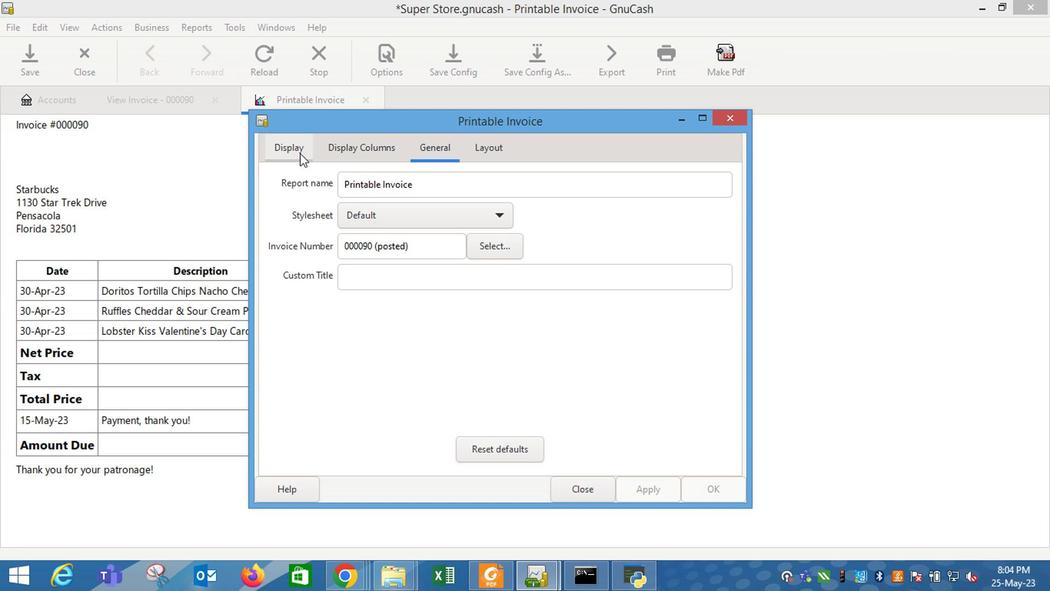 
Action: Mouse moved to (384, 330)
Screenshot: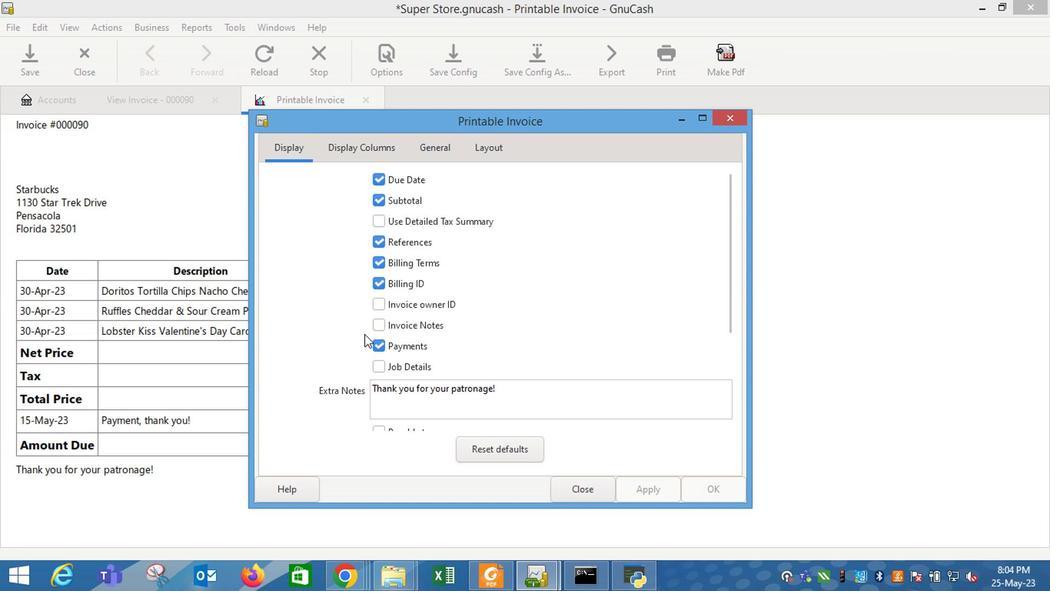 
Action: Mouse pressed left at (384, 330)
Screenshot: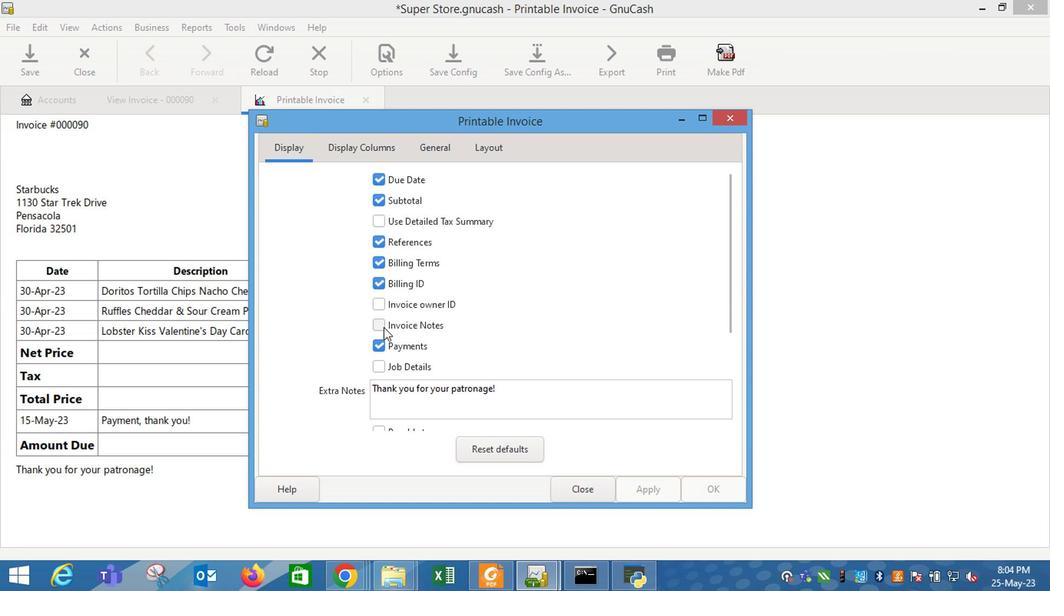 
Action: Mouse moved to (628, 483)
Screenshot: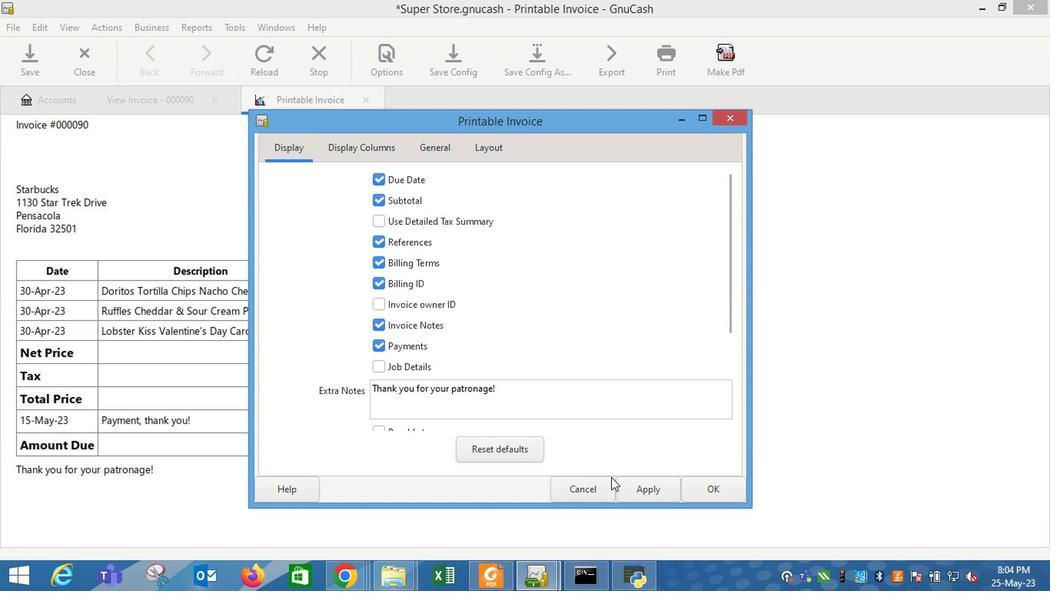 
Action: Mouse pressed left at (628, 483)
Screenshot: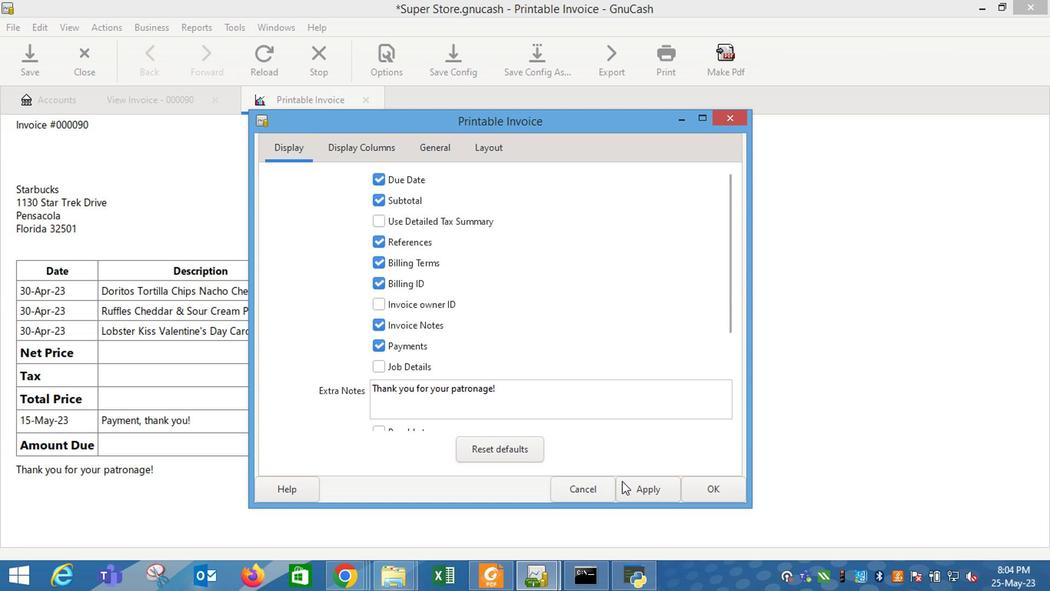 
Action: Mouse moved to (571, 491)
Screenshot: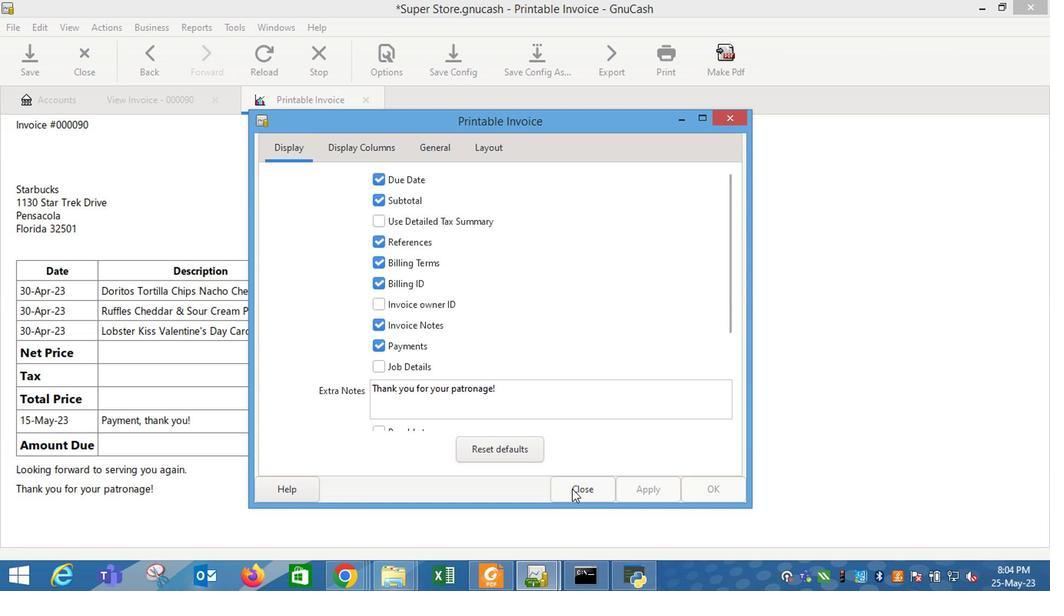 
Action: Mouse pressed left at (571, 491)
Screenshot: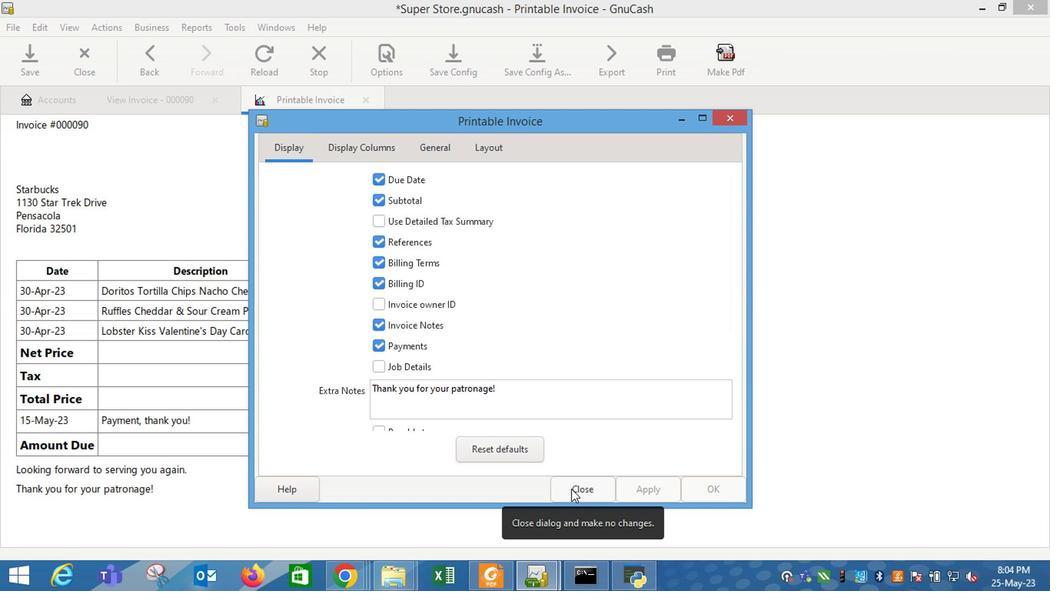 
Action: Mouse moved to (569, 492)
Screenshot: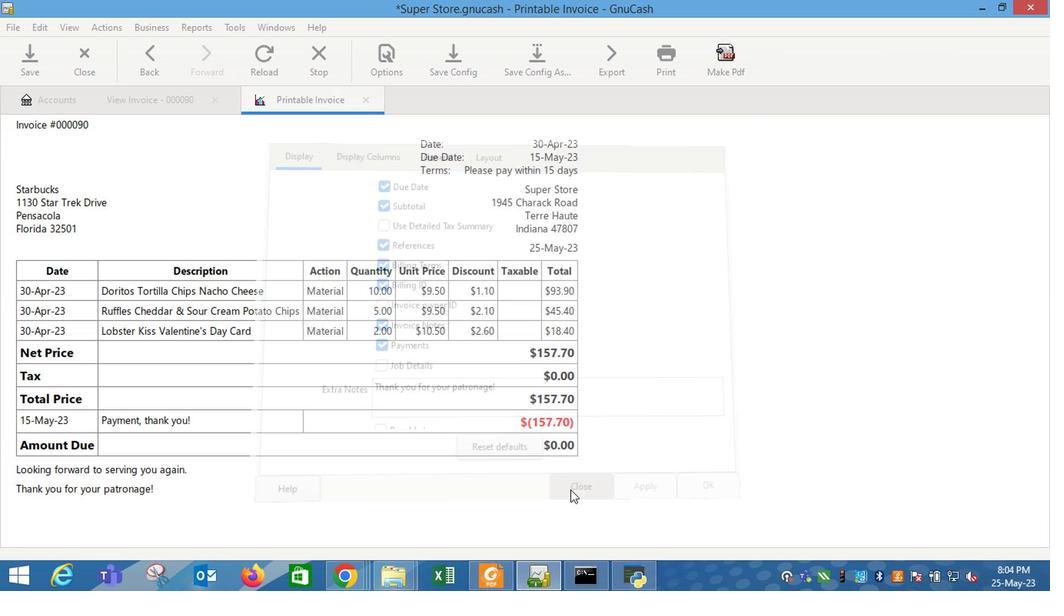 
